 Task: Look for space in Ise, Japan from 7th July, 2023 to 14th July, 2023 for 1 adult in price range Rs.6000 to Rs.14000. Place can be shared room with 1  bedroom having 1 bed and 1 bathroom. Property type can be house, flat, guest house, hotel. Amenities needed are: wifi. Booking option can be shelf check-in. Required host language is English.
Action: Mouse moved to (553, 142)
Screenshot: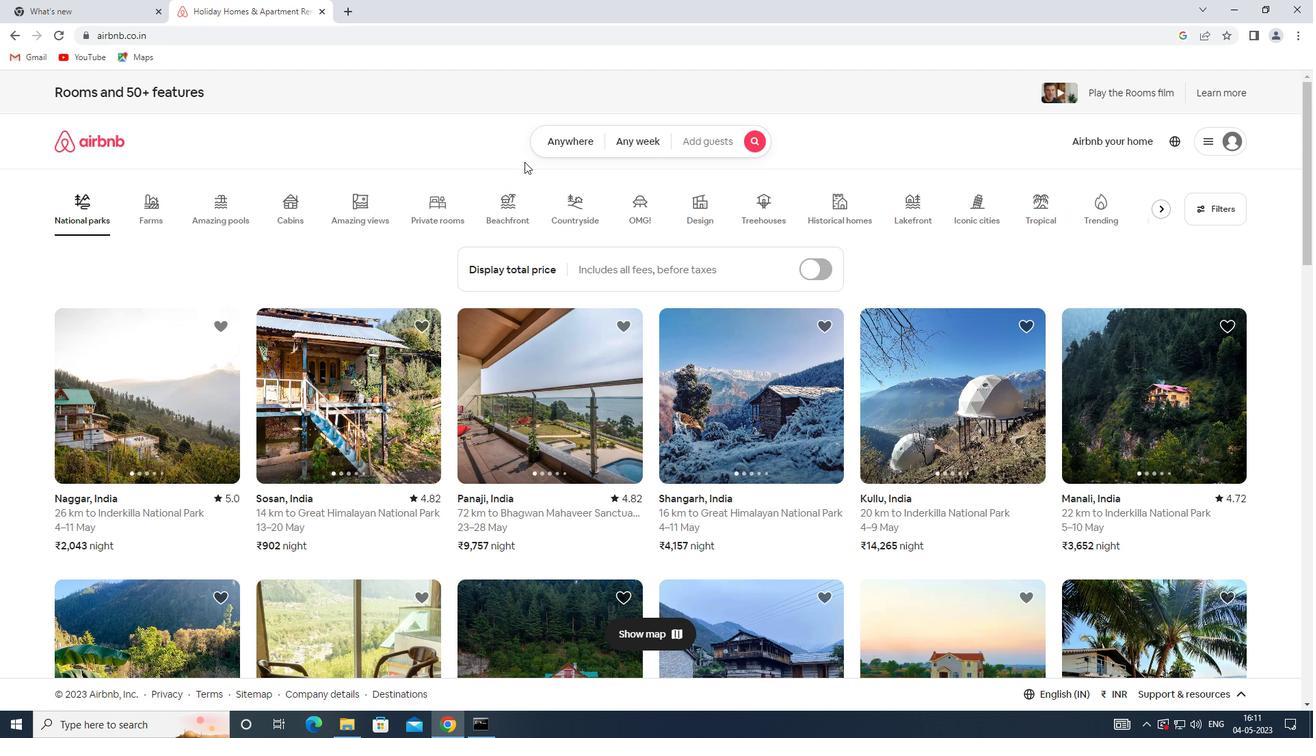
Action: Mouse pressed left at (553, 142)
Screenshot: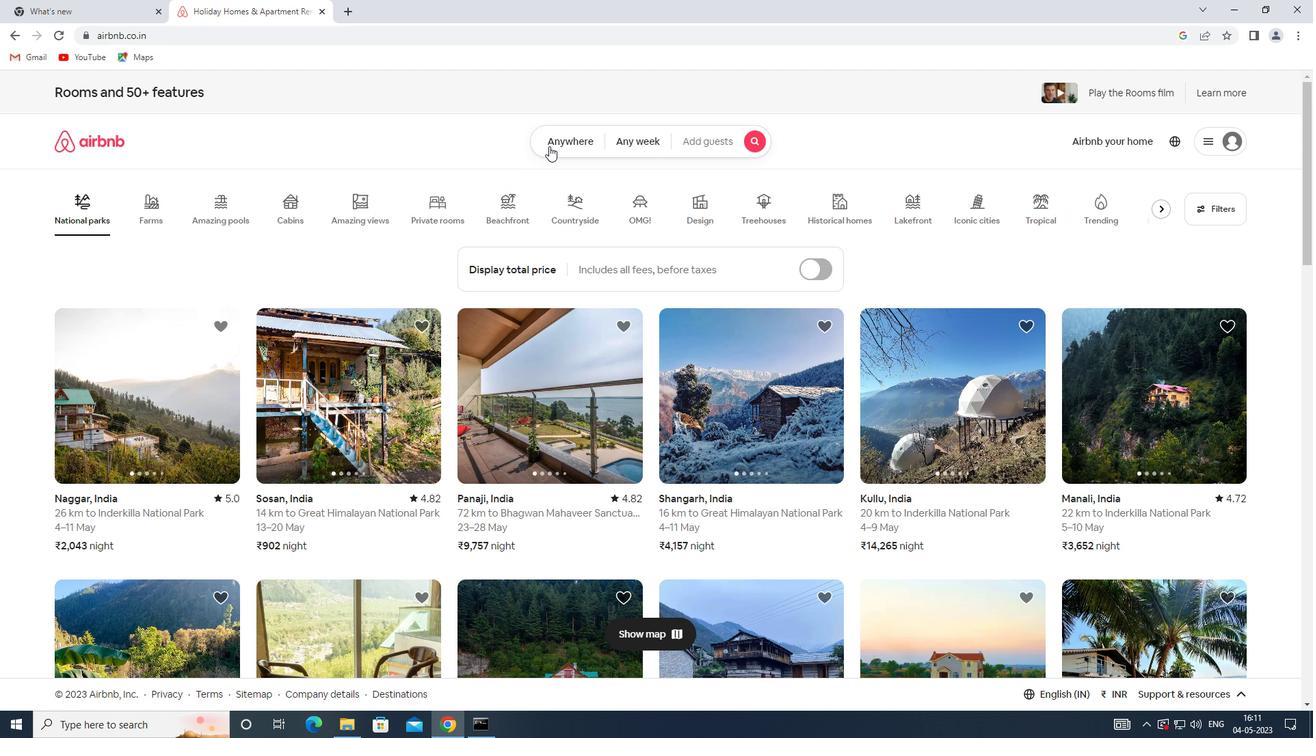 
Action: Mouse moved to (463, 189)
Screenshot: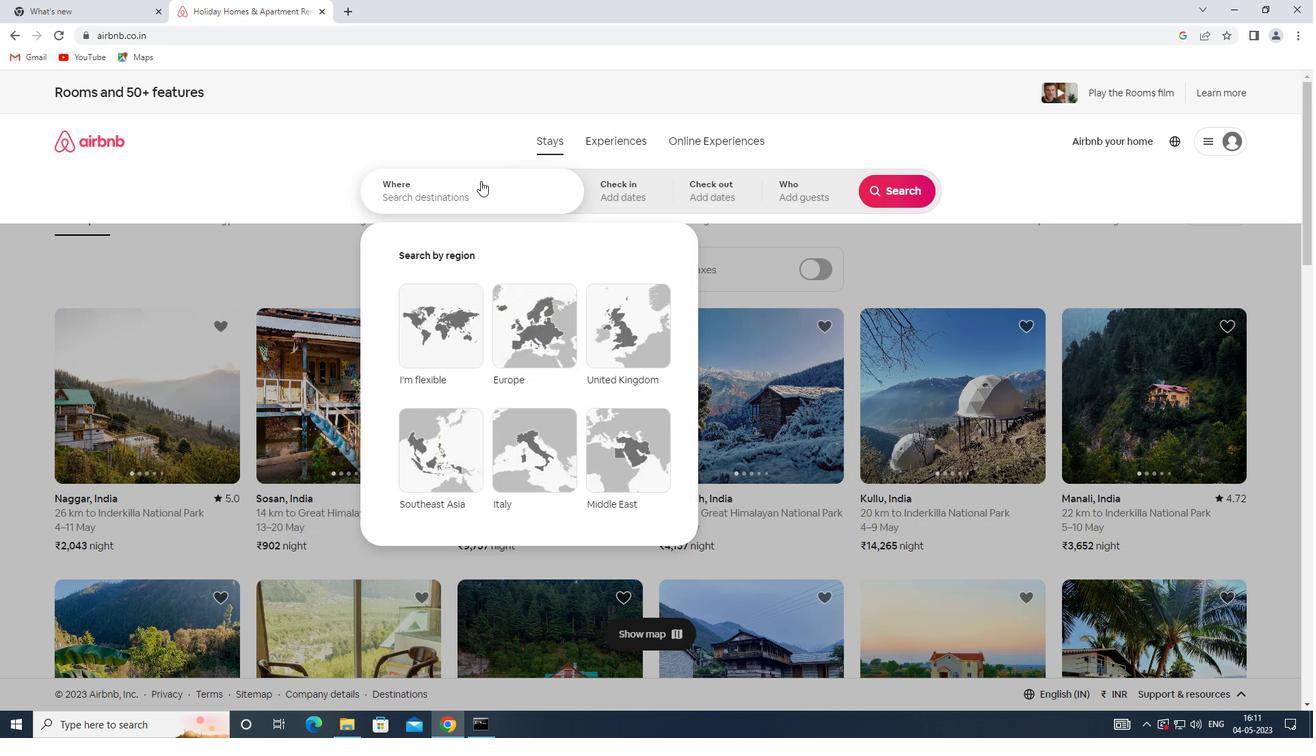 
Action: Mouse pressed left at (463, 189)
Screenshot: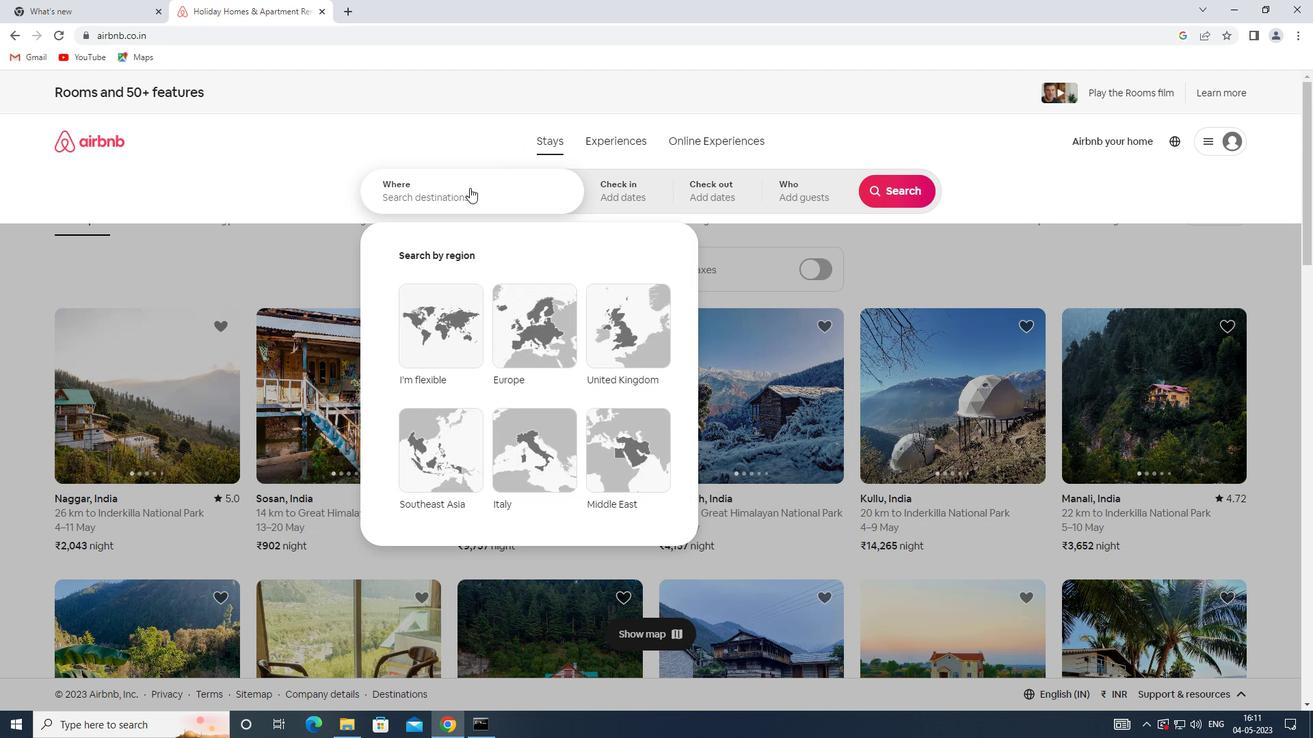 
Action: Key pressed <Key.shift>ISE<Key.shift>,<Key.shift>JAPAN
Screenshot: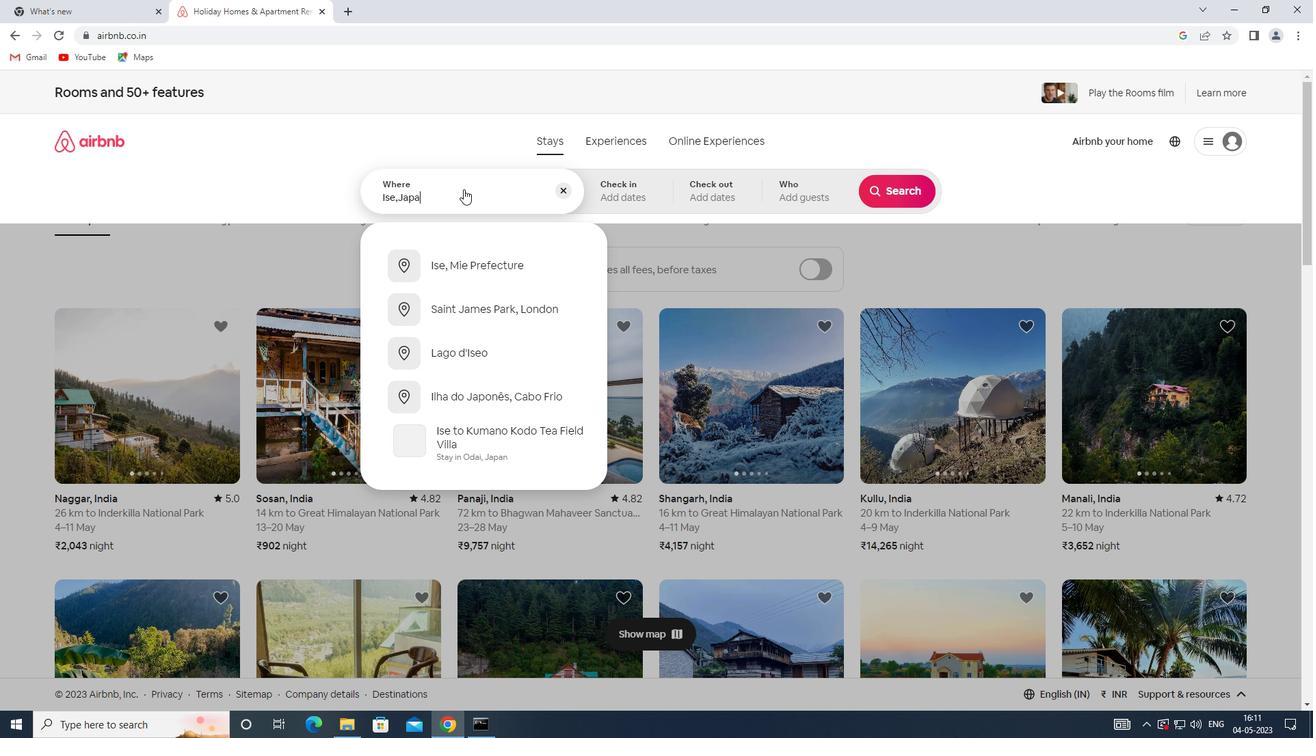 
Action: Mouse moved to (623, 194)
Screenshot: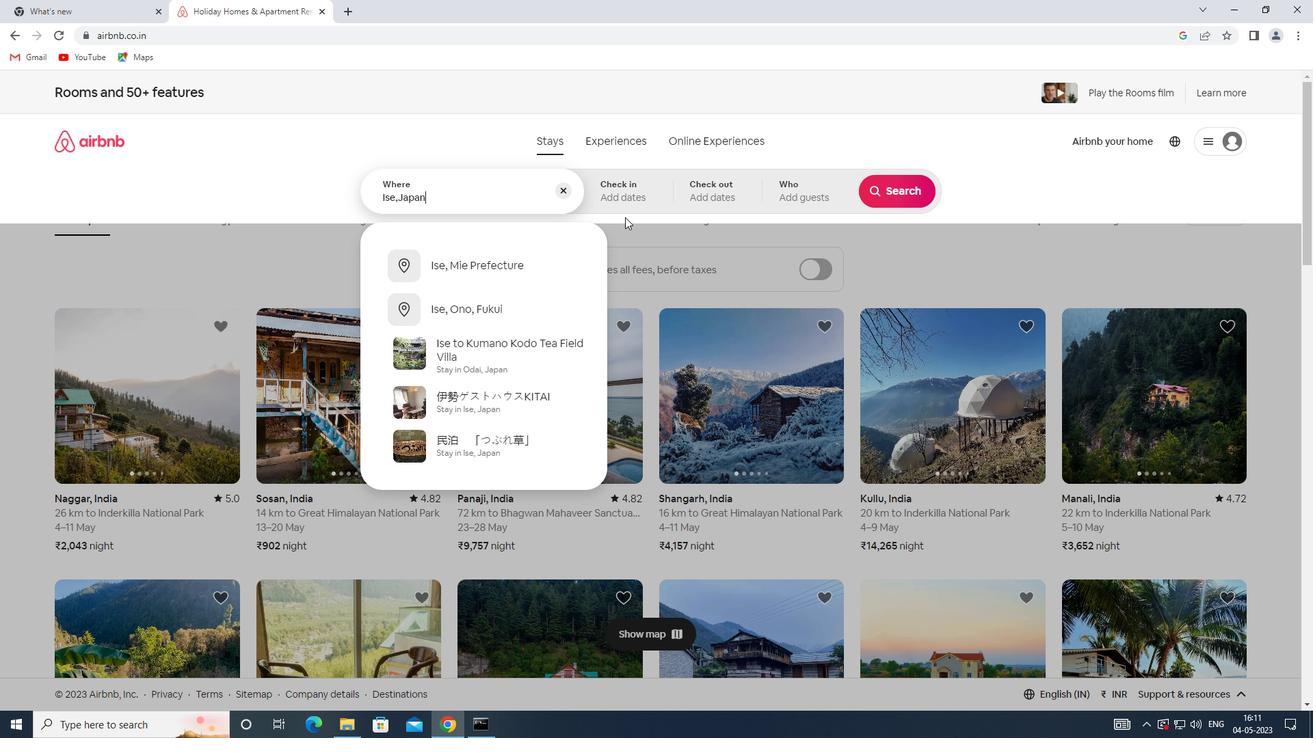 
Action: Mouse pressed left at (623, 194)
Screenshot: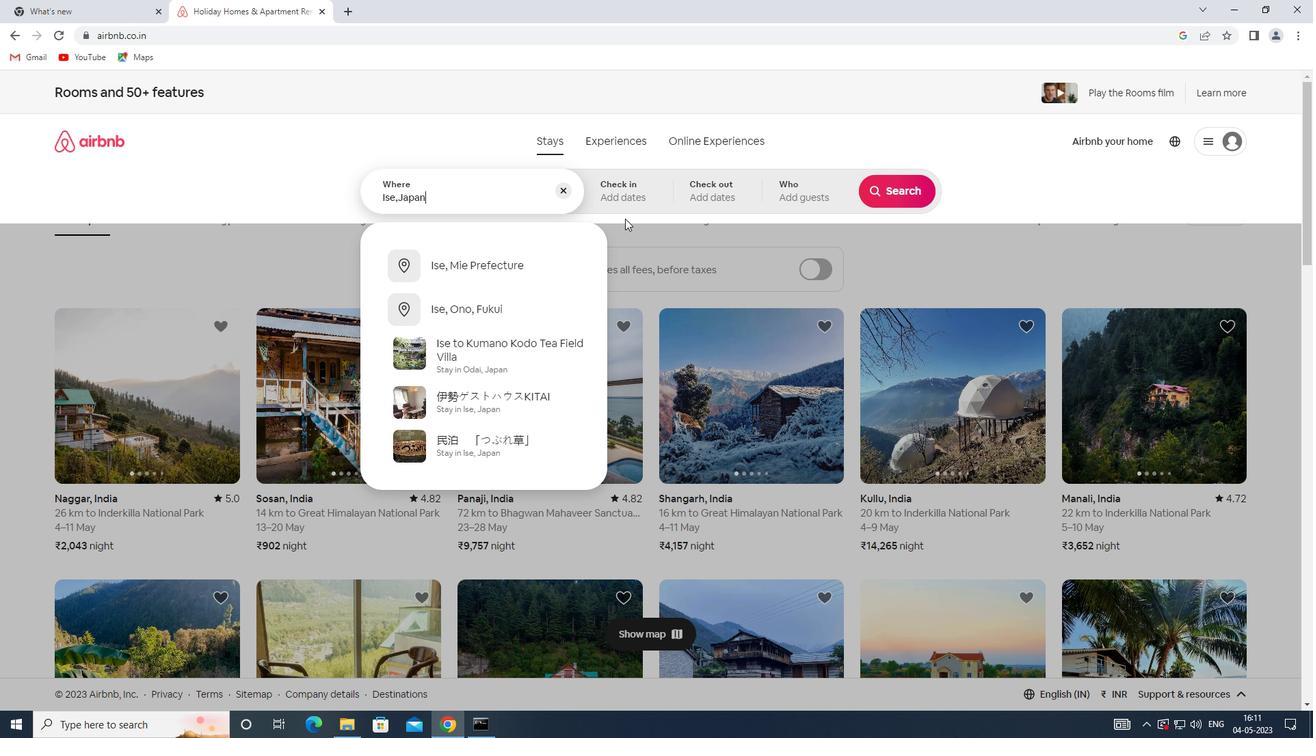 
Action: Mouse moved to (886, 302)
Screenshot: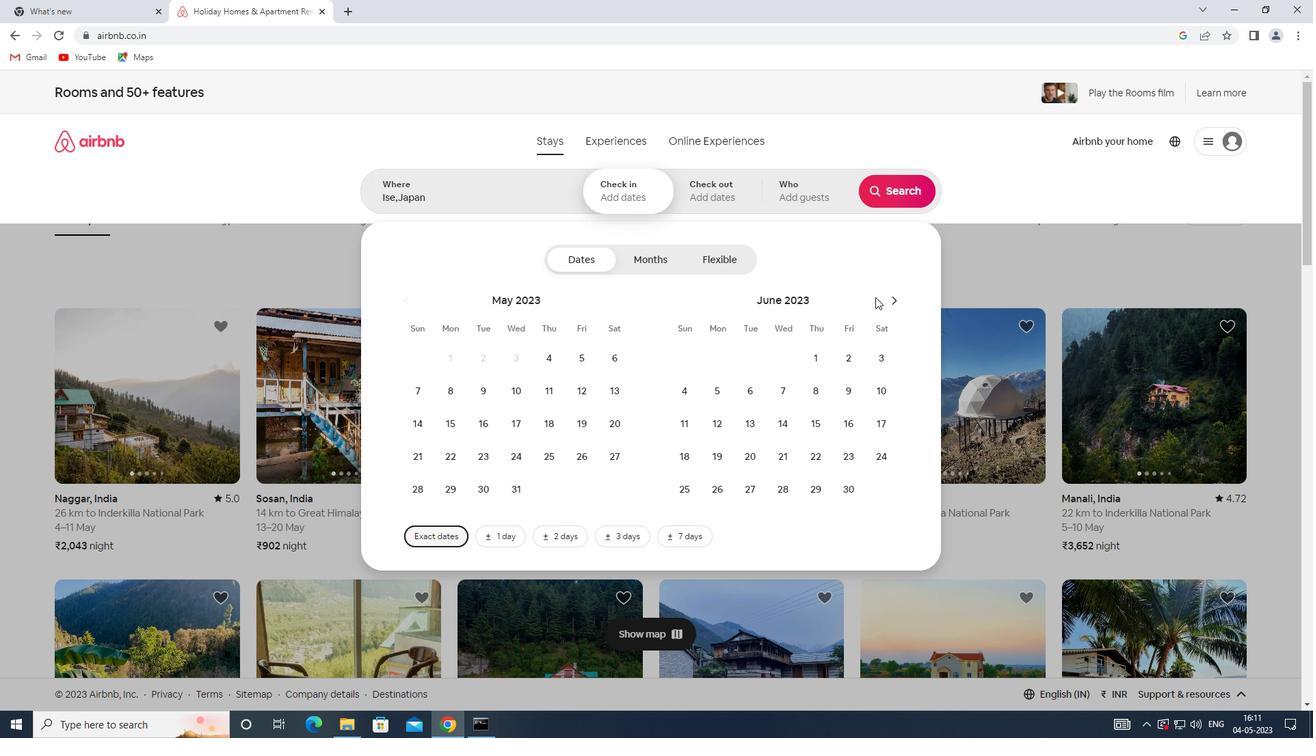 
Action: Mouse pressed left at (886, 302)
Screenshot: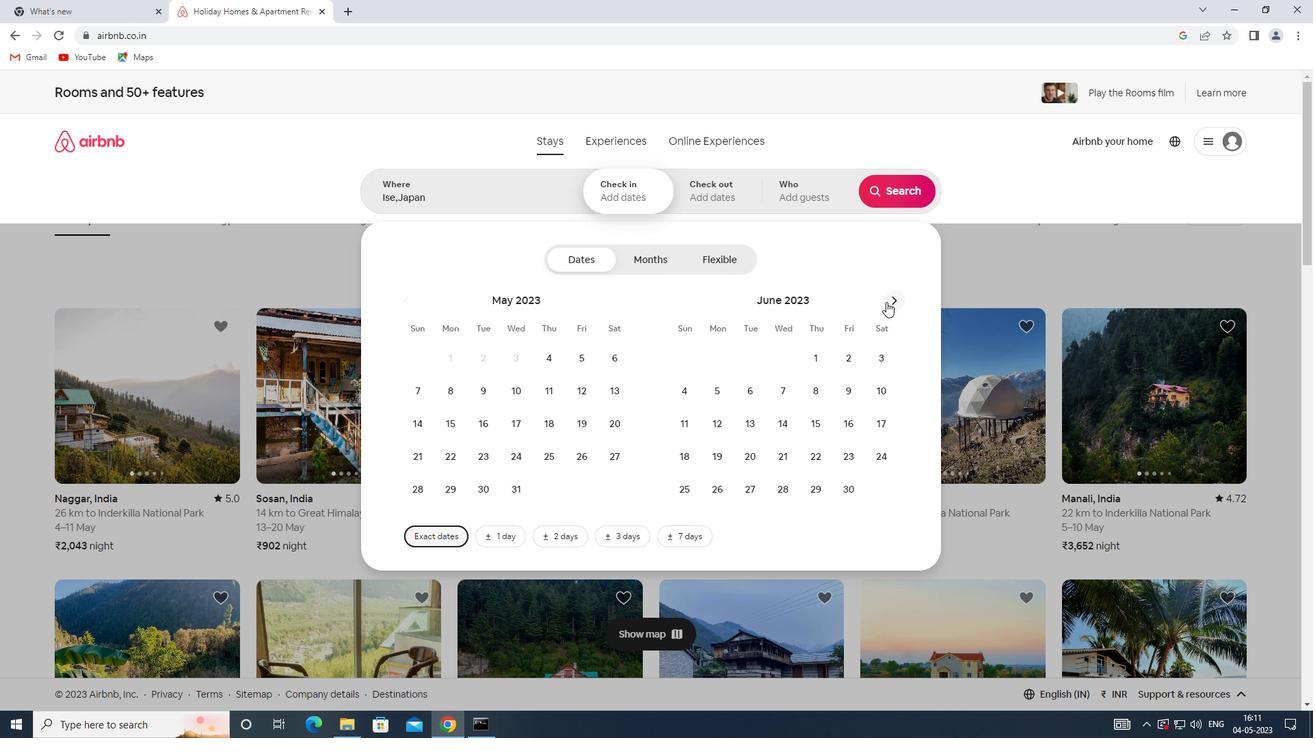 
Action: Mouse moved to (856, 389)
Screenshot: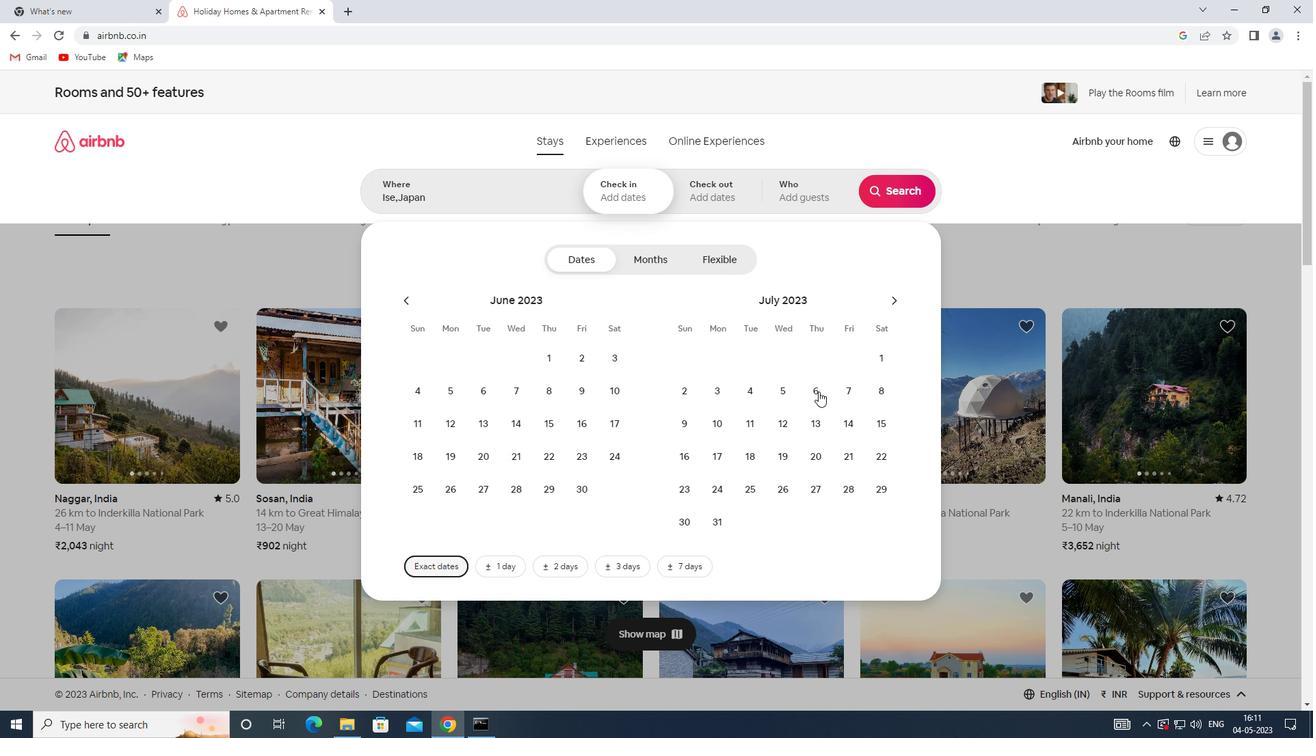
Action: Mouse pressed left at (856, 389)
Screenshot: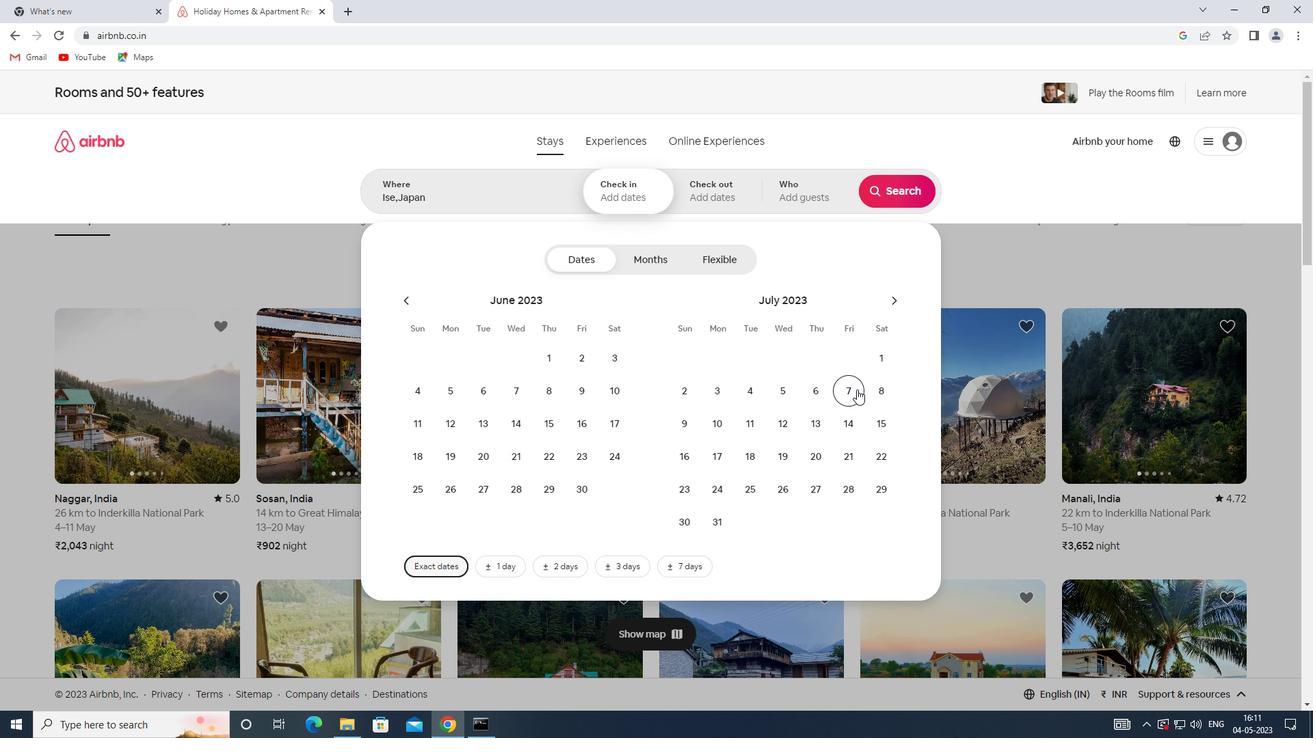 
Action: Mouse moved to (852, 427)
Screenshot: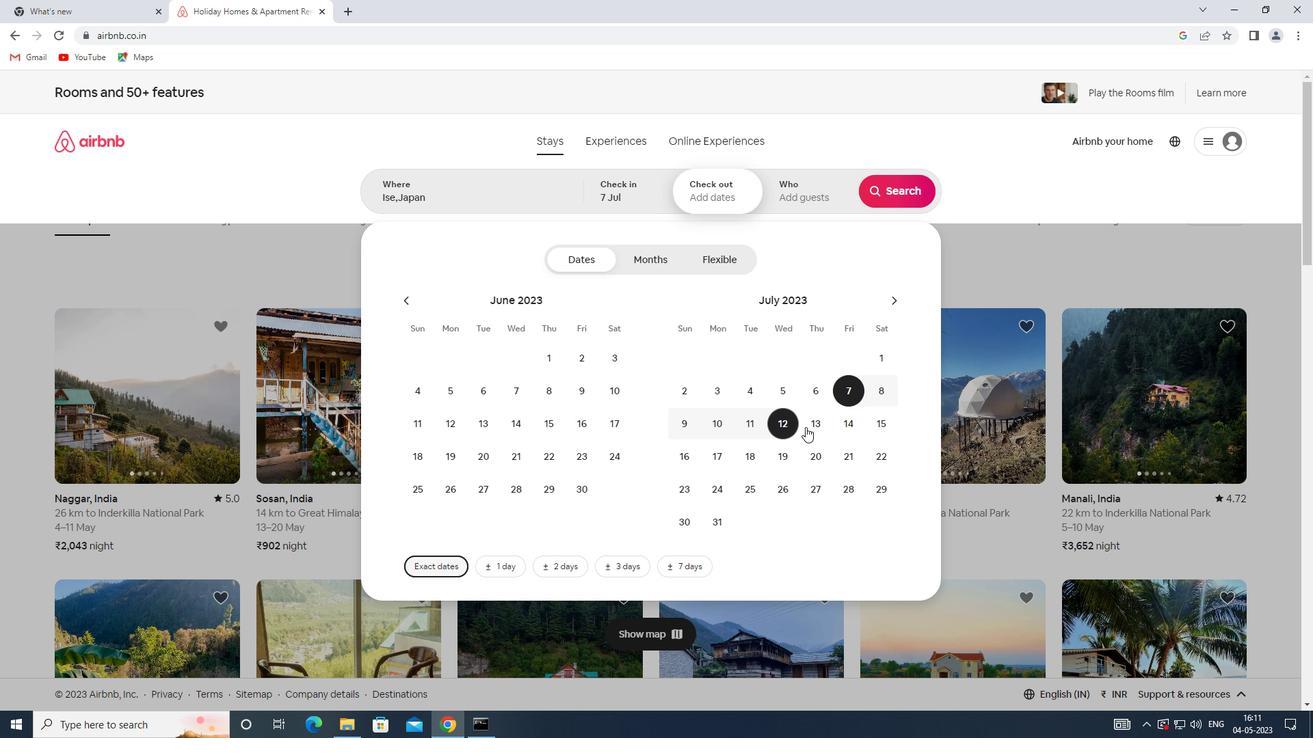 
Action: Mouse pressed left at (852, 427)
Screenshot: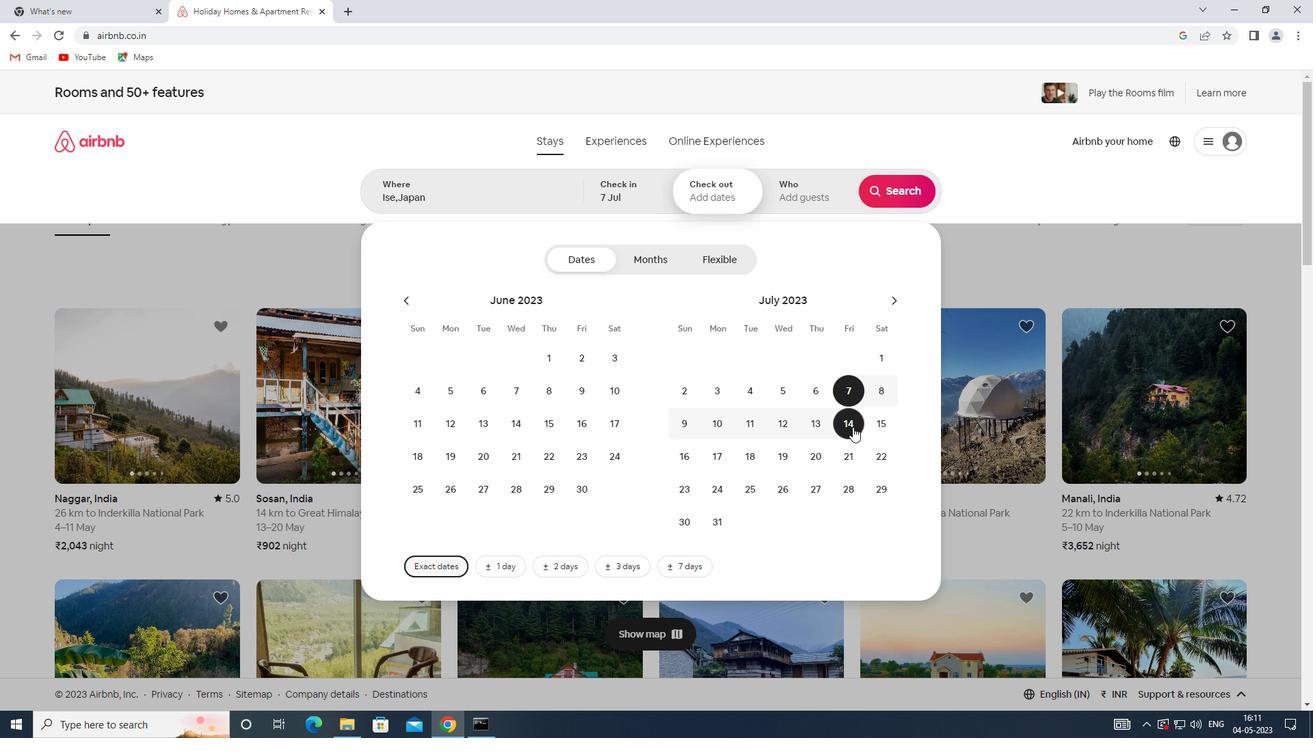 
Action: Mouse moved to (788, 196)
Screenshot: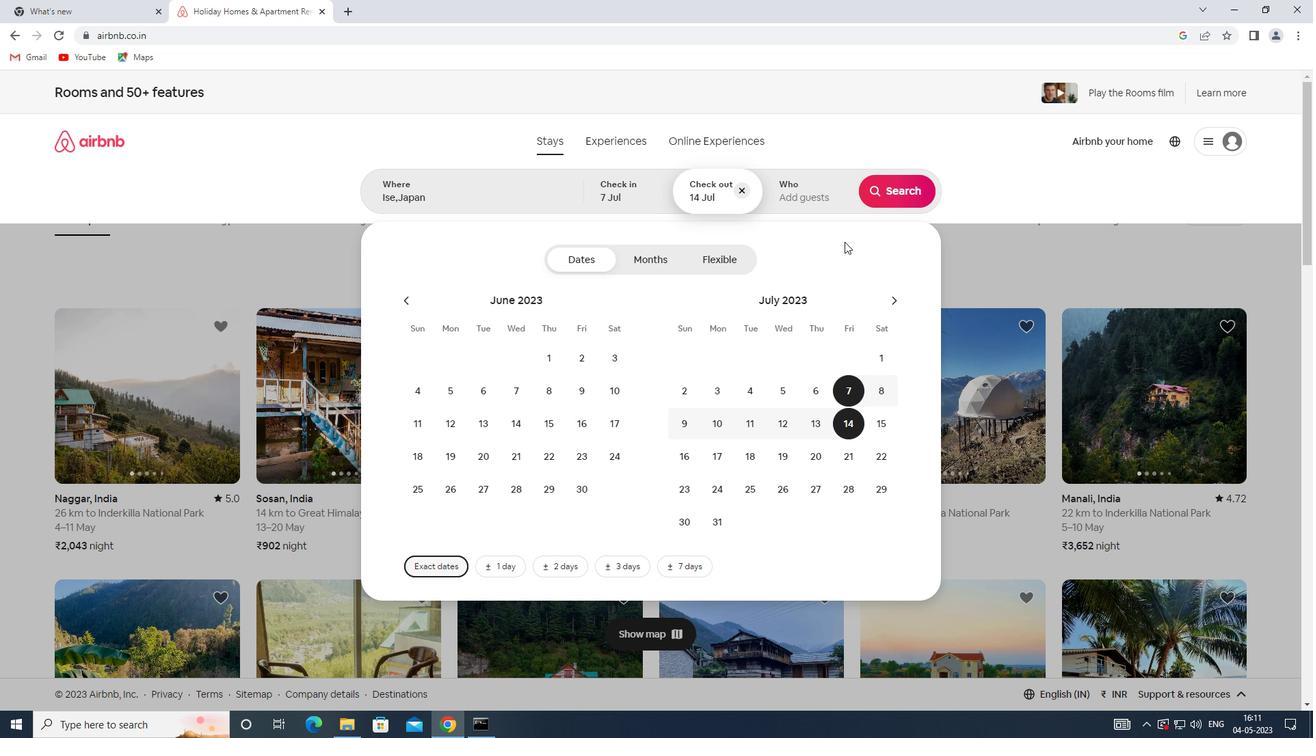 
Action: Mouse pressed left at (788, 196)
Screenshot: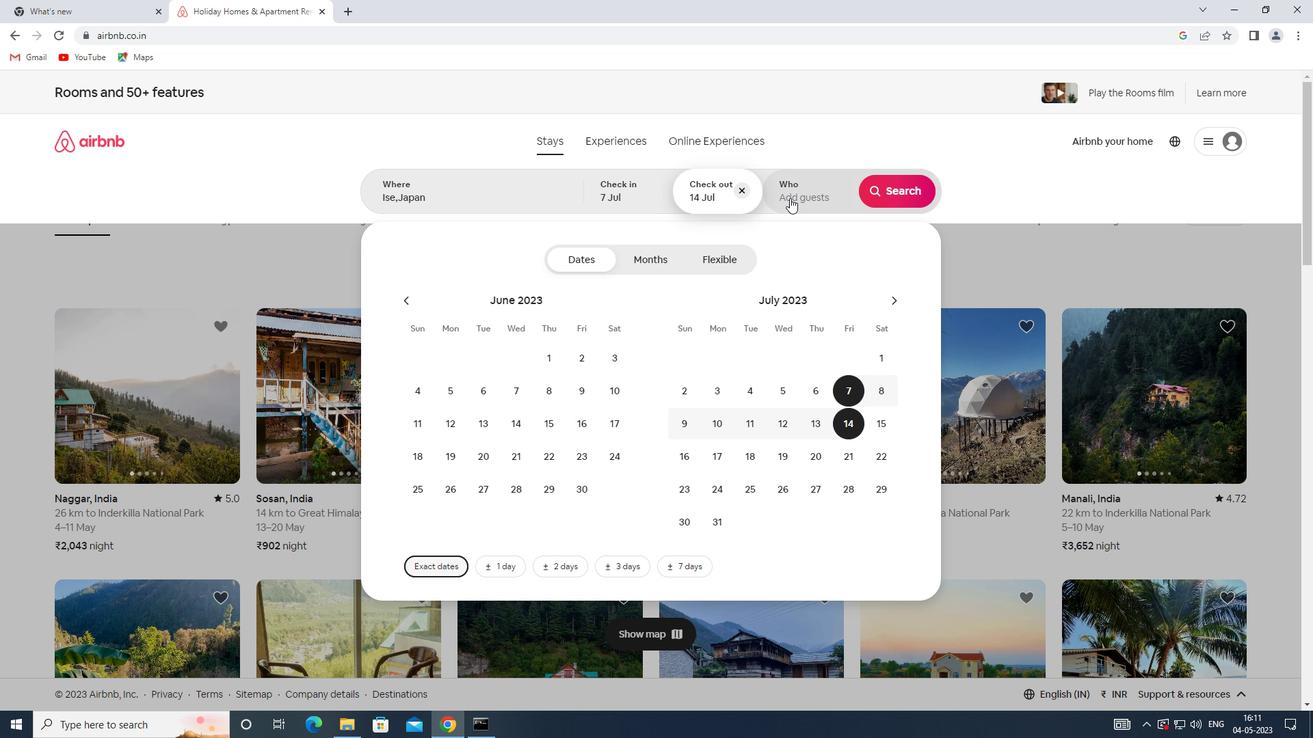 
Action: Mouse moved to (899, 257)
Screenshot: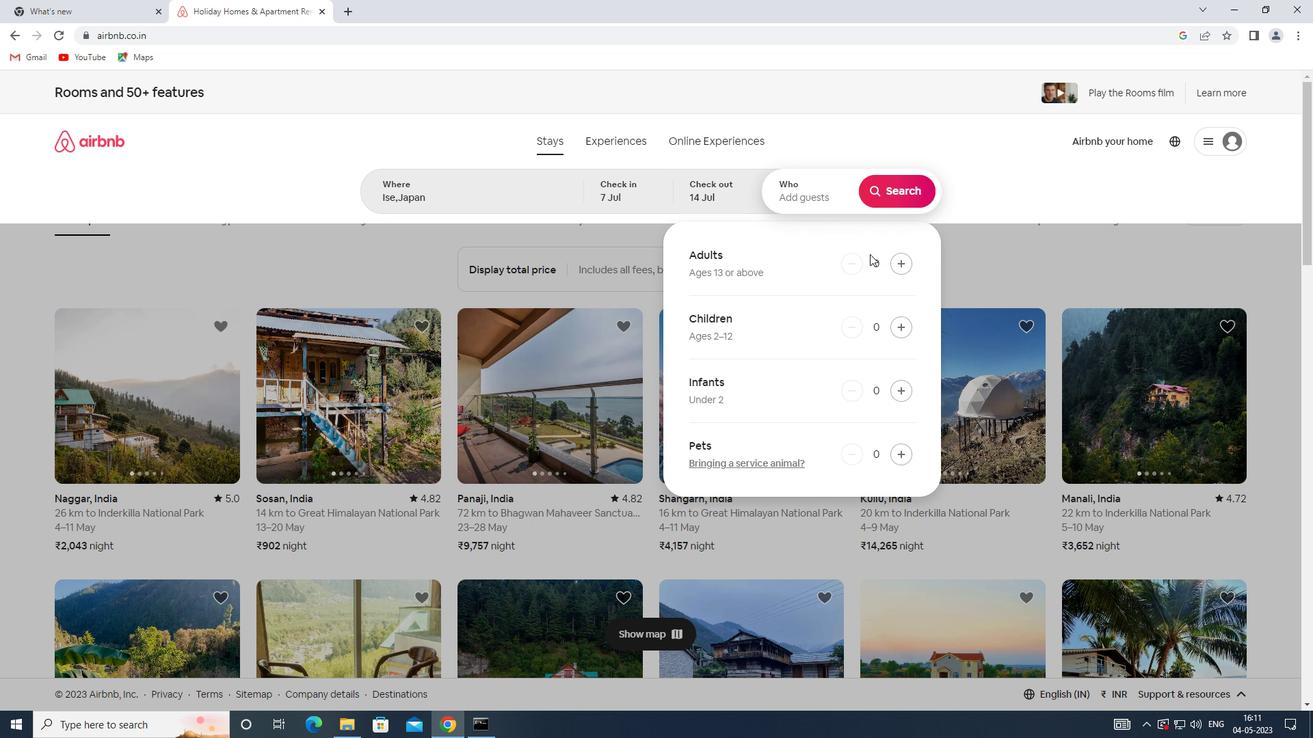 
Action: Mouse pressed left at (899, 257)
Screenshot: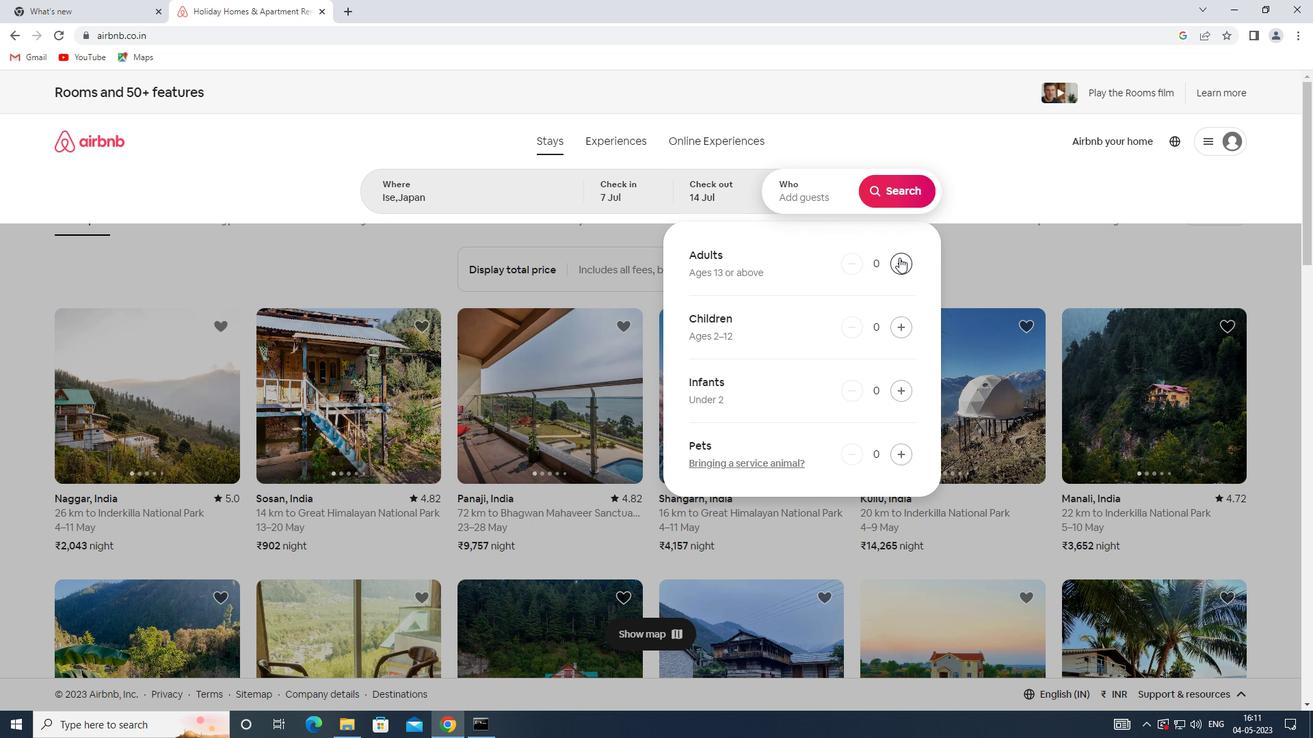 
Action: Mouse moved to (894, 193)
Screenshot: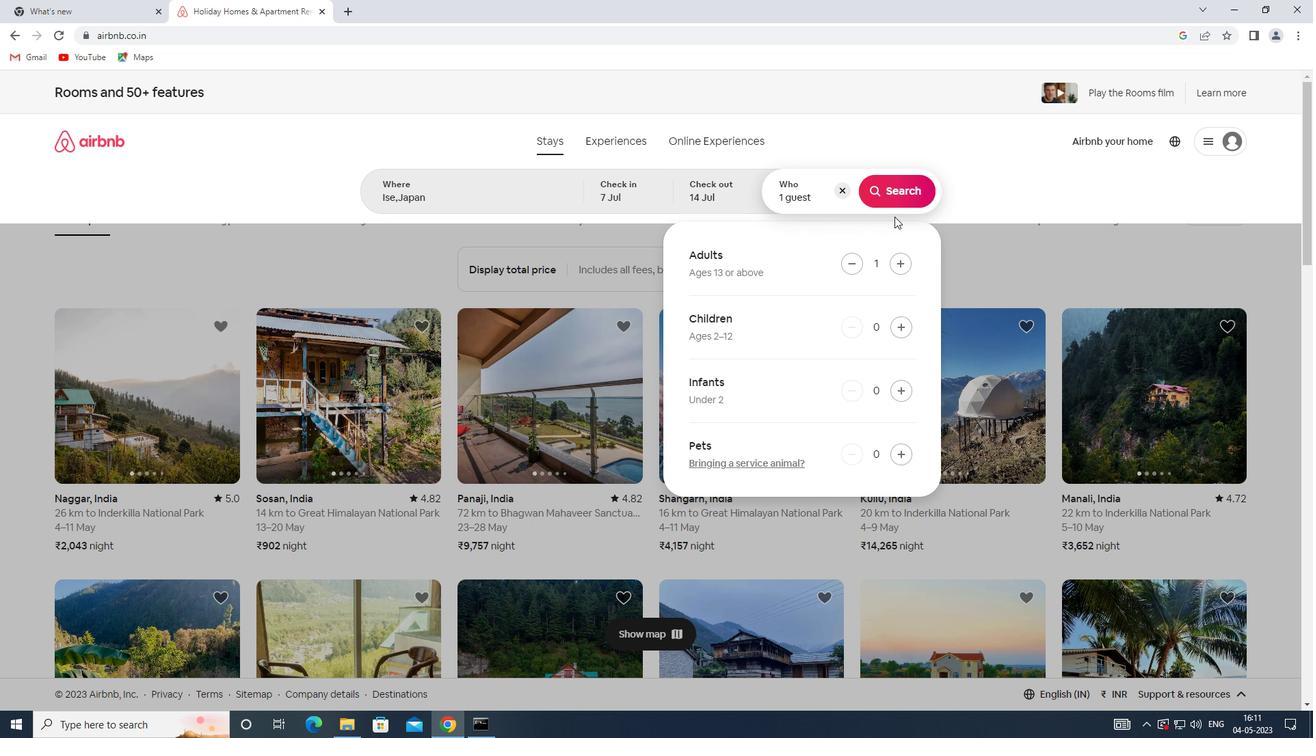 
Action: Mouse pressed left at (894, 193)
Screenshot: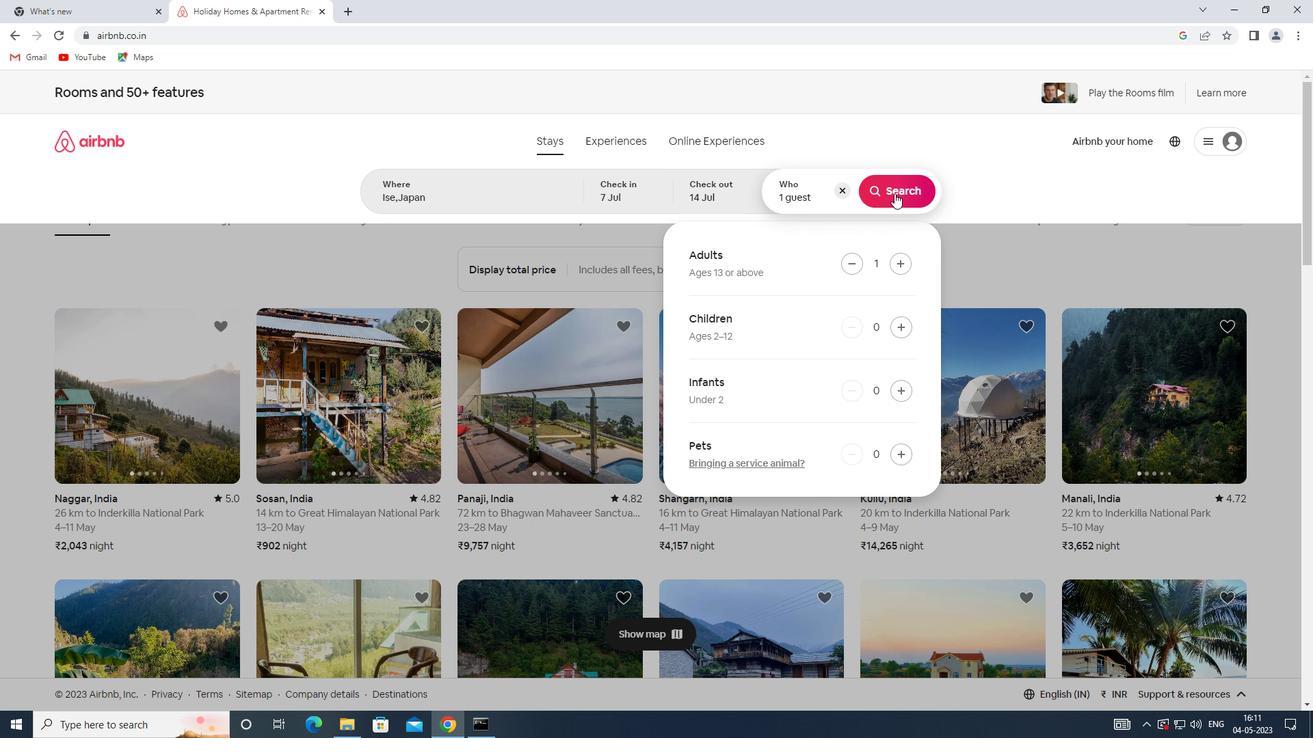 
Action: Mouse moved to (1256, 155)
Screenshot: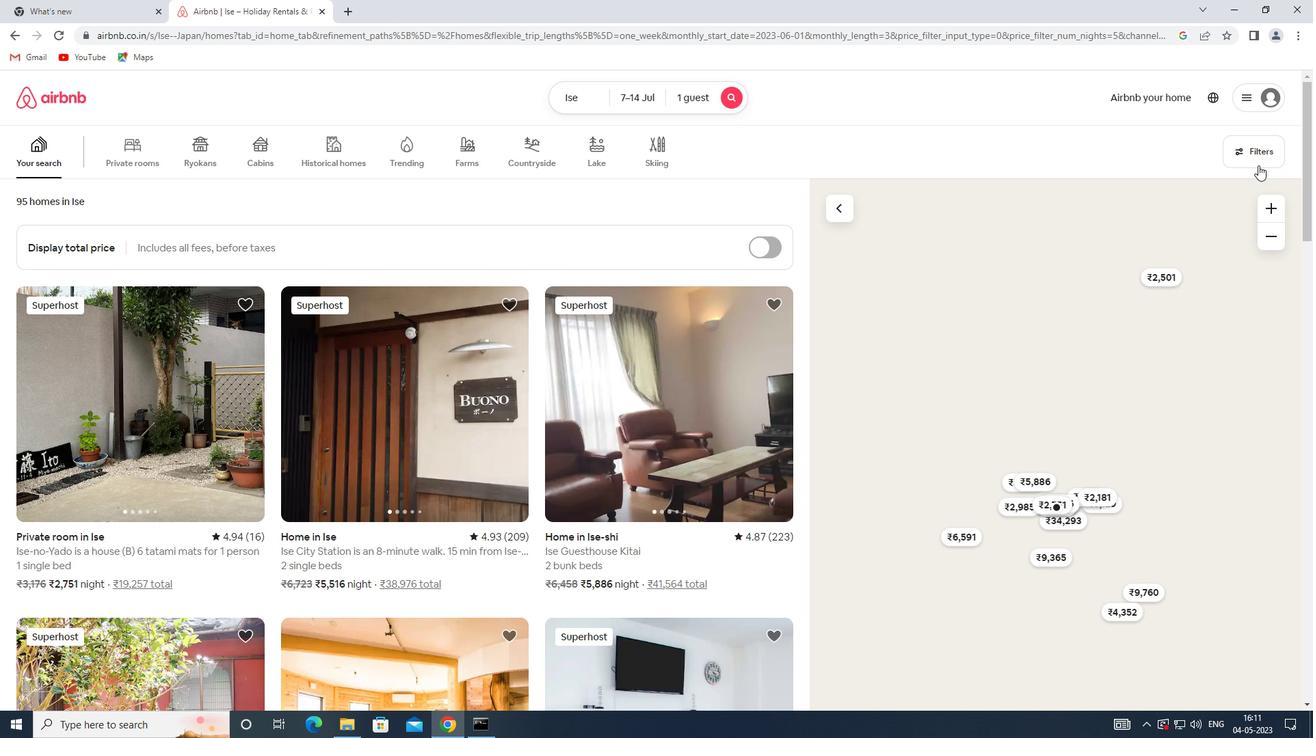 
Action: Mouse pressed left at (1256, 155)
Screenshot: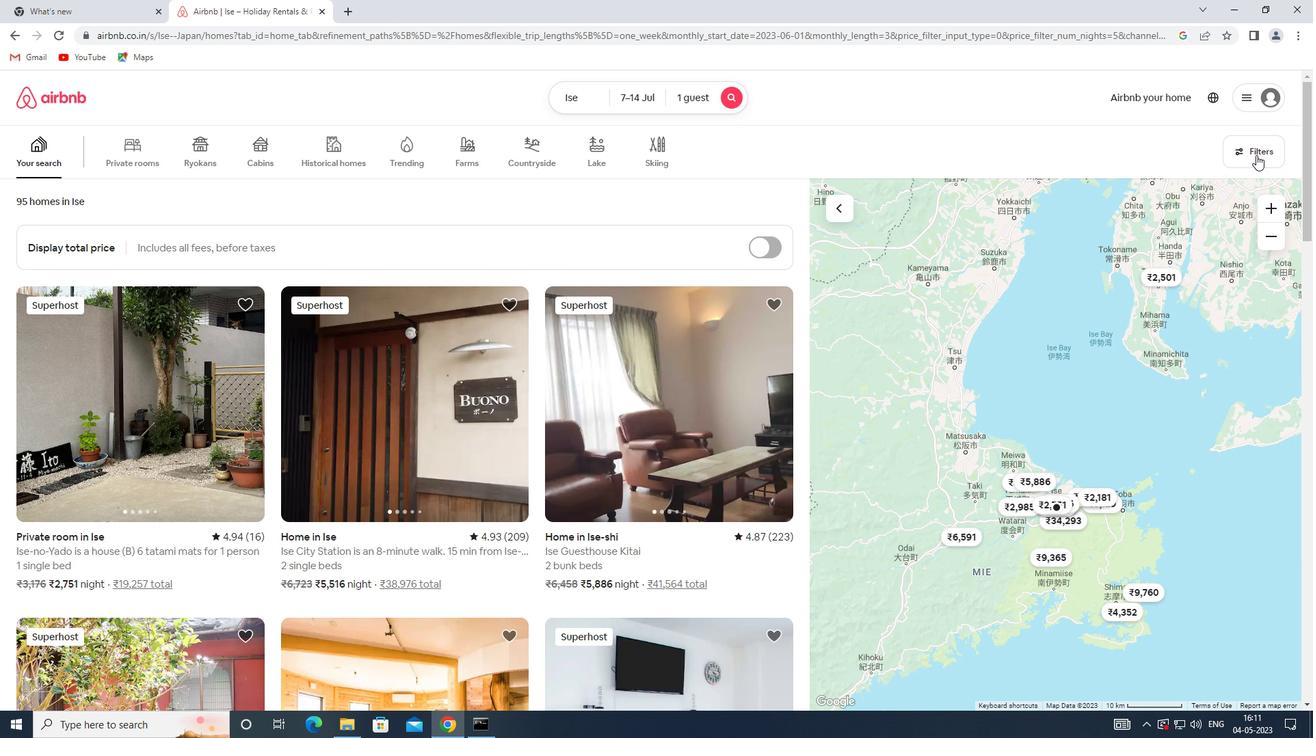 
Action: Mouse moved to (482, 322)
Screenshot: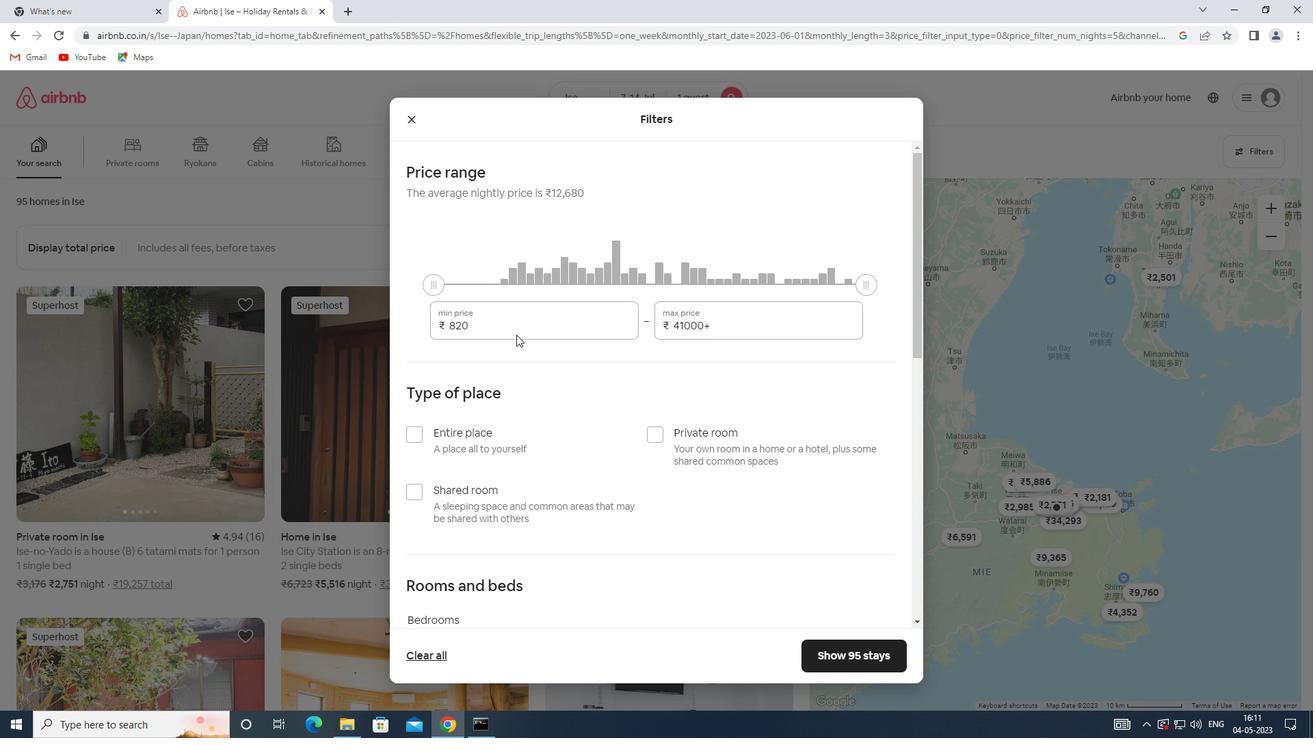 
Action: Mouse pressed left at (482, 322)
Screenshot: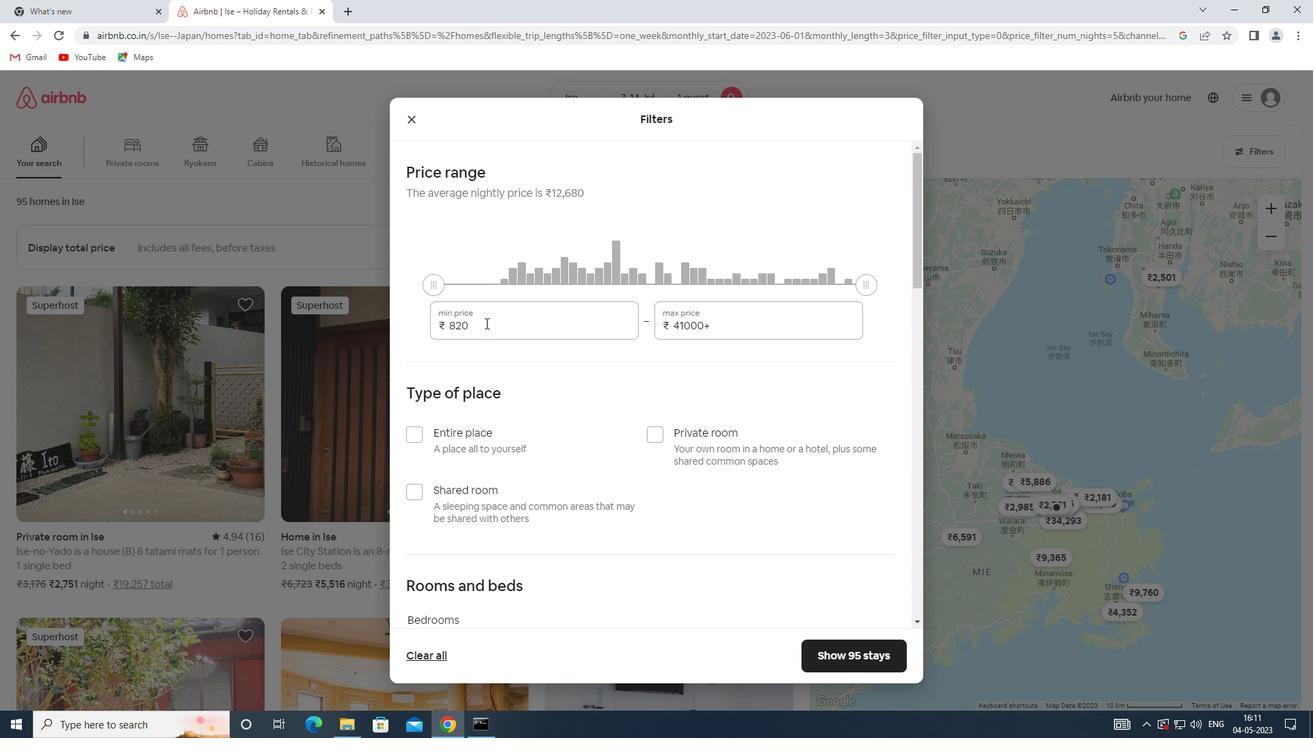 
Action: Mouse moved to (421, 324)
Screenshot: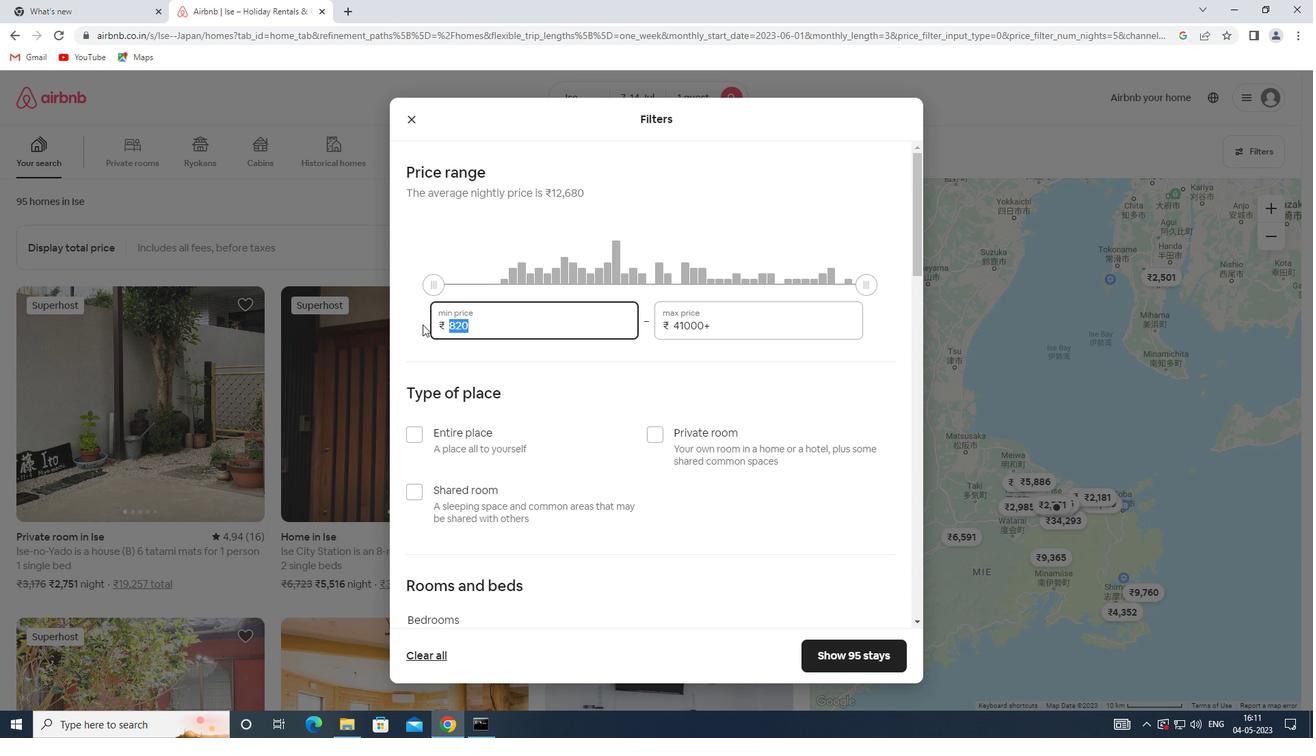 
Action: Key pressed 6000
Screenshot: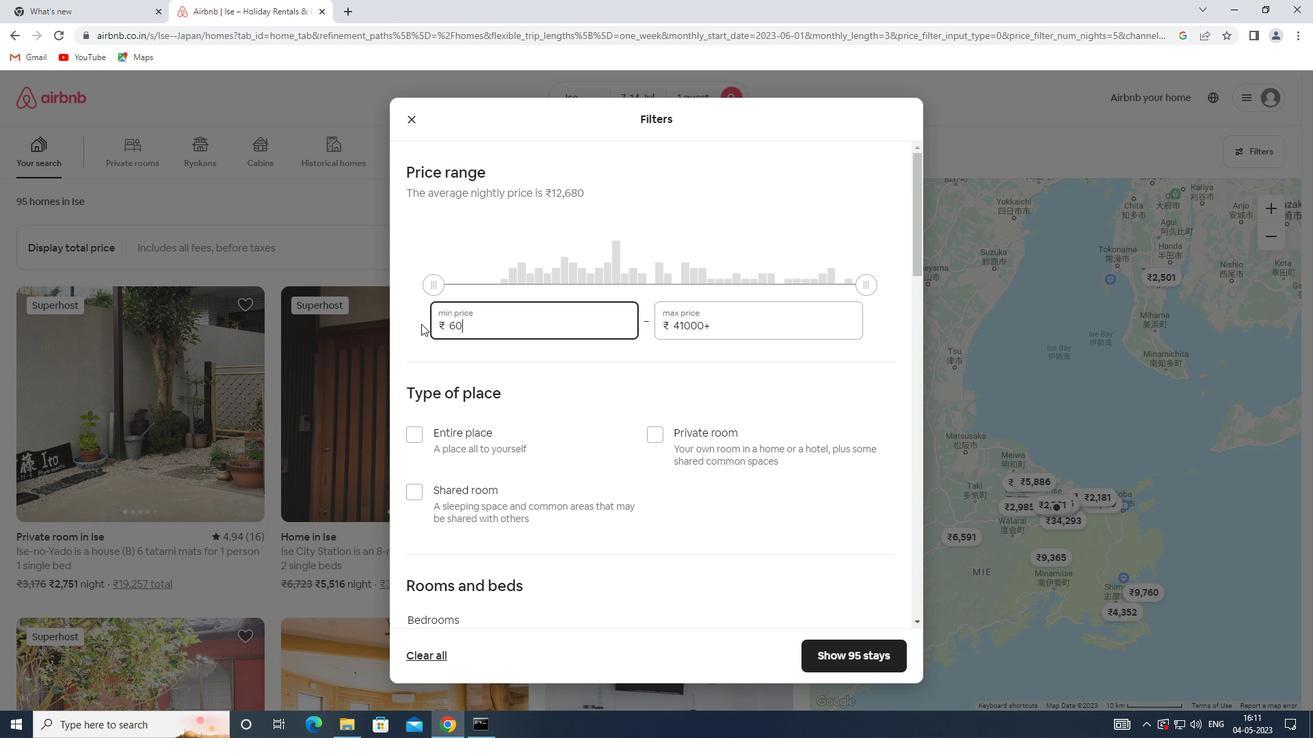 
Action: Mouse moved to (720, 315)
Screenshot: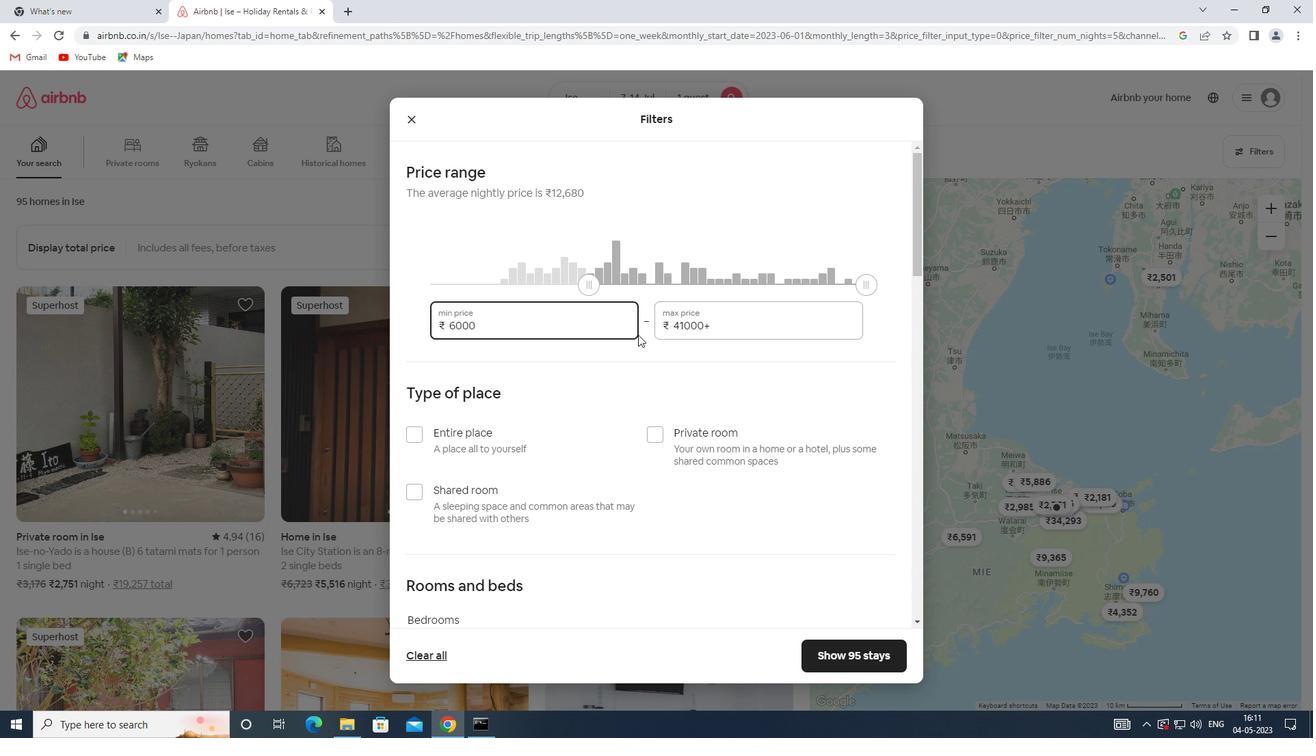 
Action: Mouse pressed left at (720, 315)
Screenshot: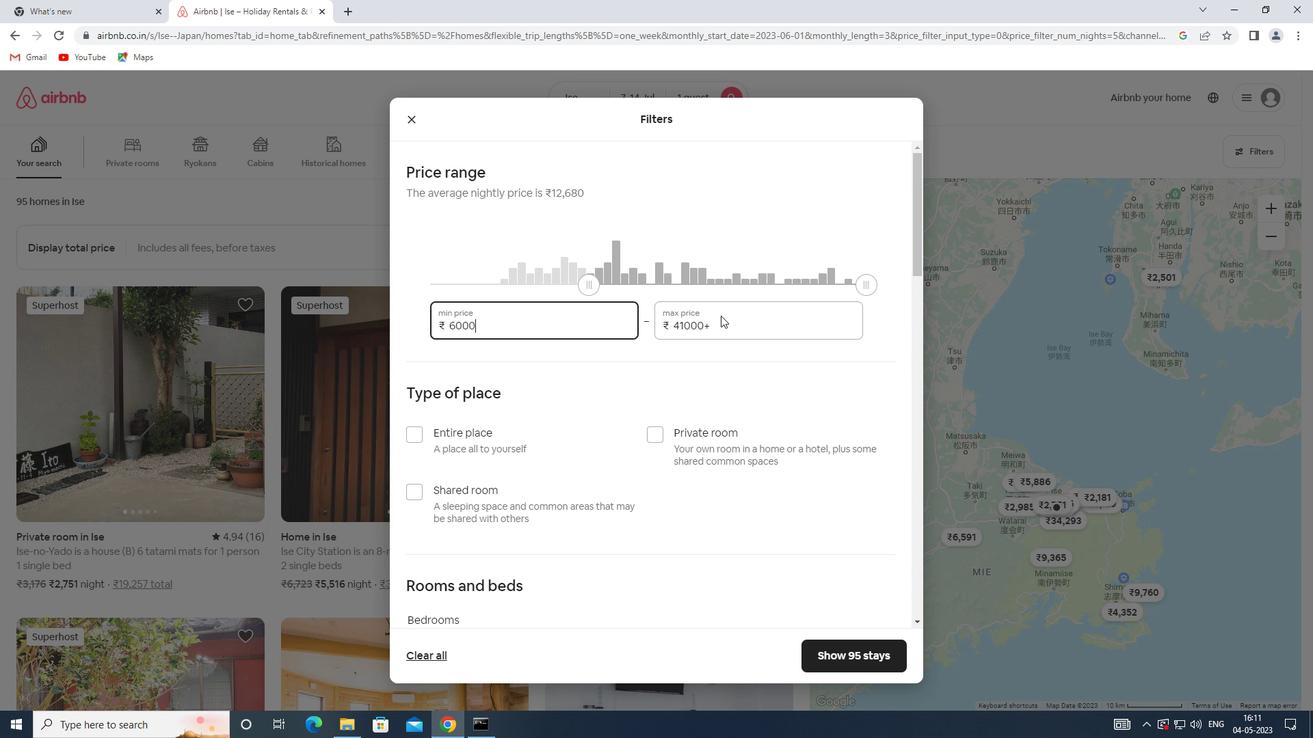 
Action: Mouse moved to (725, 322)
Screenshot: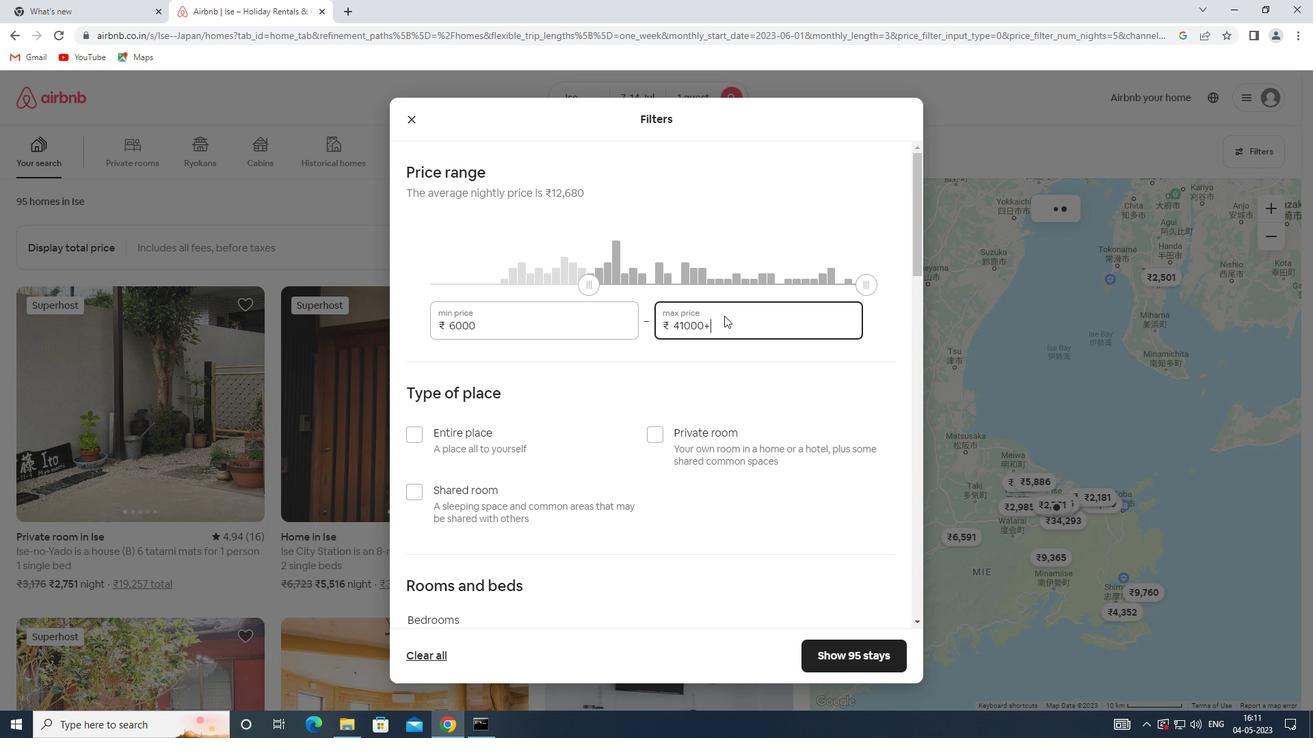 
Action: Mouse pressed left at (725, 322)
Screenshot: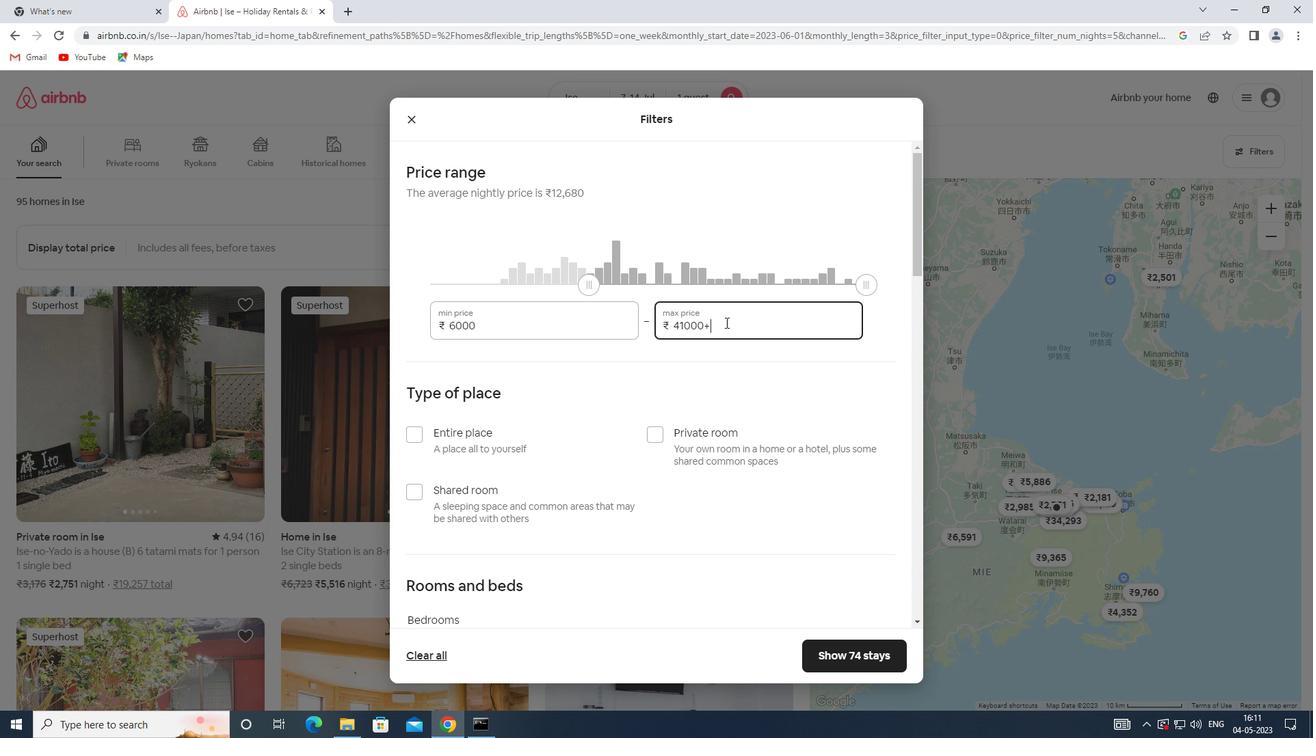 
Action: Mouse moved to (659, 331)
Screenshot: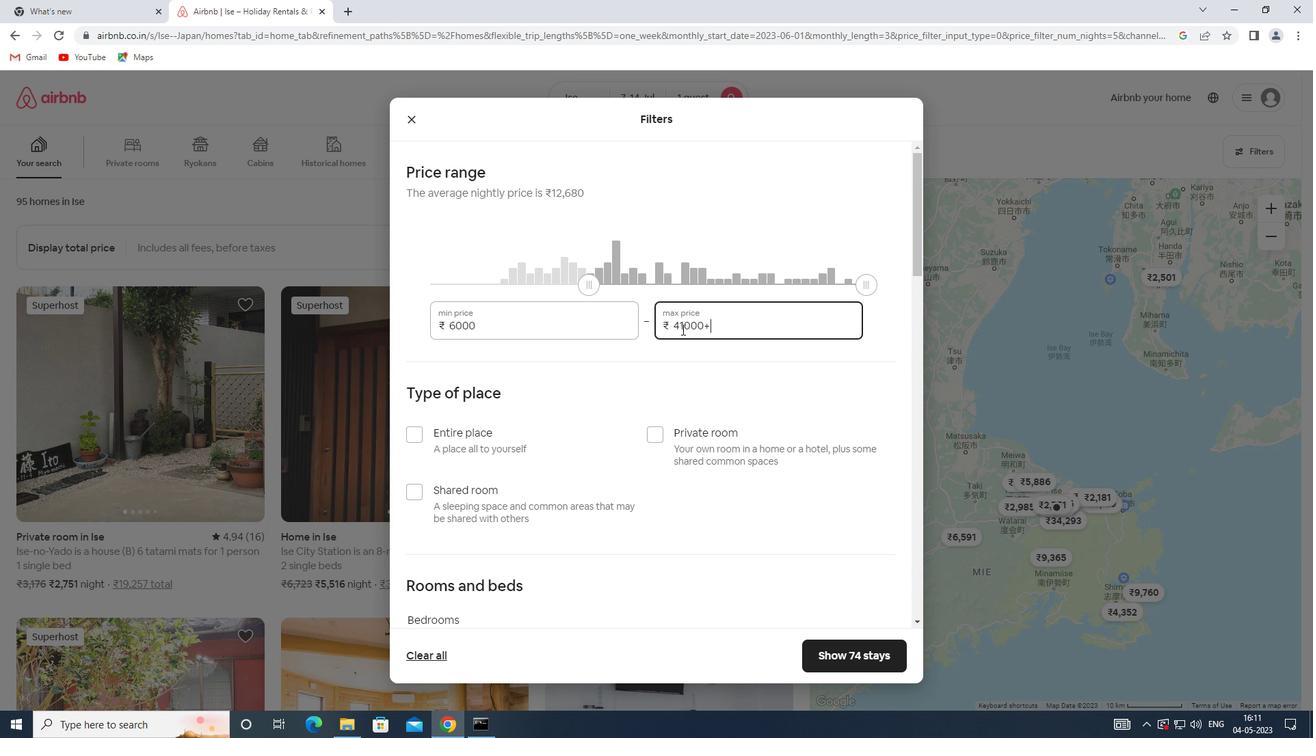 
Action: Key pressed 14000
Screenshot: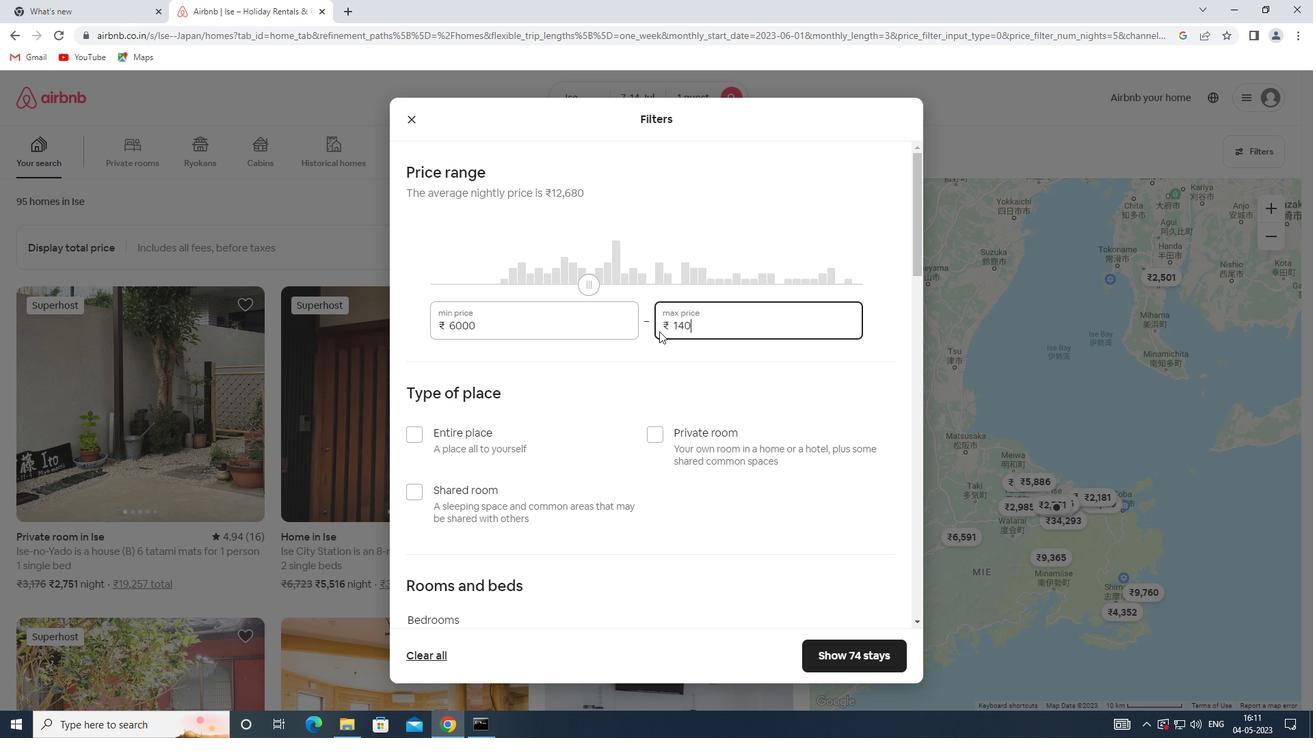 
Action: Mouse moved to (604, 426)
Screenshot: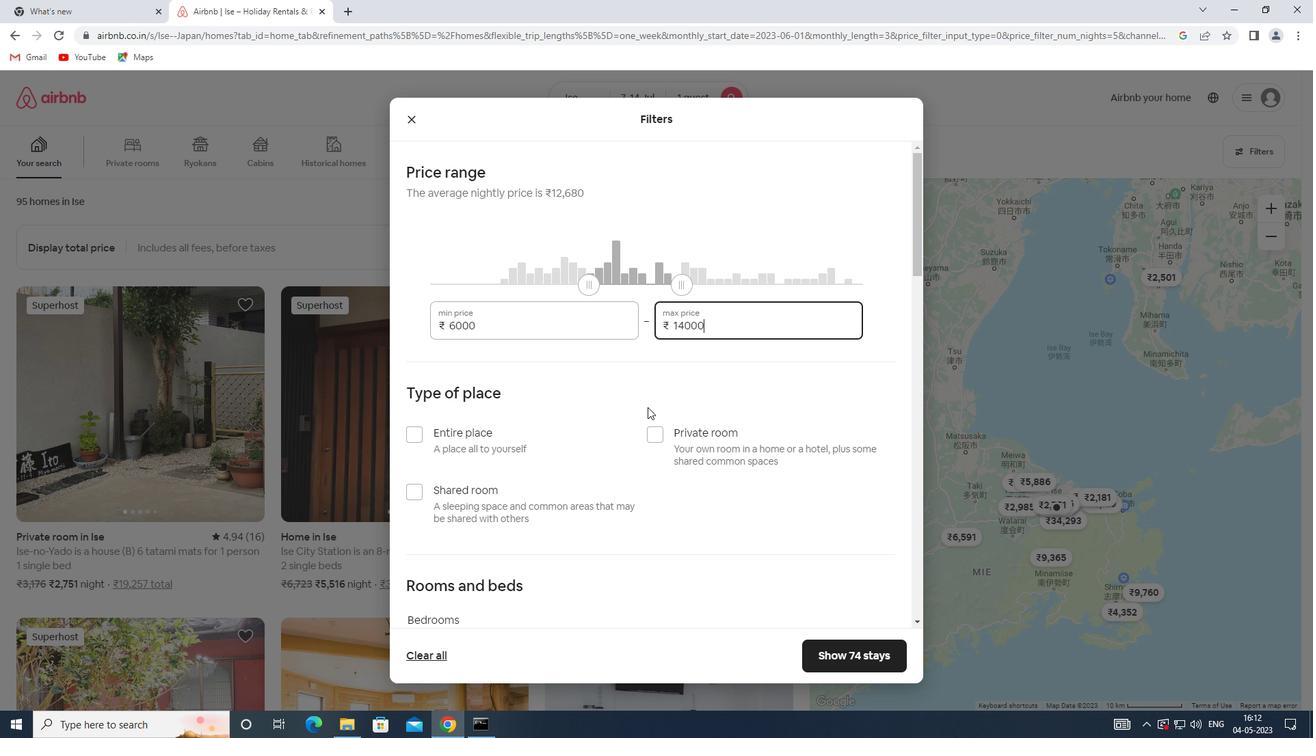 
Action: Mouse scrolled (604, 425) with delta (0, 0)
Screenshot: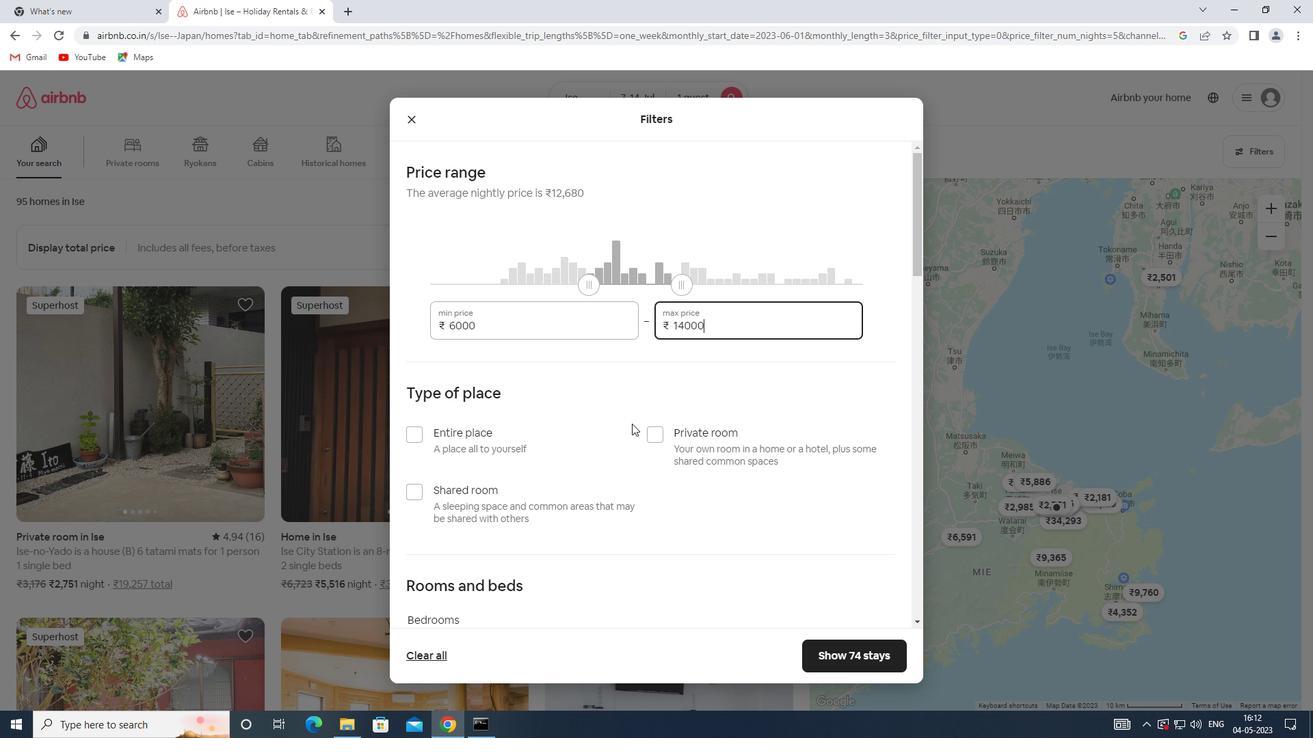 
Action: Mouse moved to (416, 426)
Screenshot: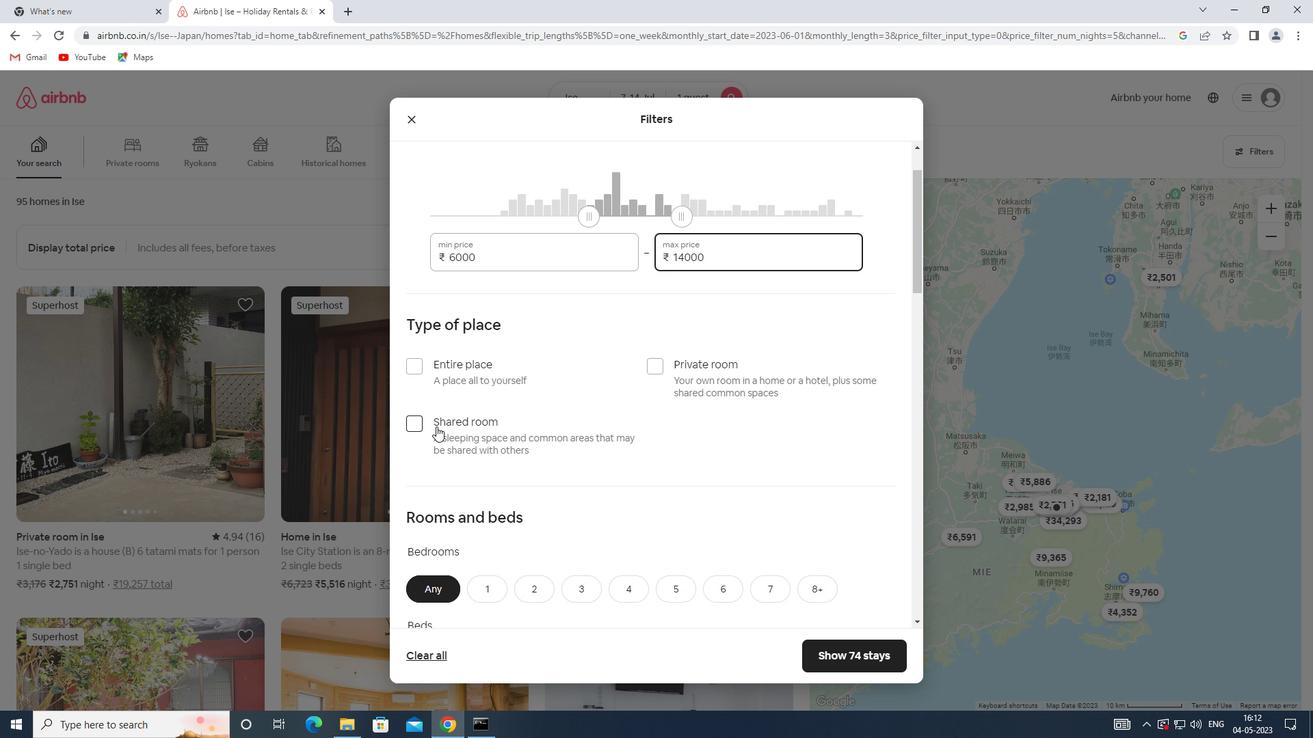 
Action: Mouse pressed left at (416, 426)
Screenshot: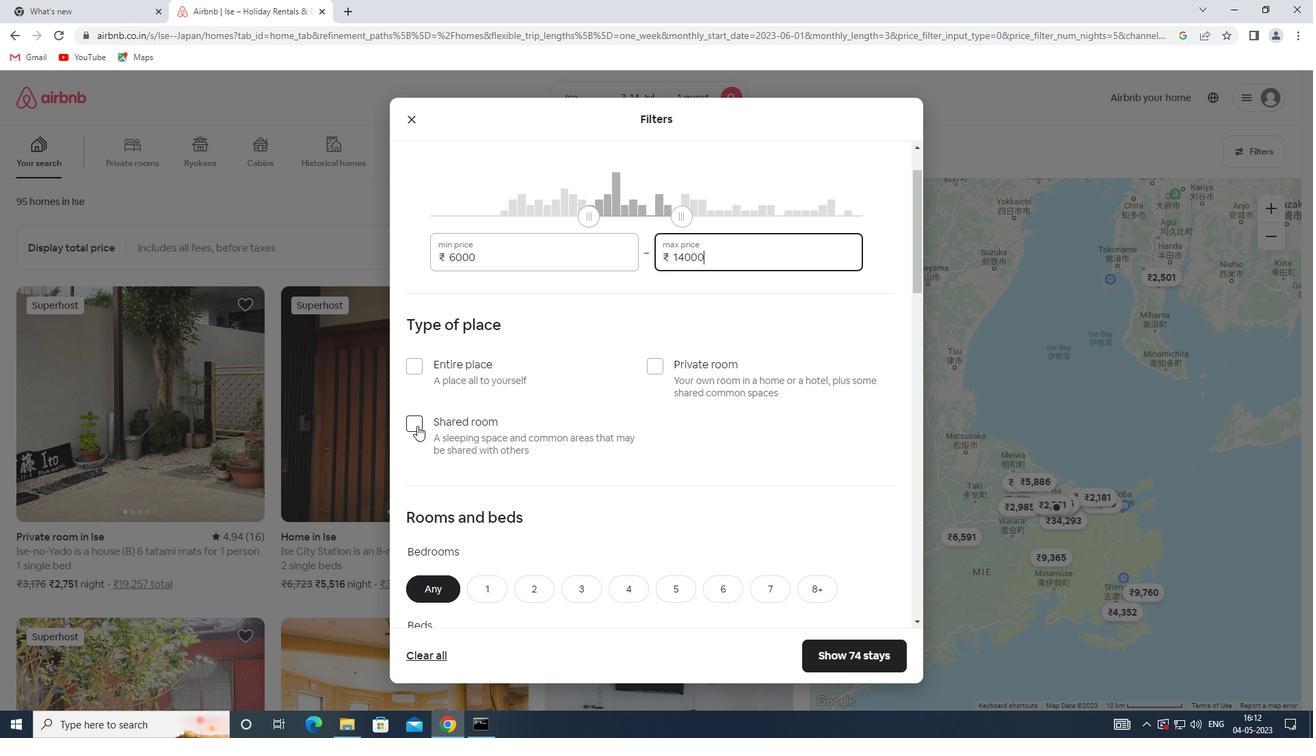 
Action: Mouse moved to (491, 450)
Screenshot: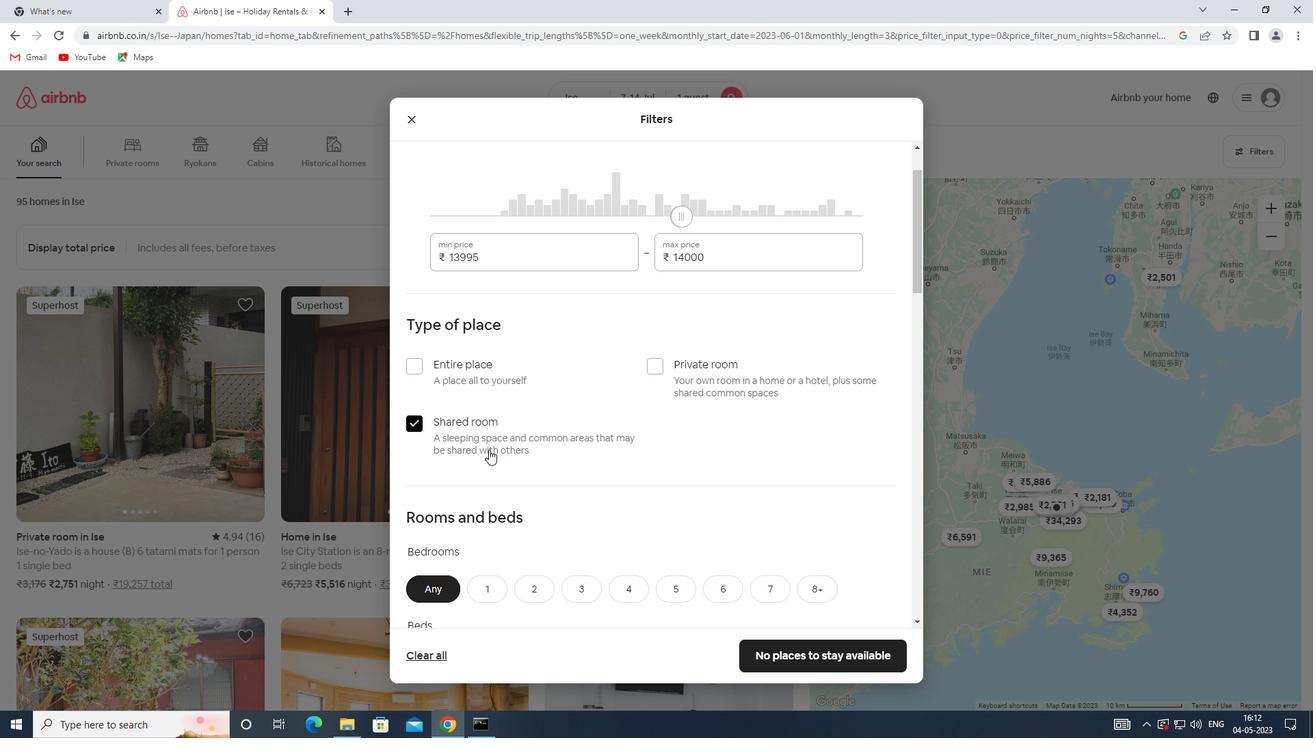 
Action: Mouse scrolled (491, 449) with delta (0, 0)
Screenshot: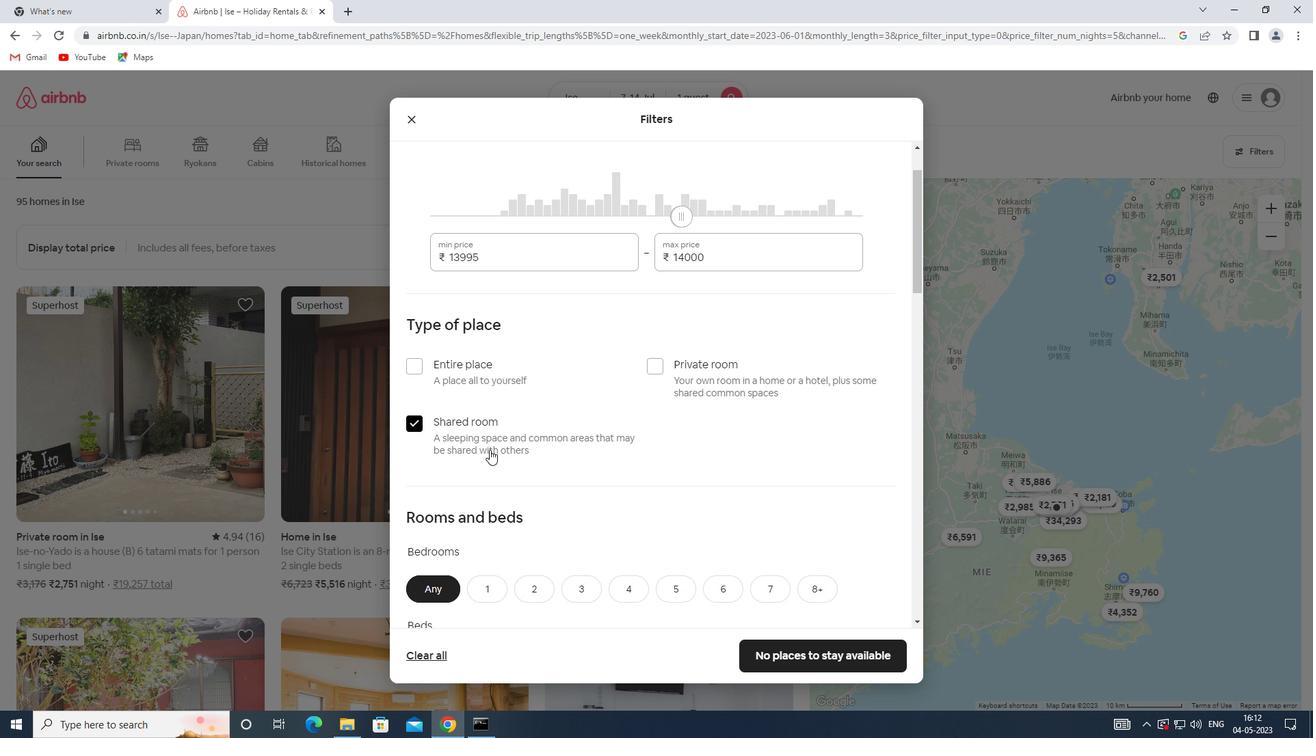 
Action: Mouse scrolled (491, 449) with delta (0, 0)
Screenshot: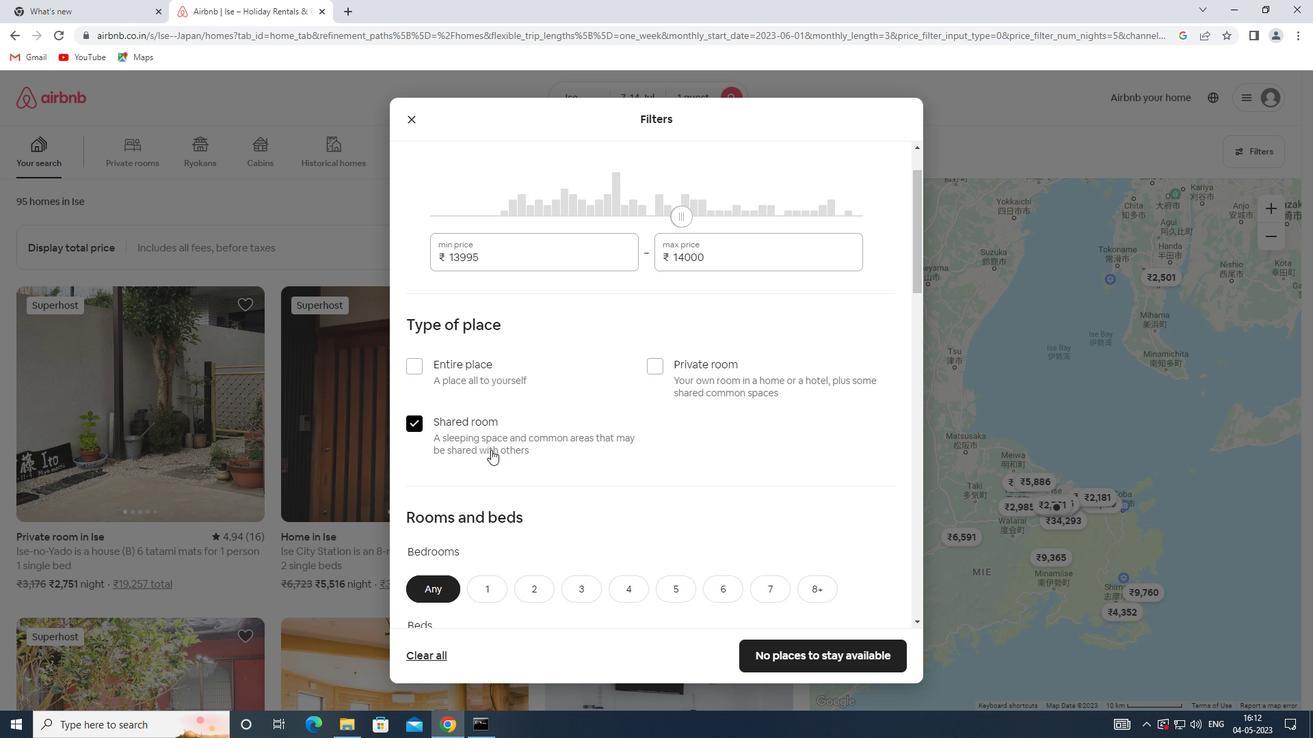 
Action: Mouse moved to (493, 450)
Screenshot: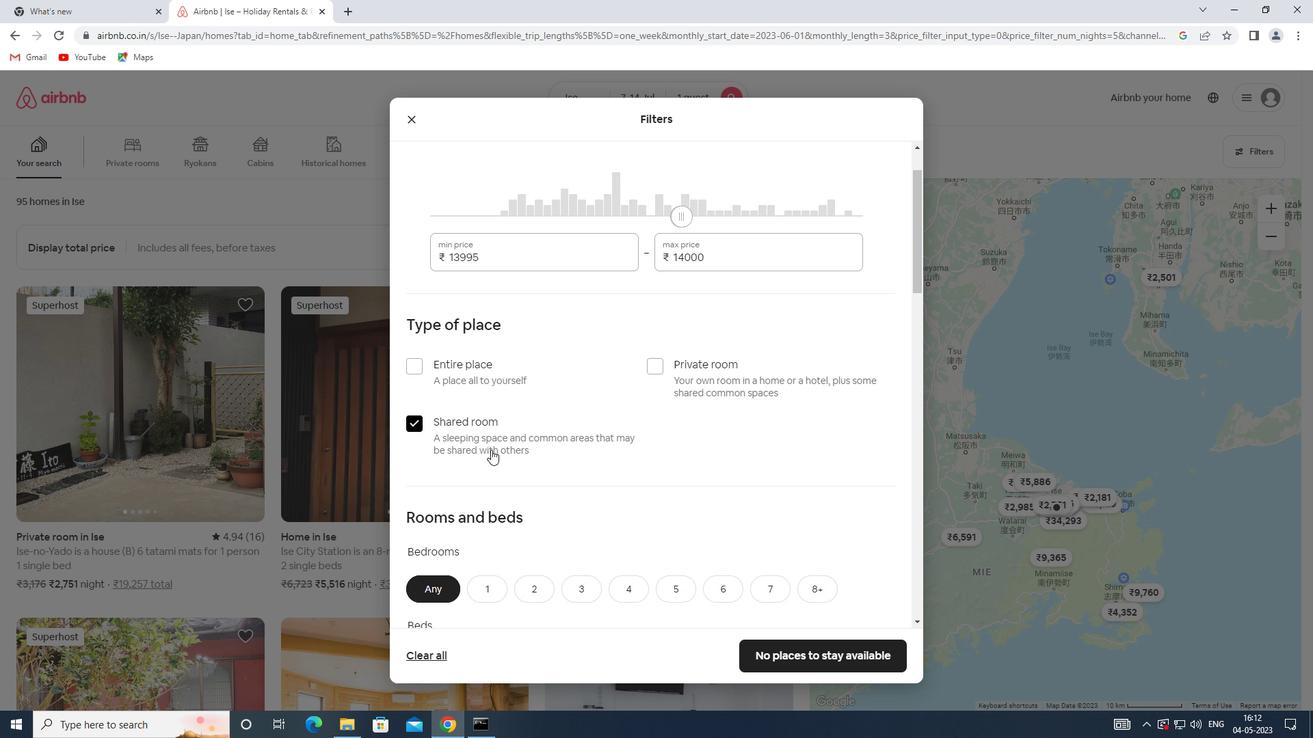 
Action: Mouse scrolled (493, 449) with delta (0, 0)
Screenshot: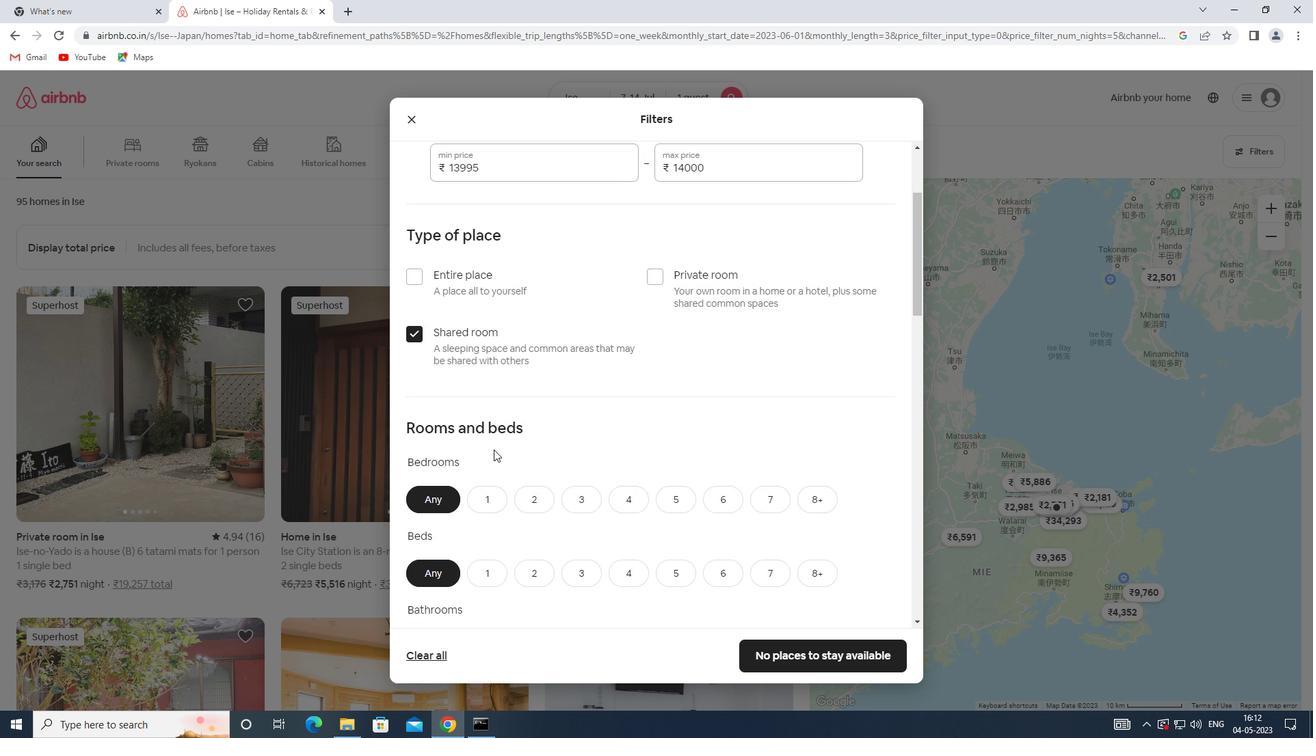 
Action: Mouse moved to (492, 383)
Screenshot: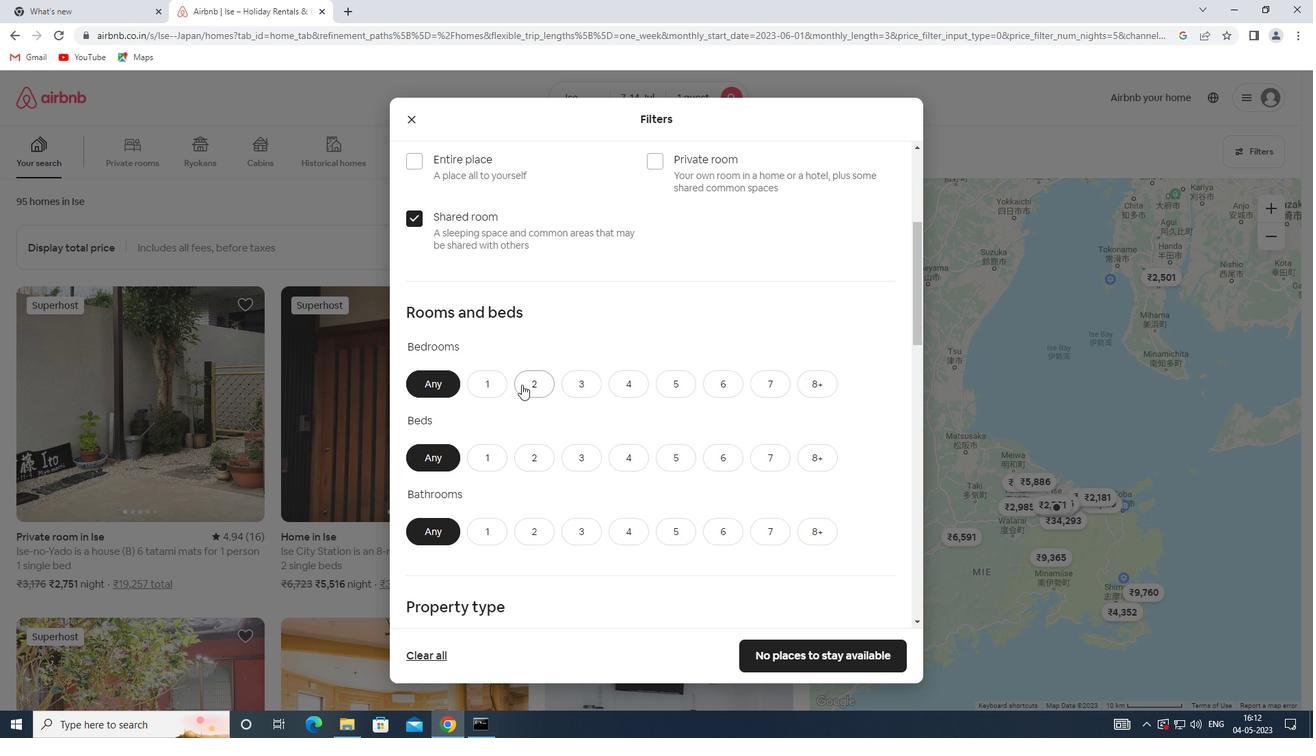 
Action: Mouse pressed left at (492, 383)
Screenshot: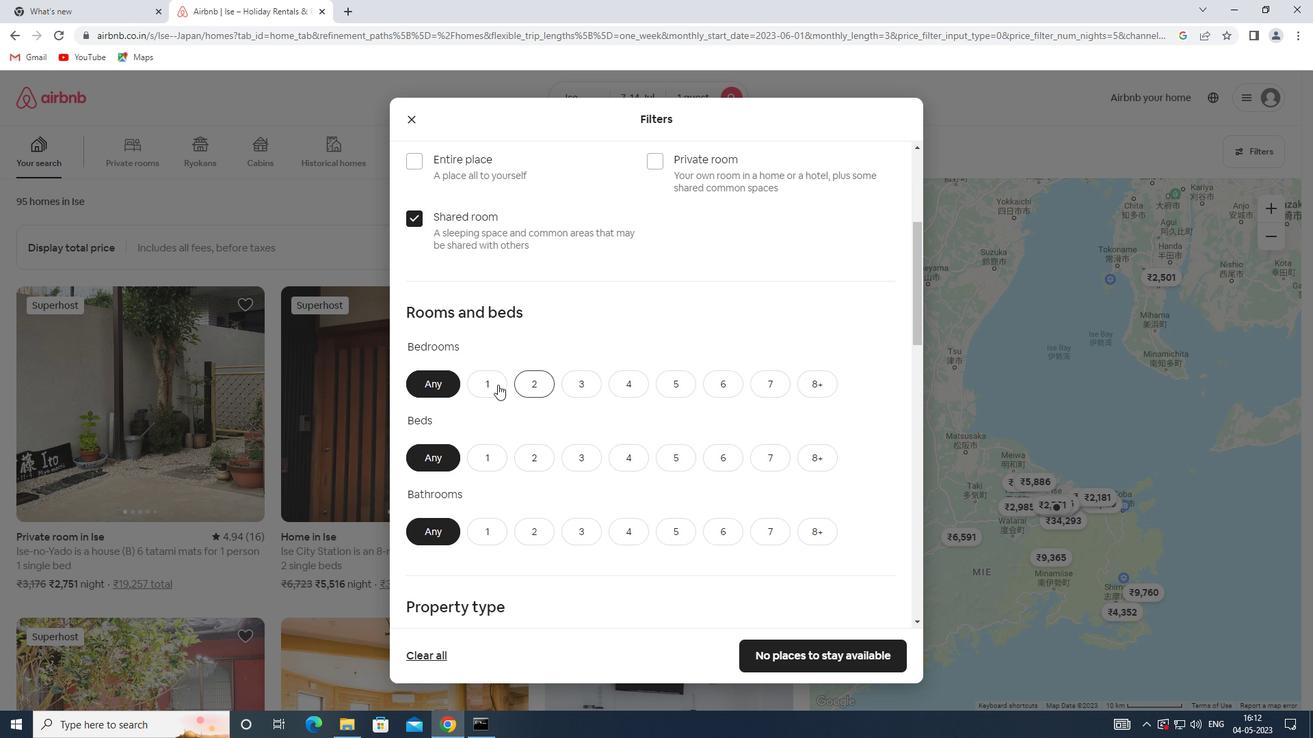 
Action: Mouse moved to (480, 457)
Screenshot: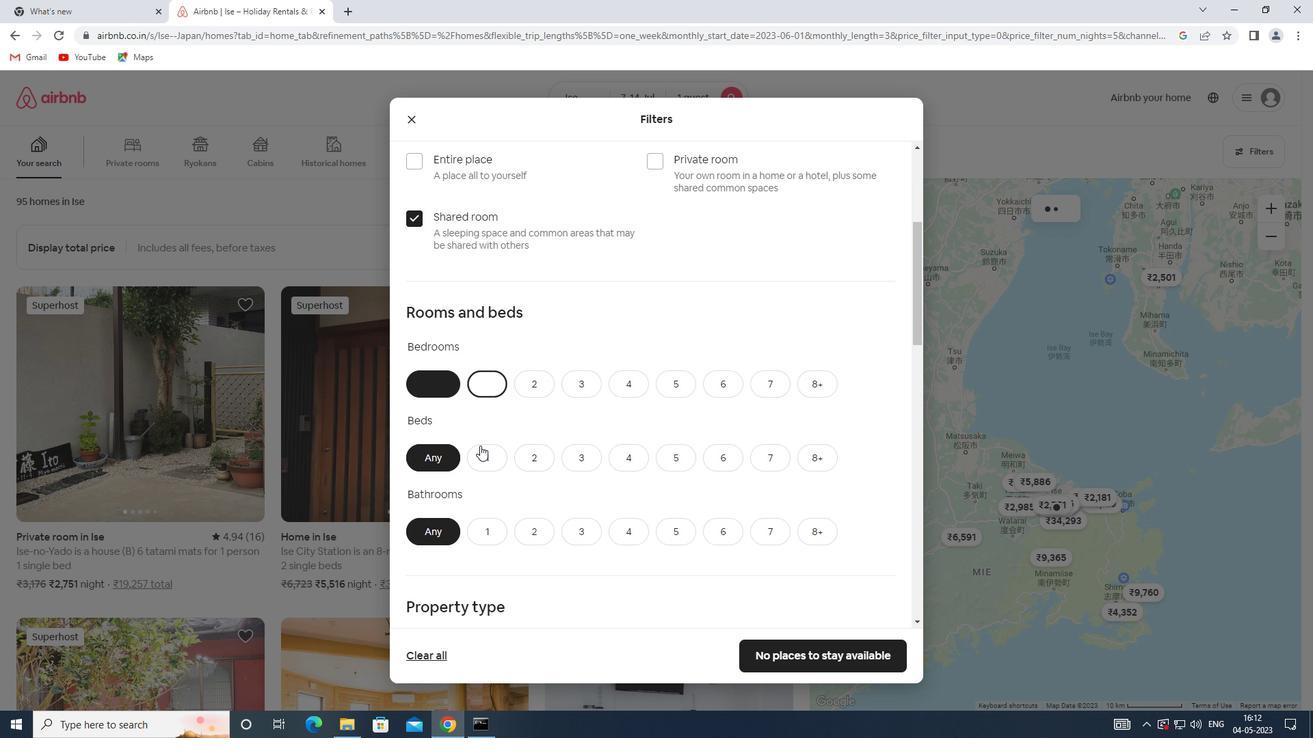 
Action: Mouse pressed left at (480, 457)
Screenshot: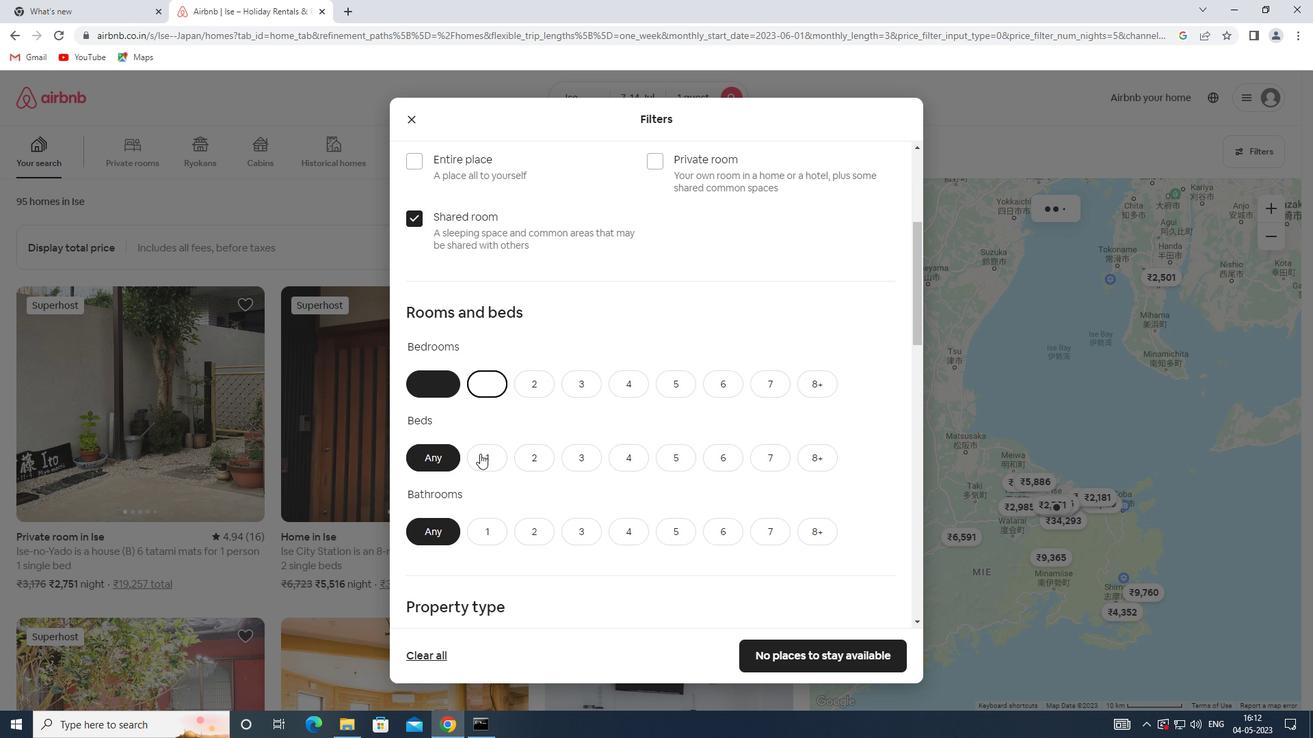 
Action: Mouse moved to (497, 531)
Screenshot: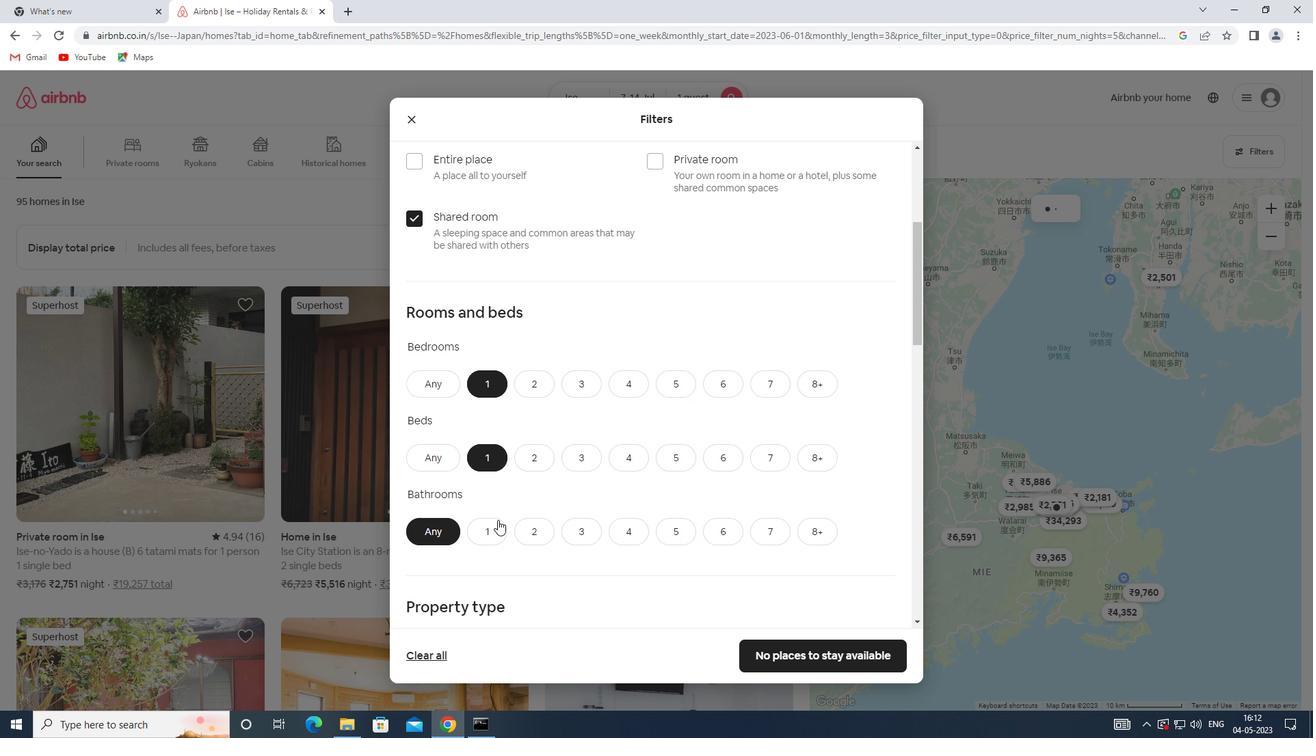 
Action: Mouse pressed left at (497, 531)
Screenshot: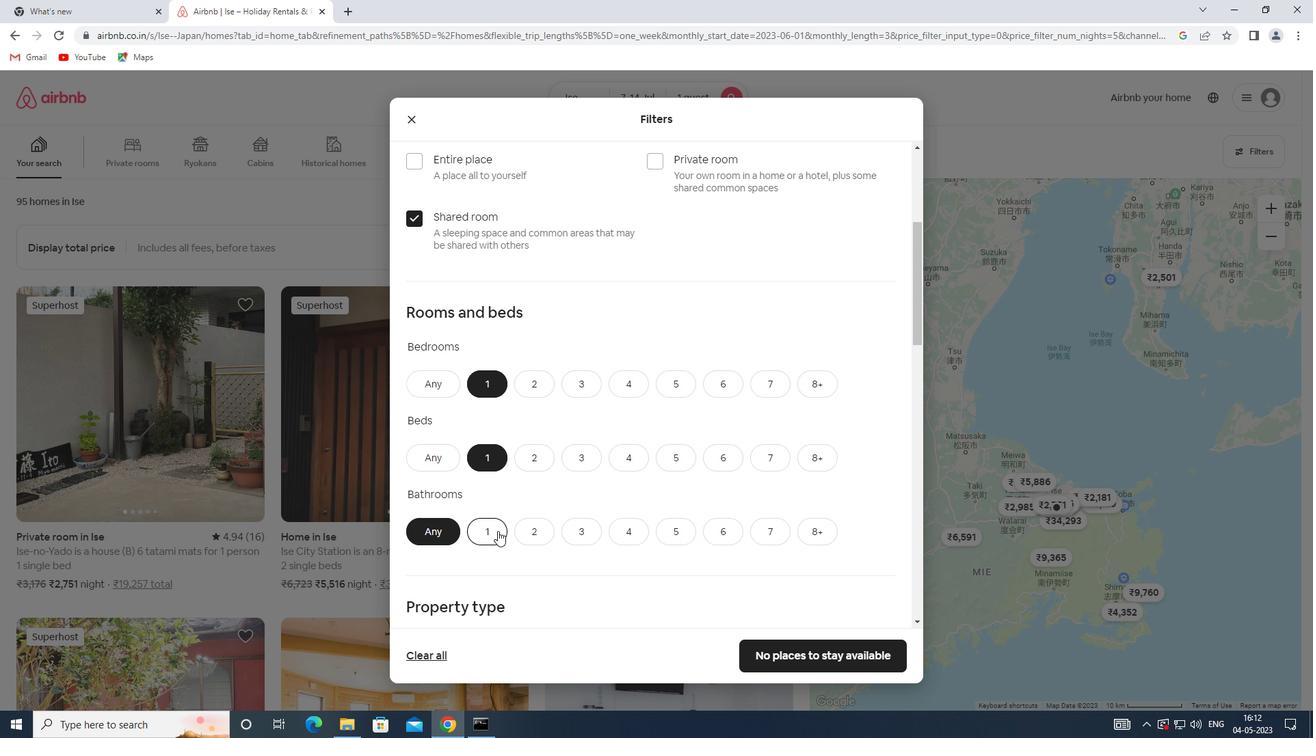 
Action: Mouse moved to (568, 486)
Screenshot: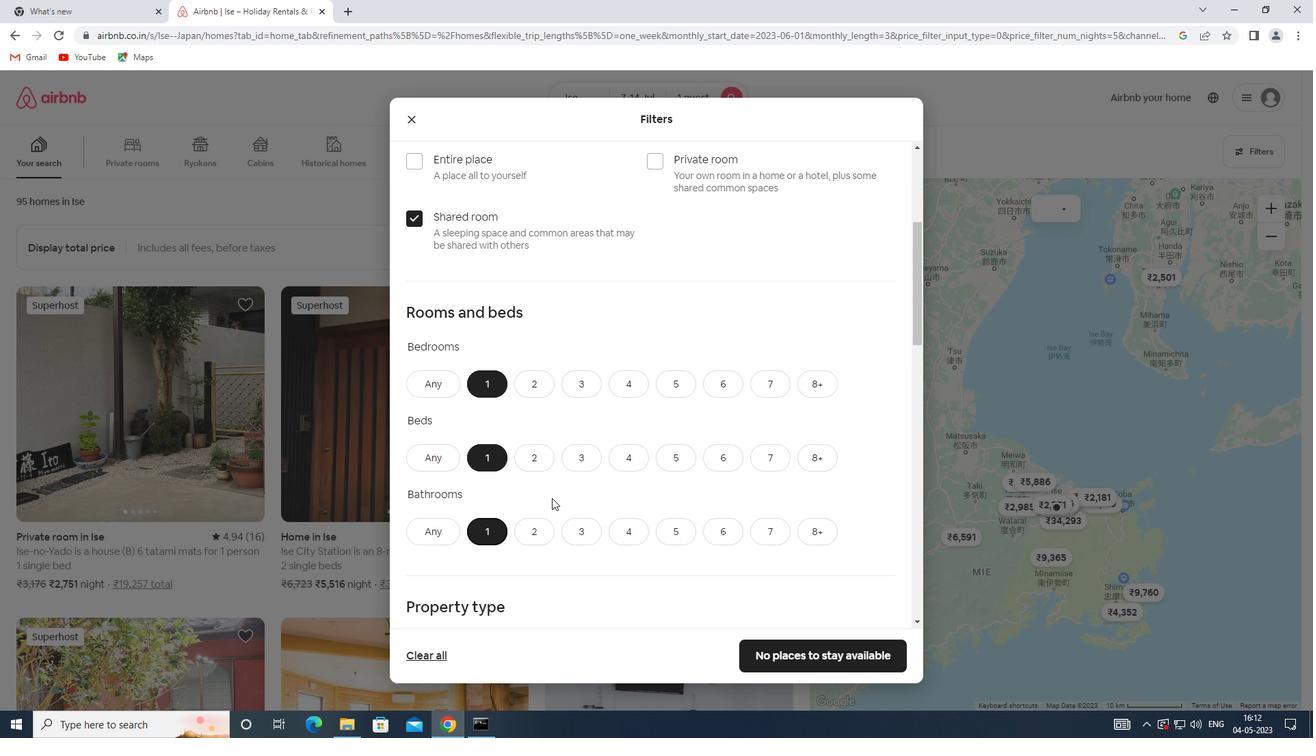 
Action: Mouse scrolled (568, 486) with delta (0, 0)
Screenshot: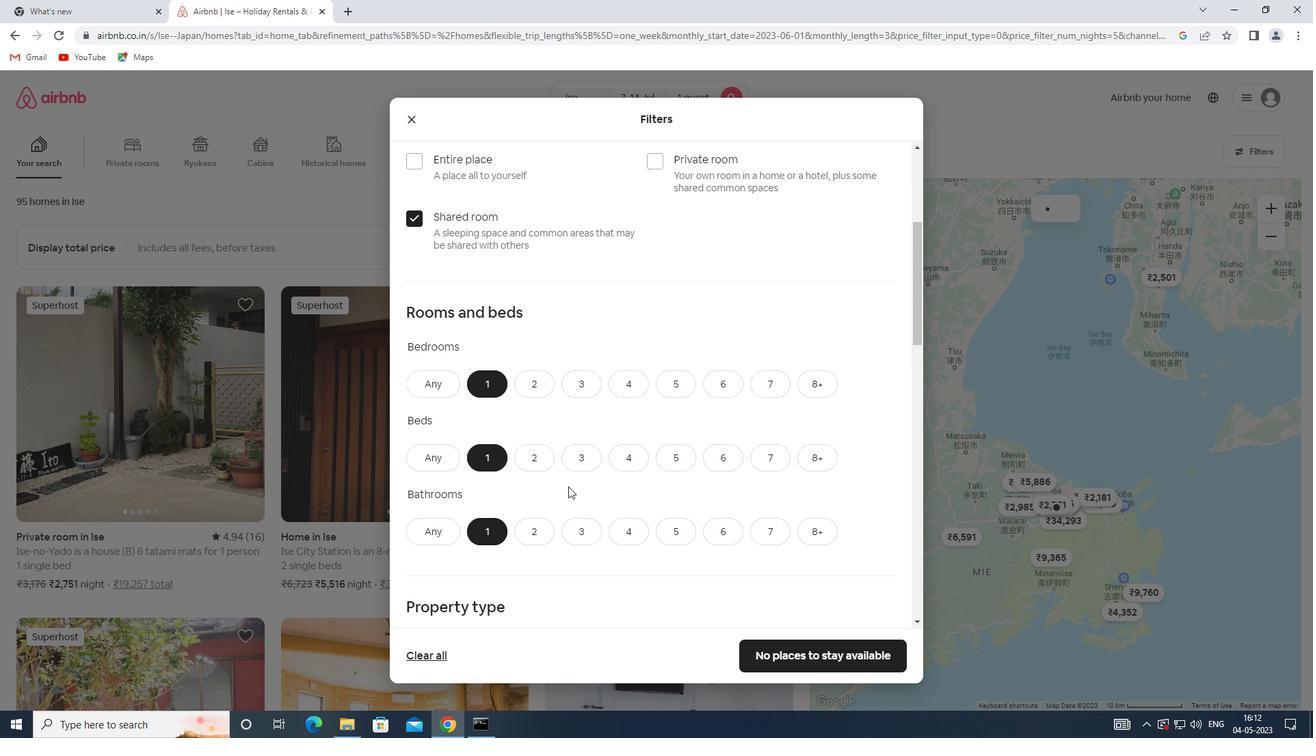 
Action: Mouse scrolled (568, 486) with delta (0, 0)
Screenshot: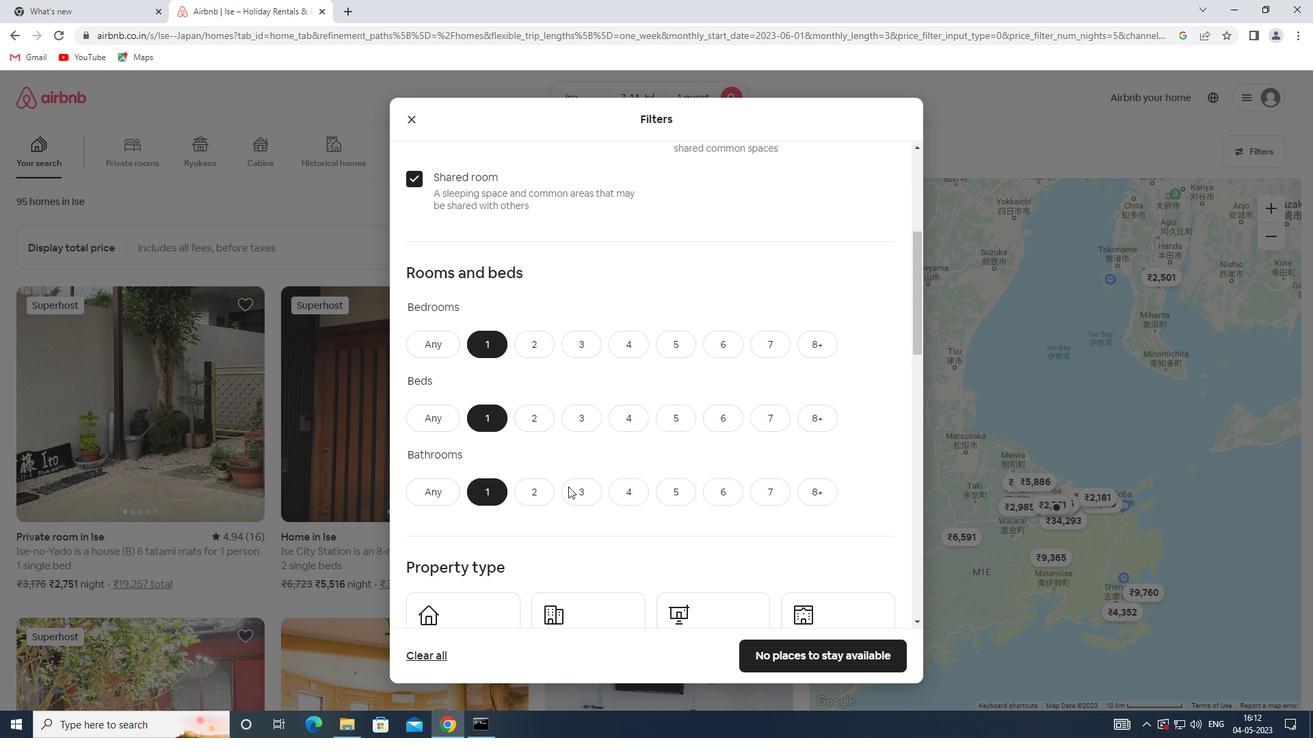
Action: Mouse moved to (484, 523)
Screenshot: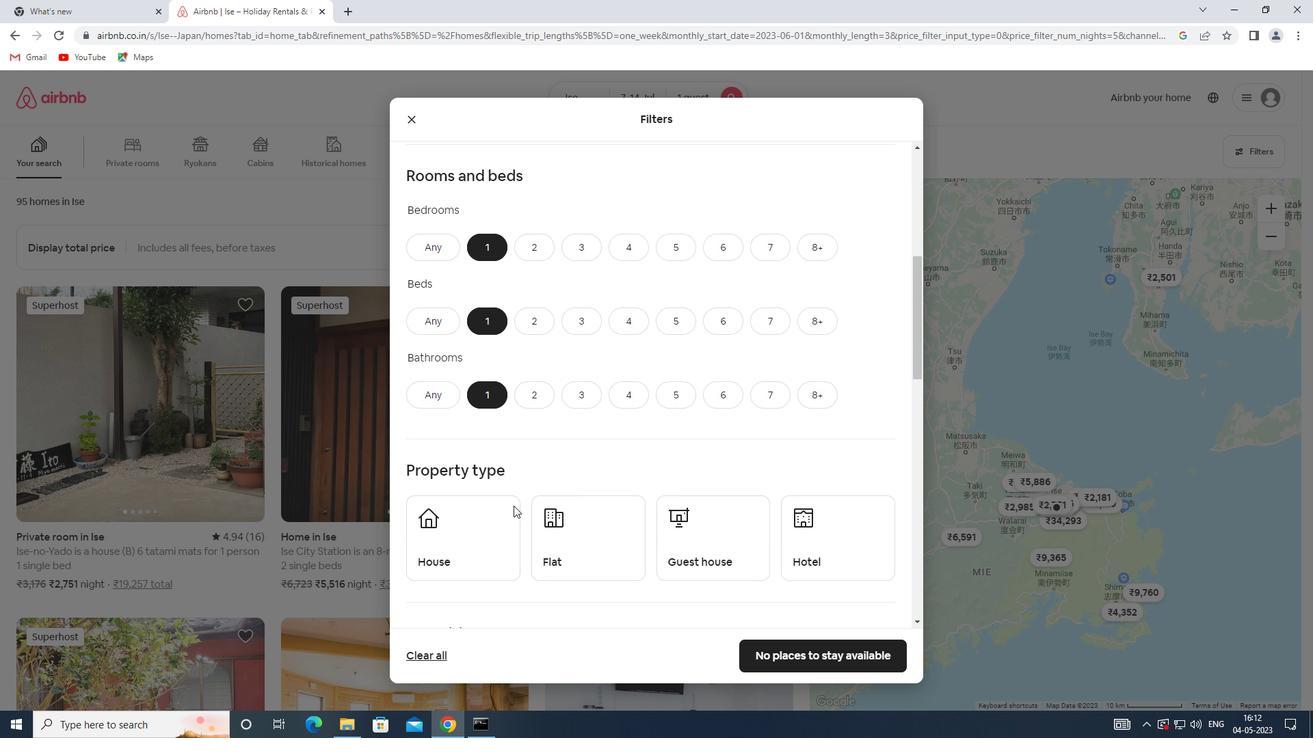 
Action: Mouse pressed left at (484, 523)
Screenshot: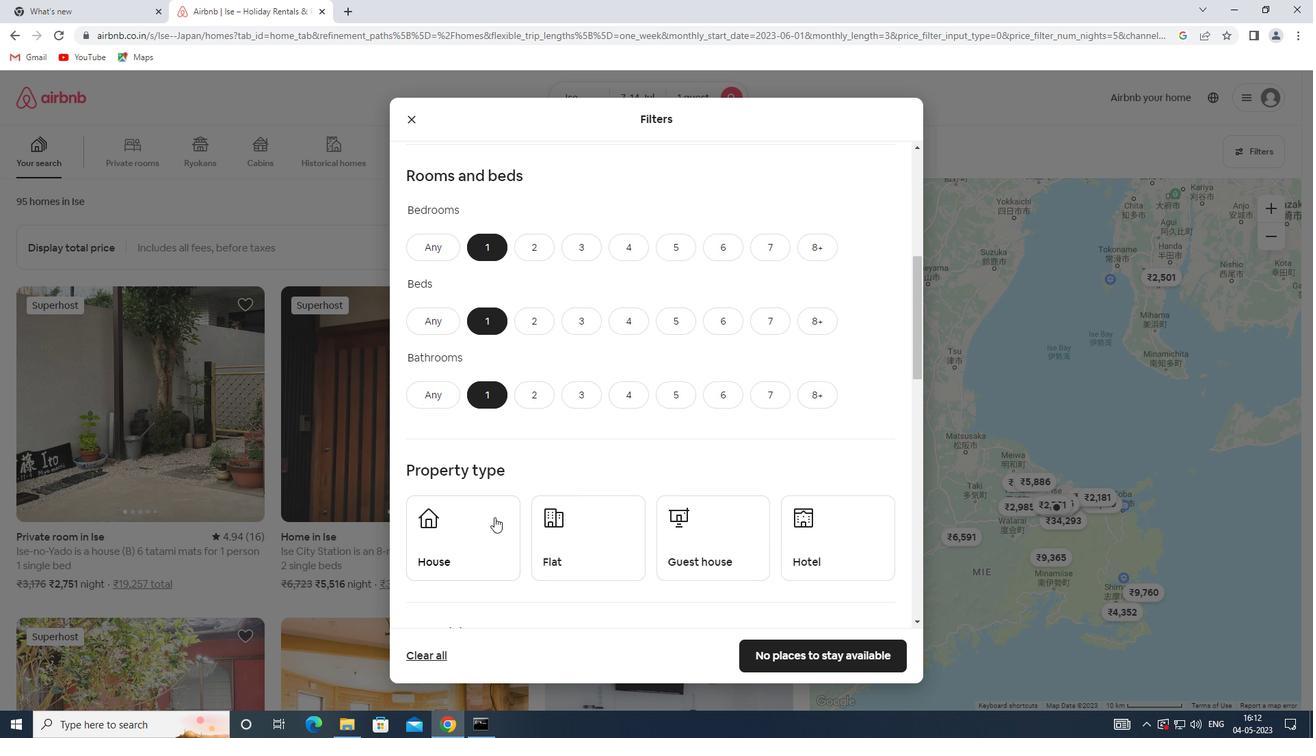 
Action: Mouse moved to (538, 525)
Screenshot: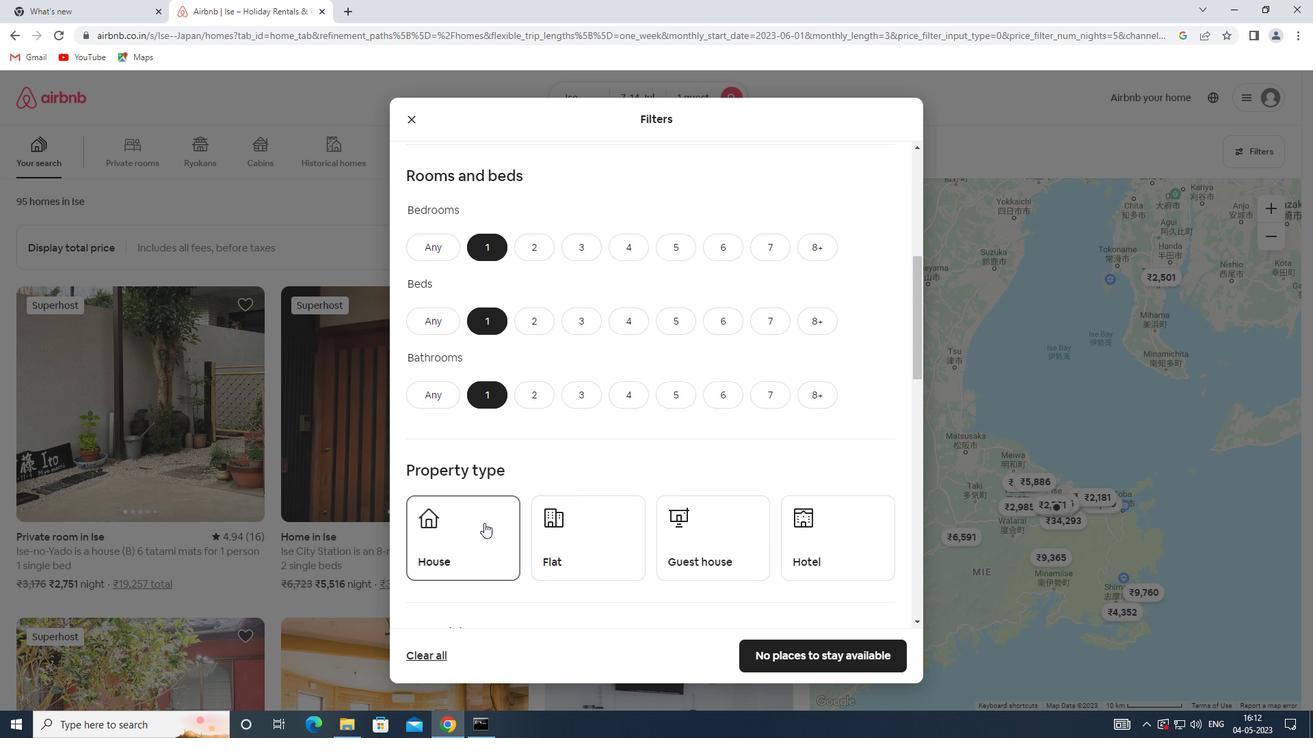 
Action: Mouse pressed left at (538, 525)
Screenshot: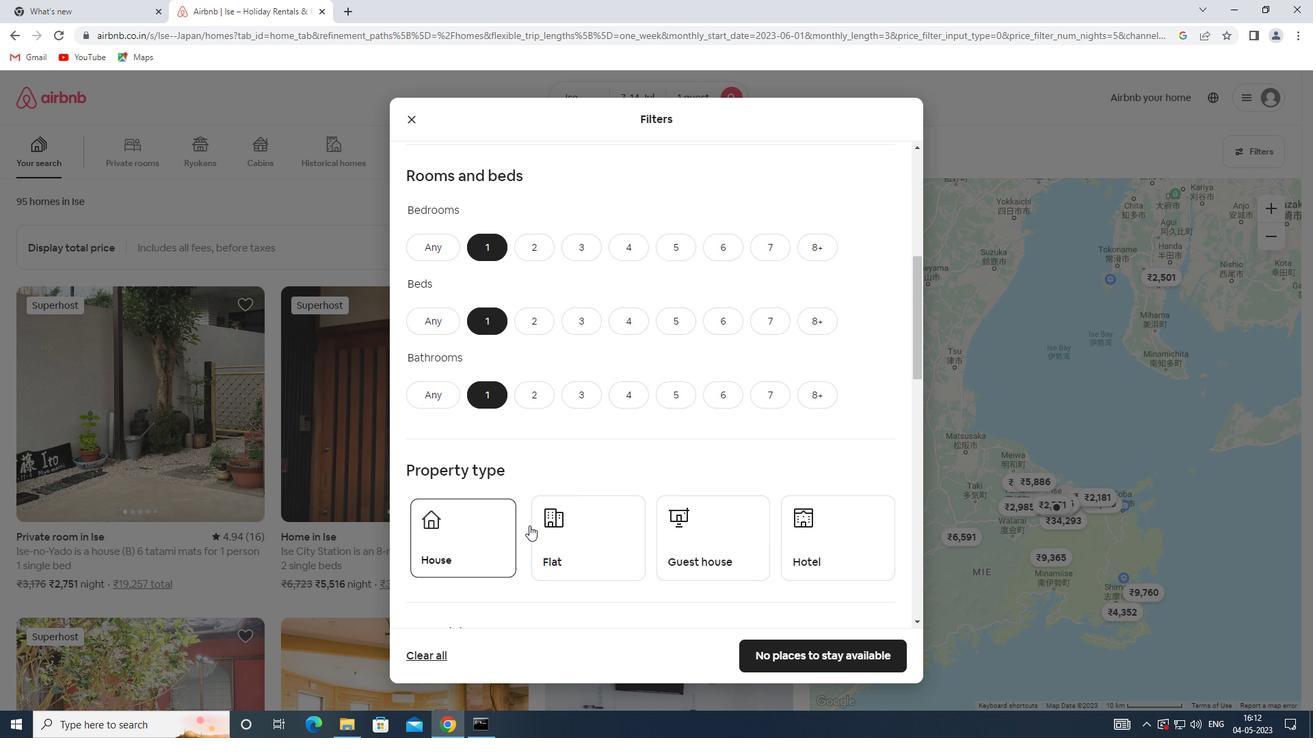 
Action: Mouse moved to (708, 536)
Screenshot: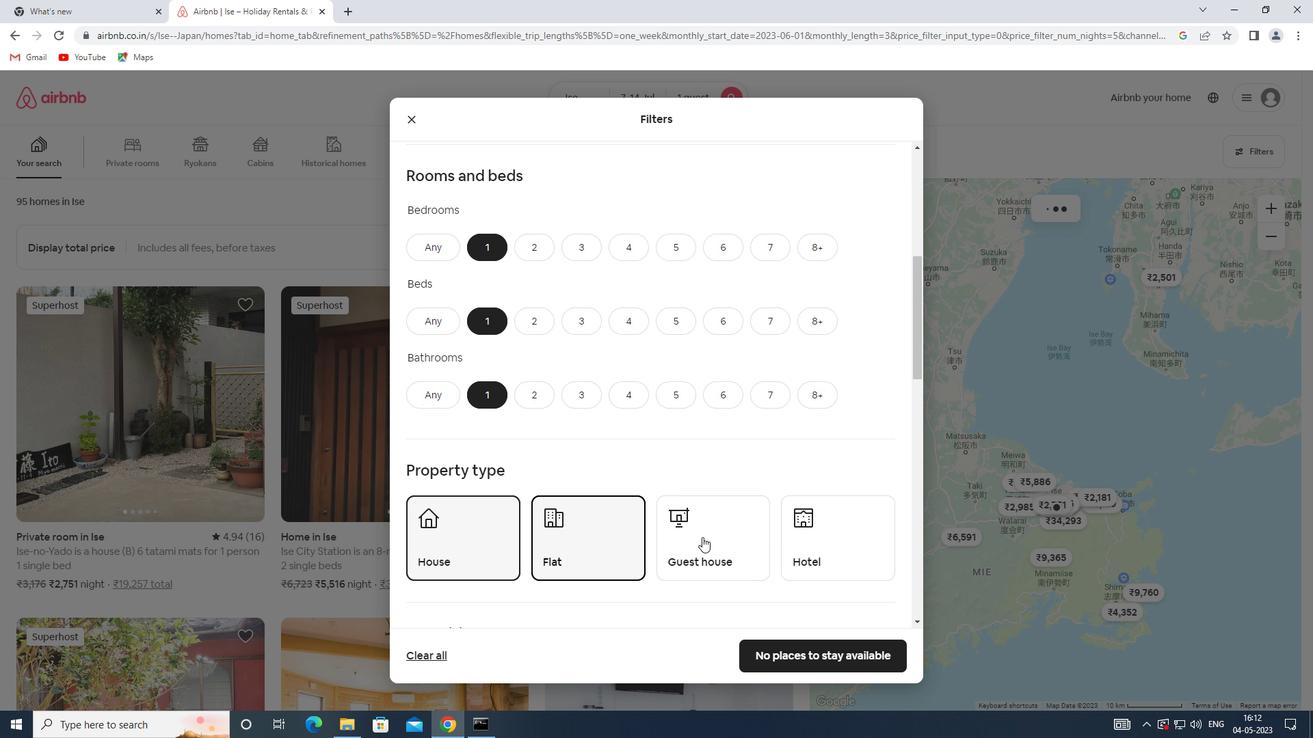 
Action: Mouse pressed left at (708, 536)
Screenshot: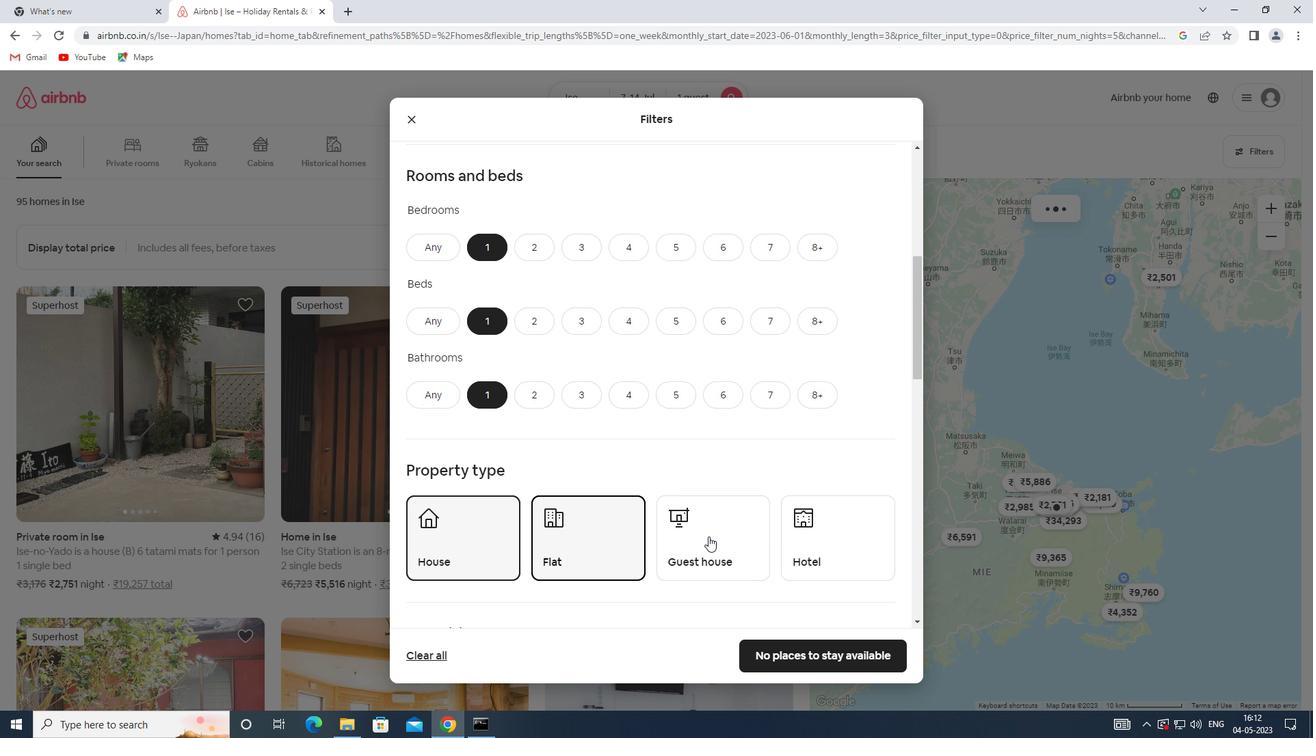 
Action: Mouse moved to (804, 534)
Screenshot: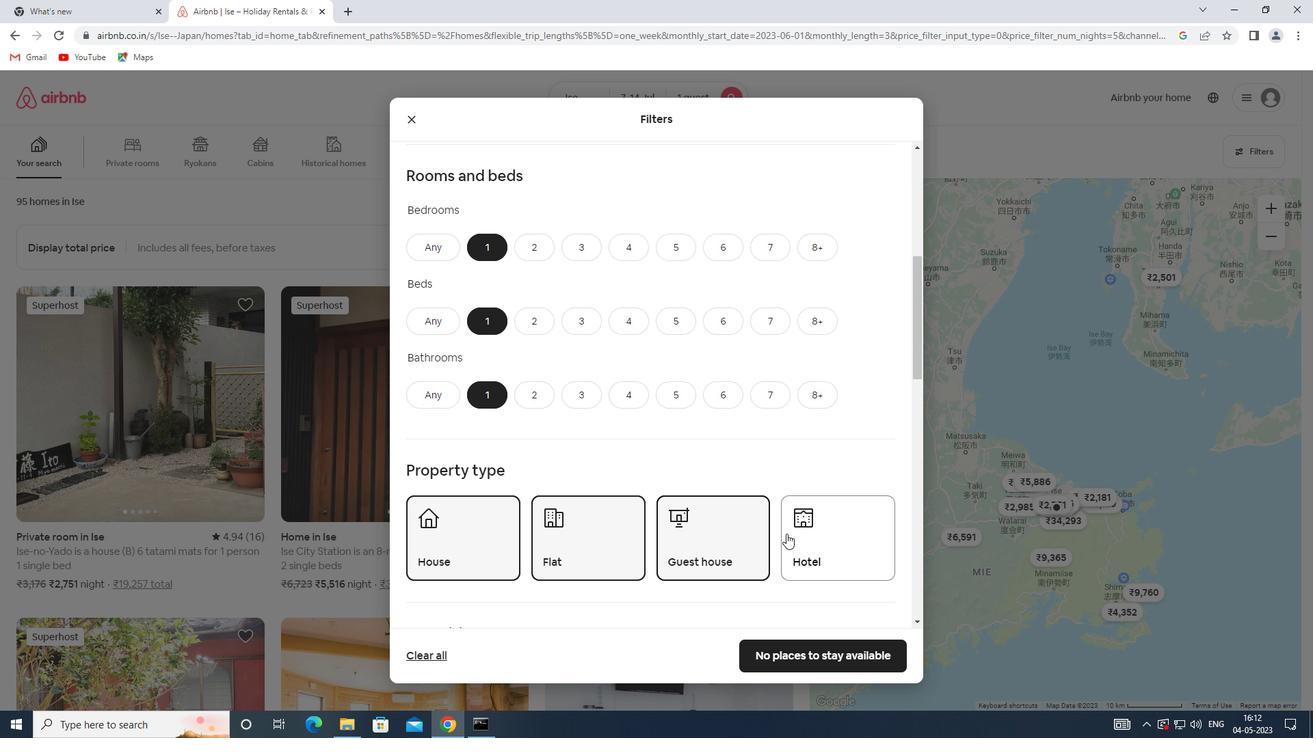 
Action: Mouse pressed left at (804, 534)
Screenshot: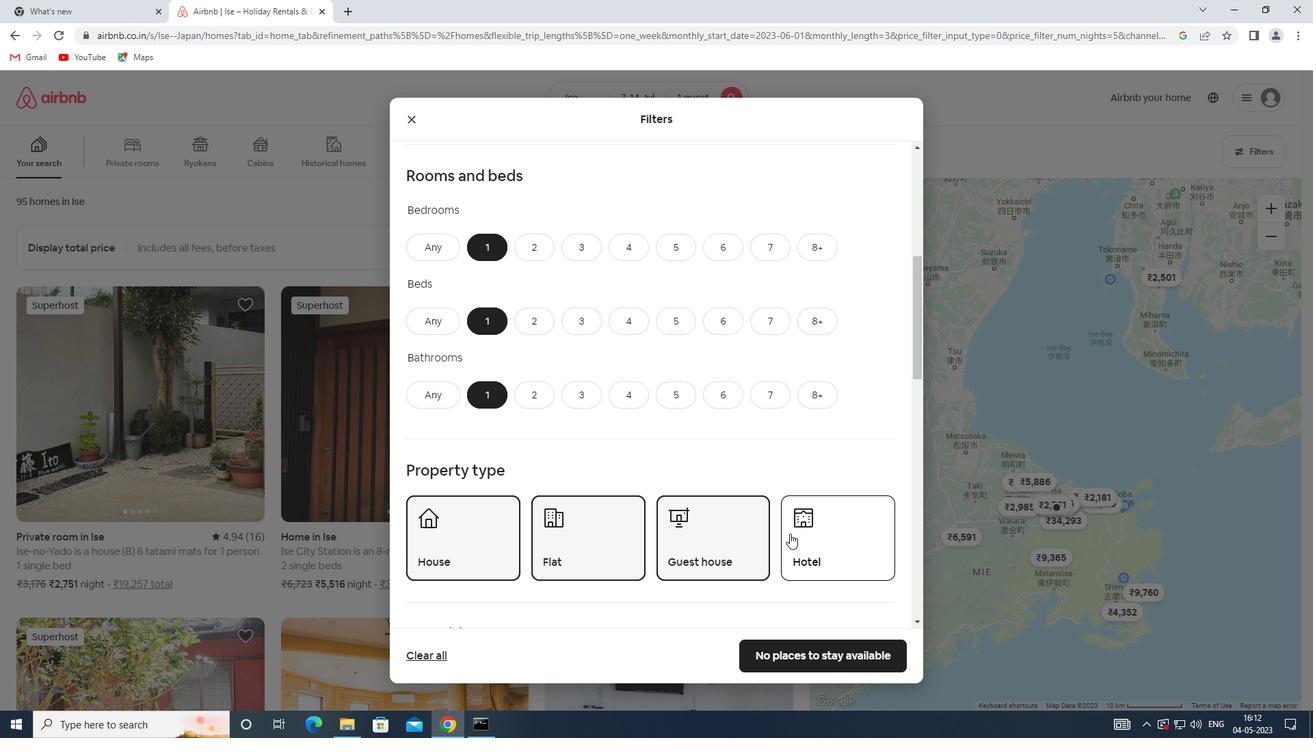 
Action: Mouse moved to (679, 510)
Screenshot: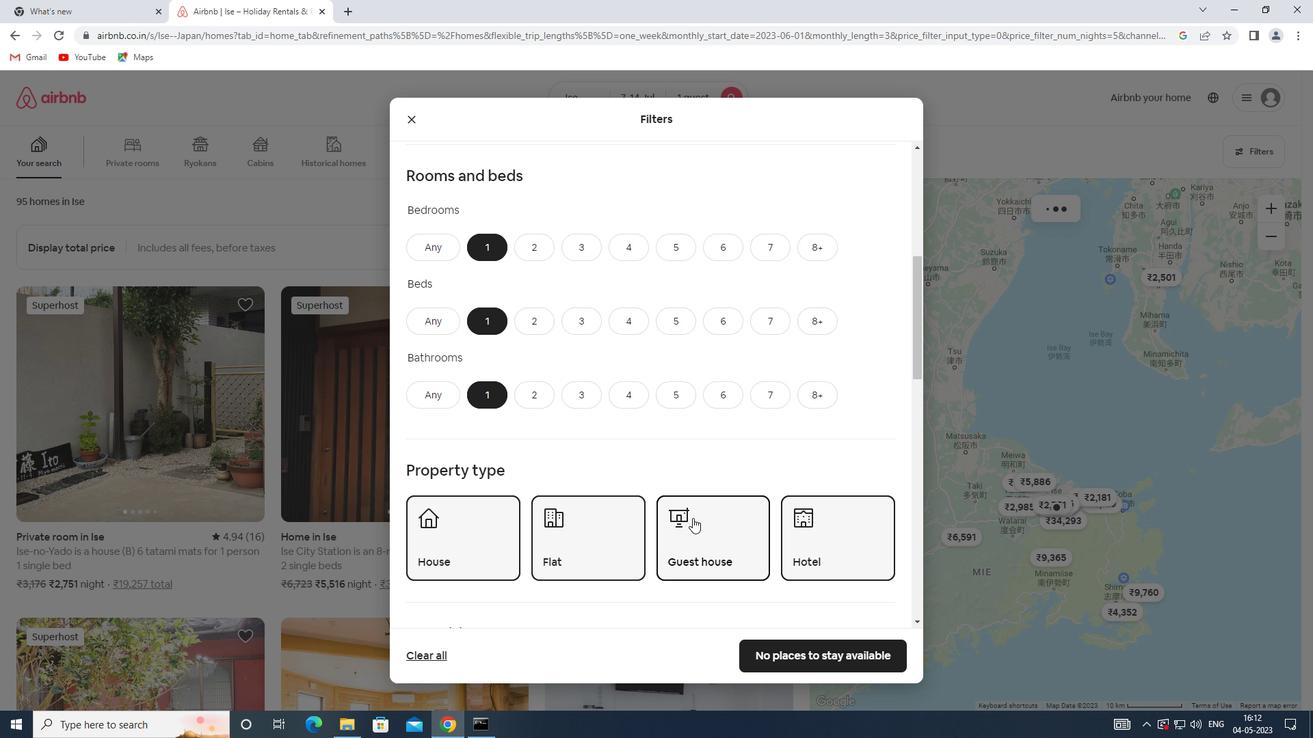 
Action: Mouse scrolled (679, 510) with delta (0, 0)
Screenshot: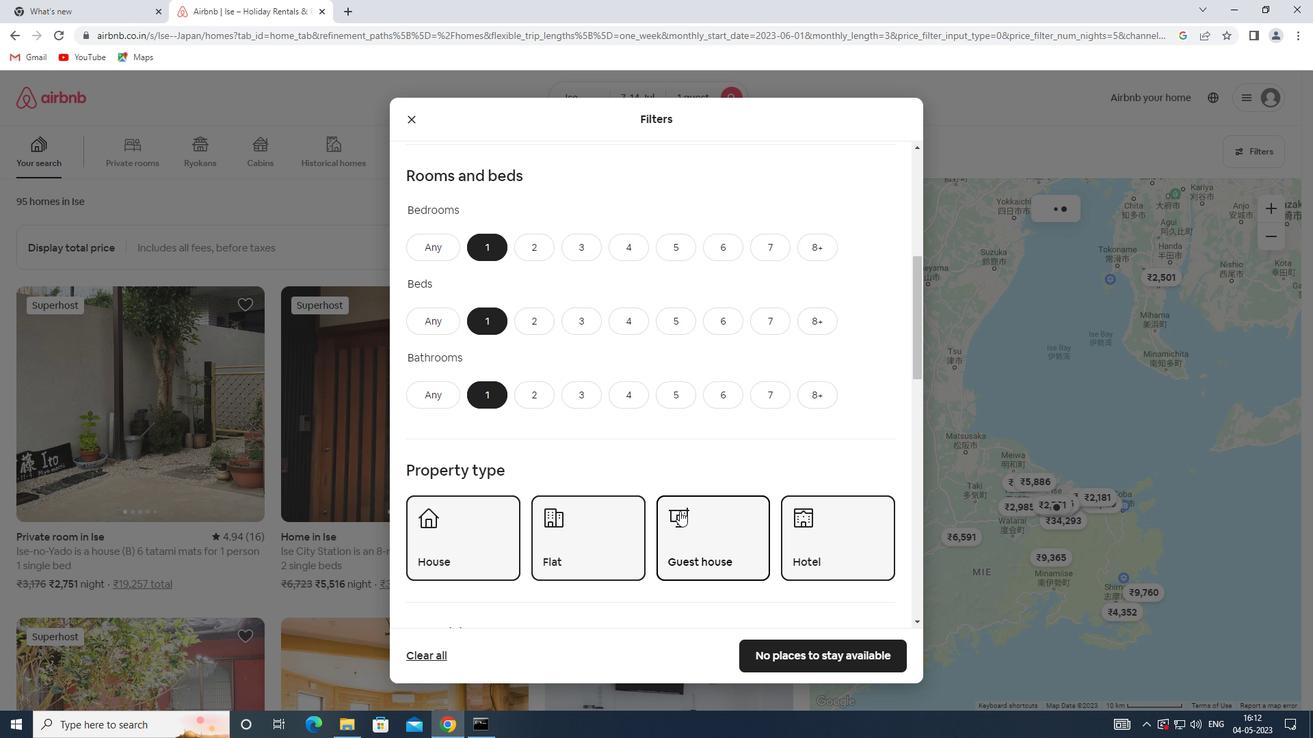 
Action: Mouse scrolled (679, 510) with delta (0, 0)
Screenshot: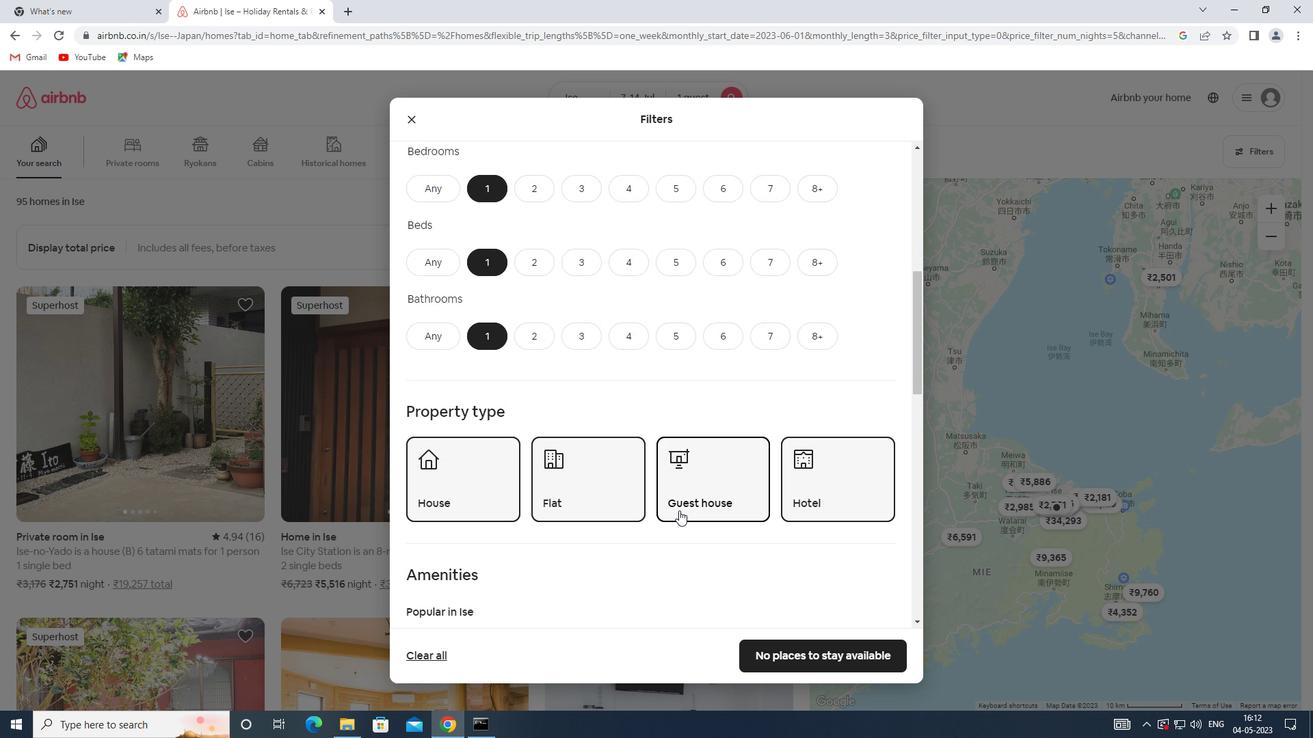 
Action: Mouse scrolled (679, 510) with delta (0, 0)
Screenshot: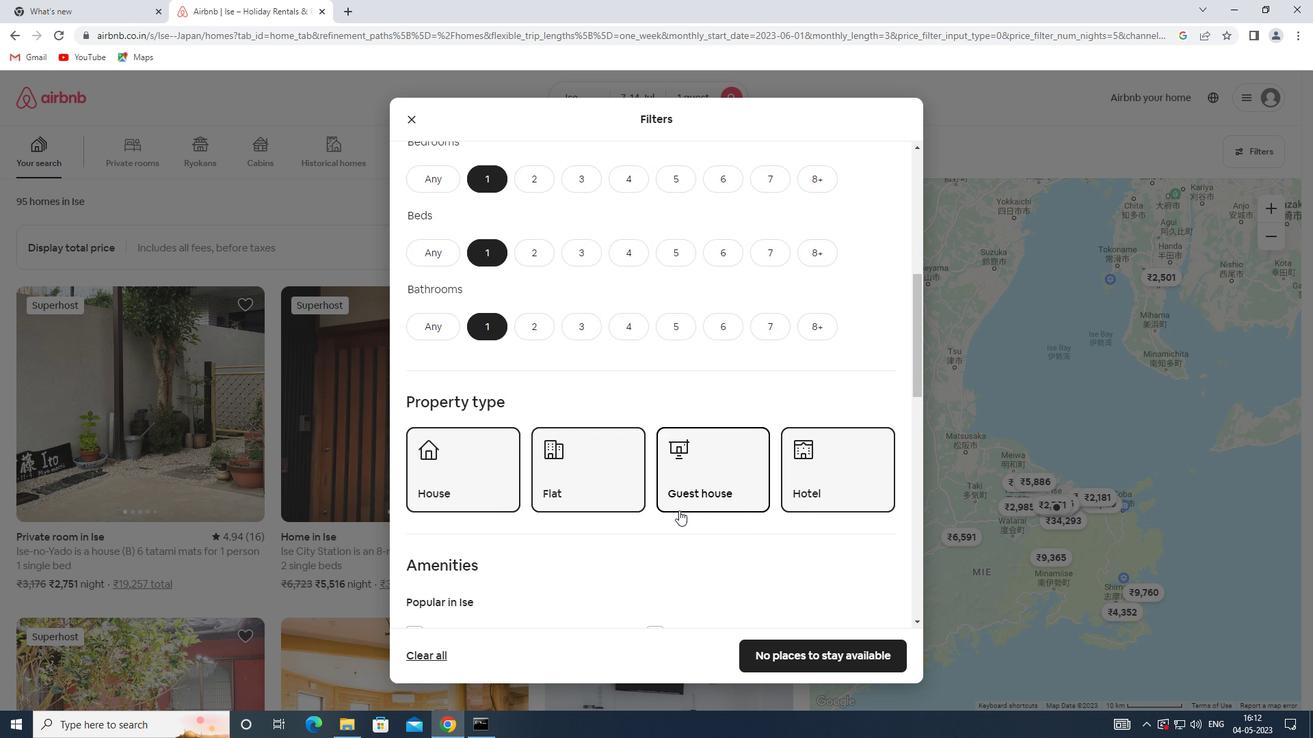 
Action: Mouse scrolled (679, 510) with delta (0, 0)
Screenshot: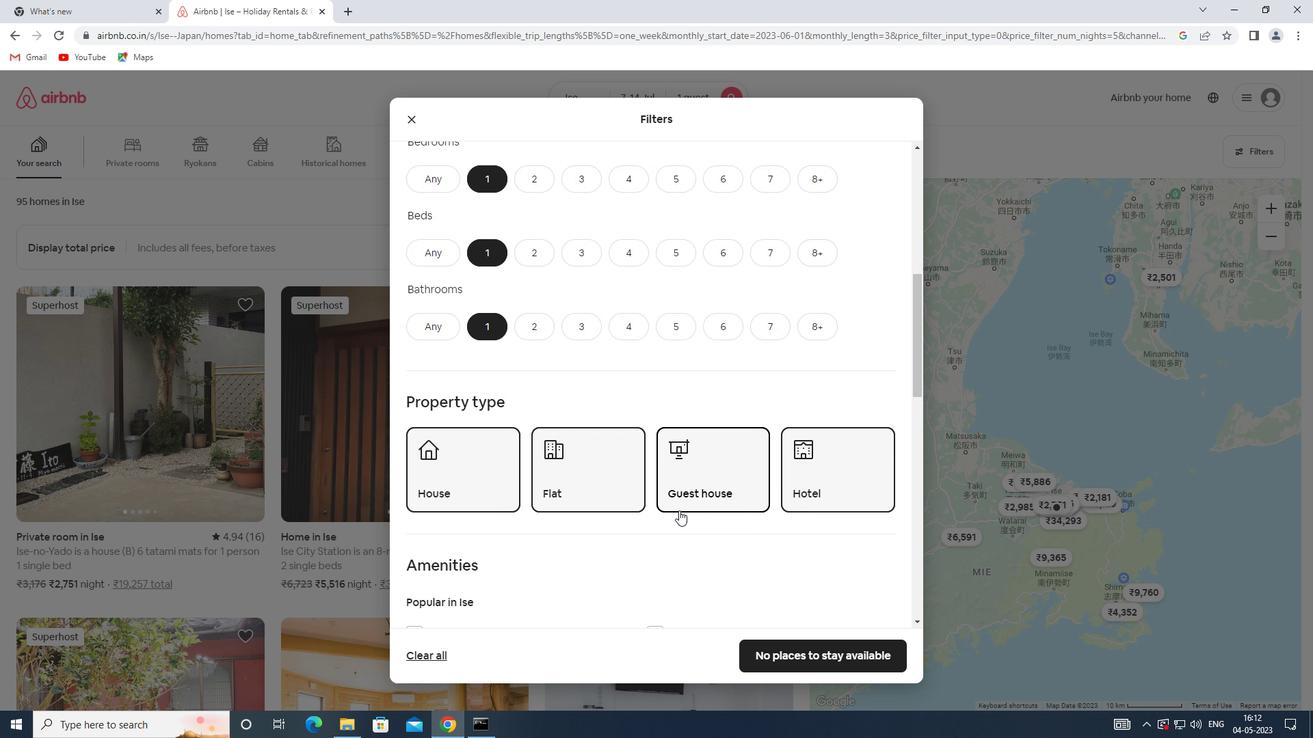 
Action: Mouse moved to (651, 430)
Screenshot: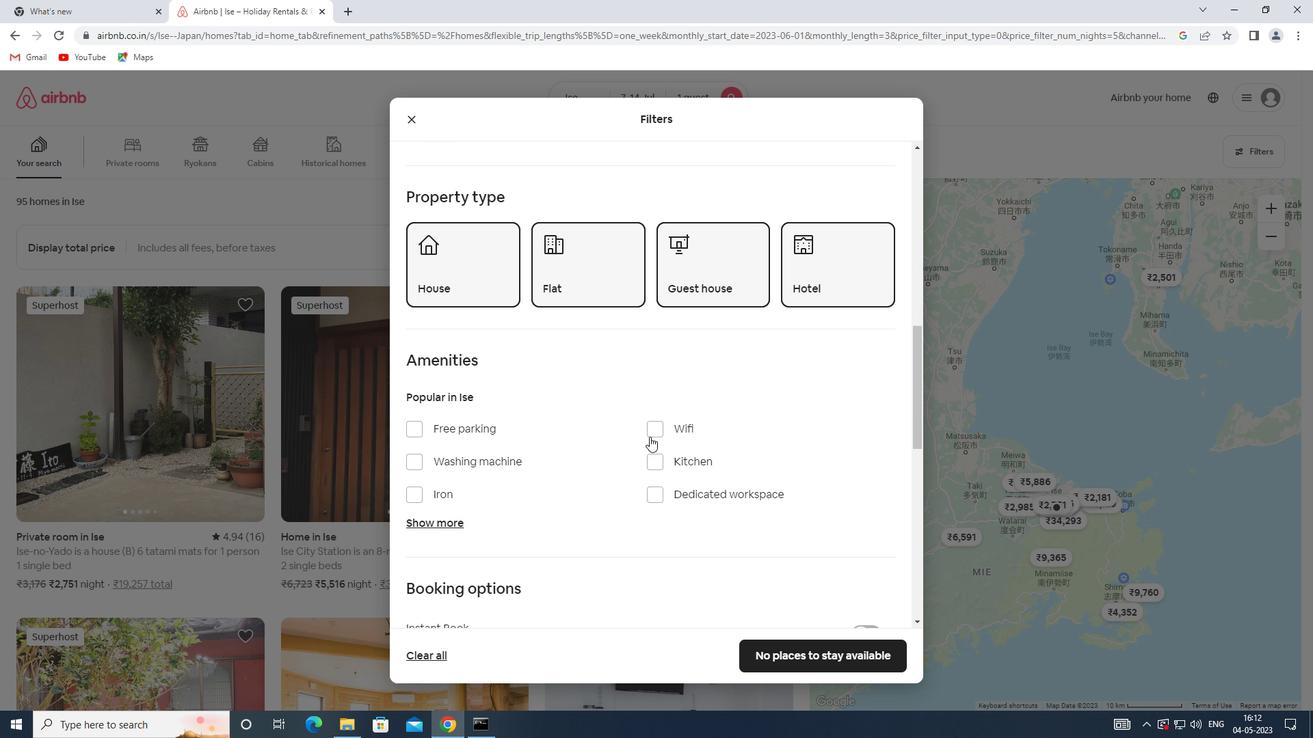 
Action: Mouse pressed left at (651, 430)
Screenshot: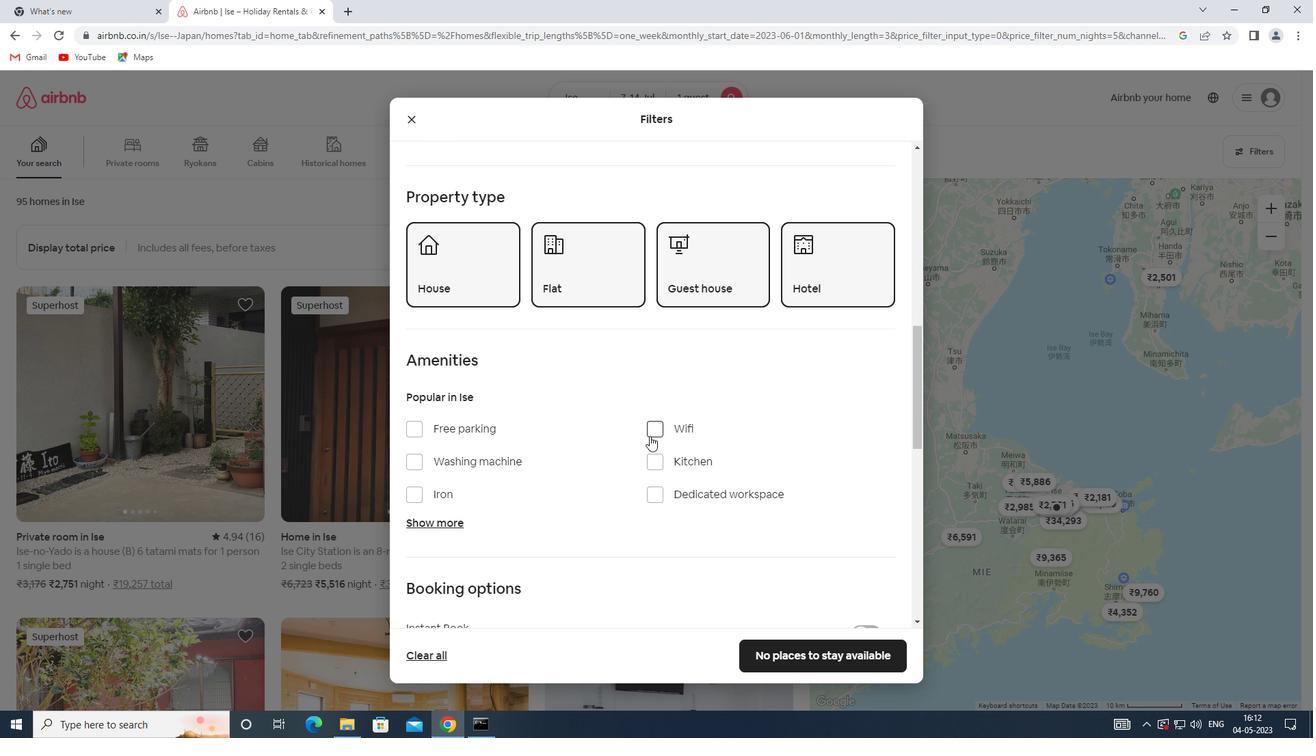 
Action: Mouse moved to (666, 453)
Screenshot: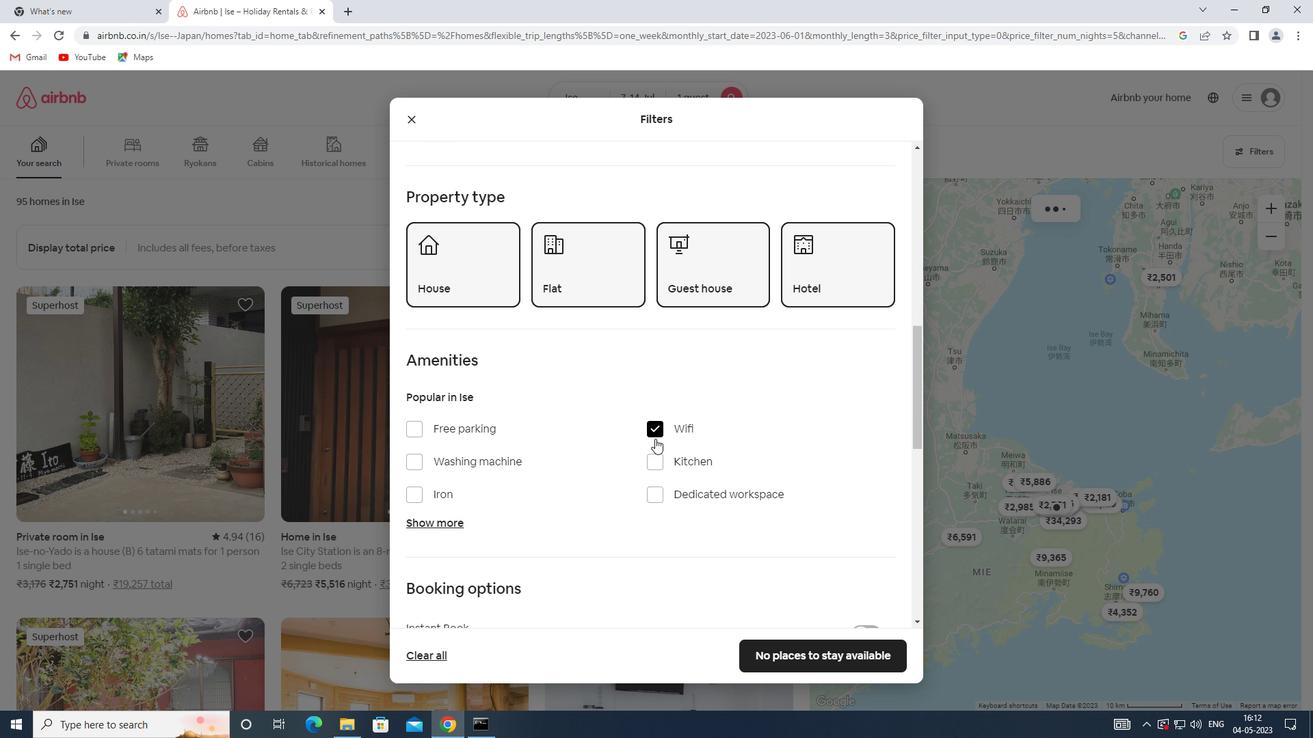 
Action: Mouse scrolled (666, 452) with delta (0, 0)
Screenshot: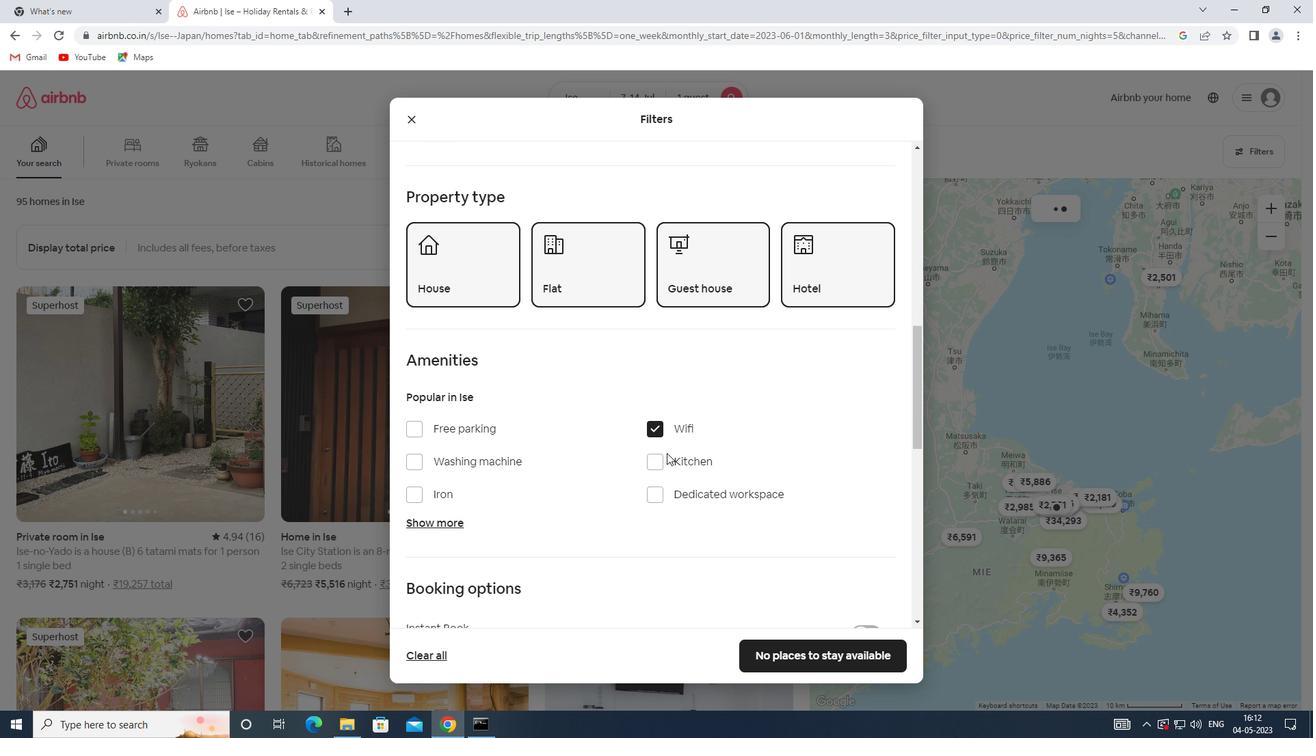 
Action: Mouse scrolled (666, 452) with delta (0, 0)
Screenshot: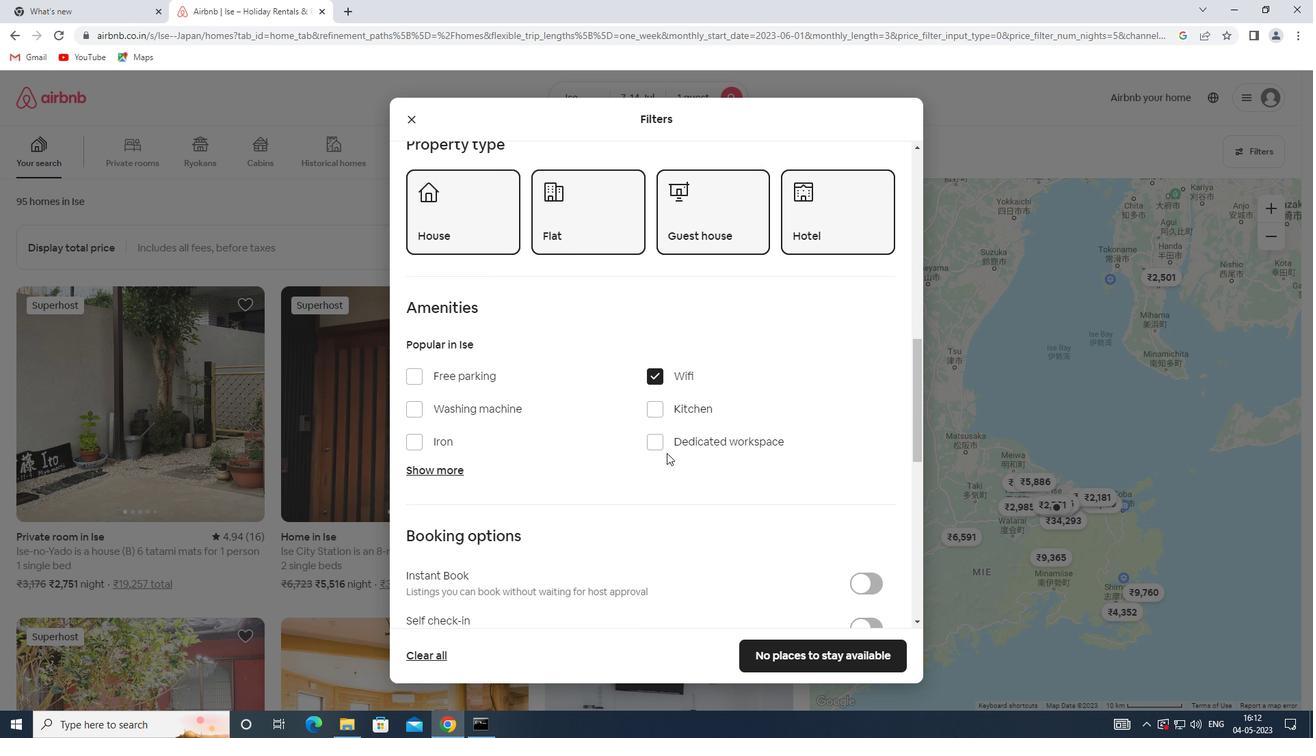 
Action: Mouse scrolled (666, 452) with delta (0, 0)
Screenshot: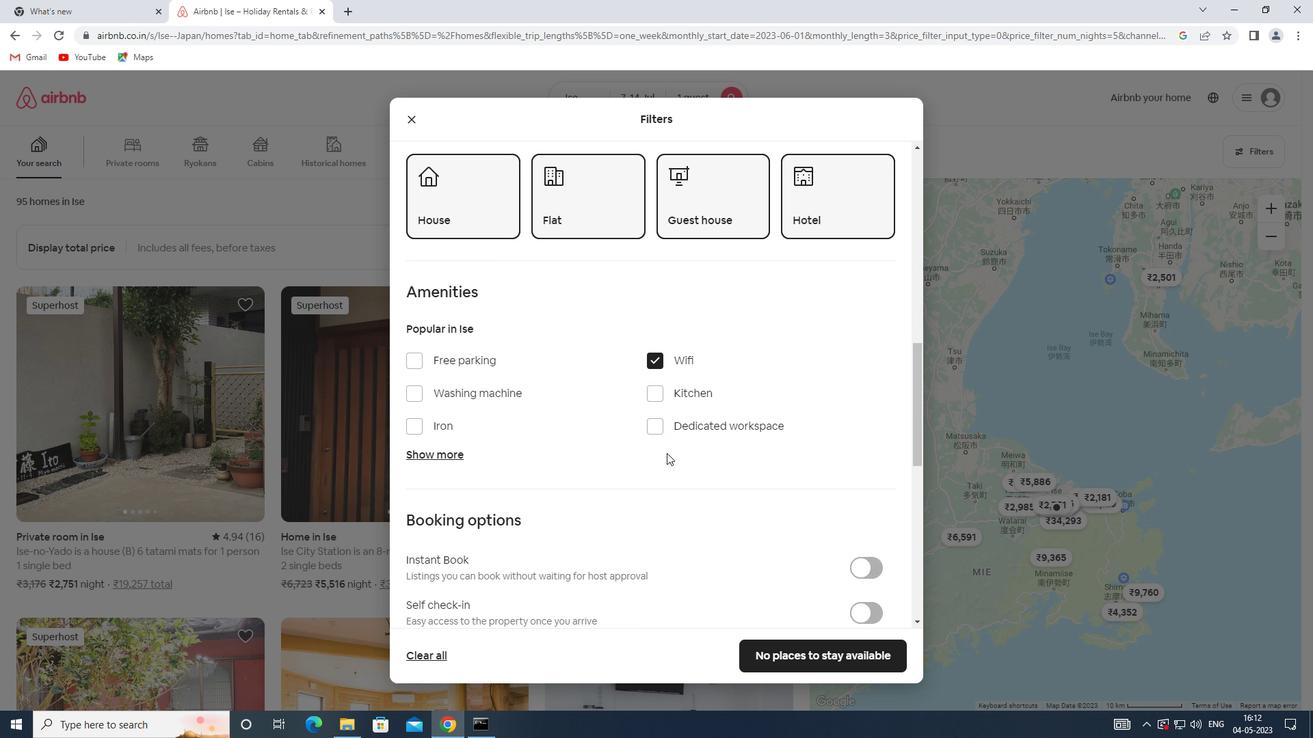 
Action: Mouse scrolled (666, 452) with delta (0, 0)
Screenshot: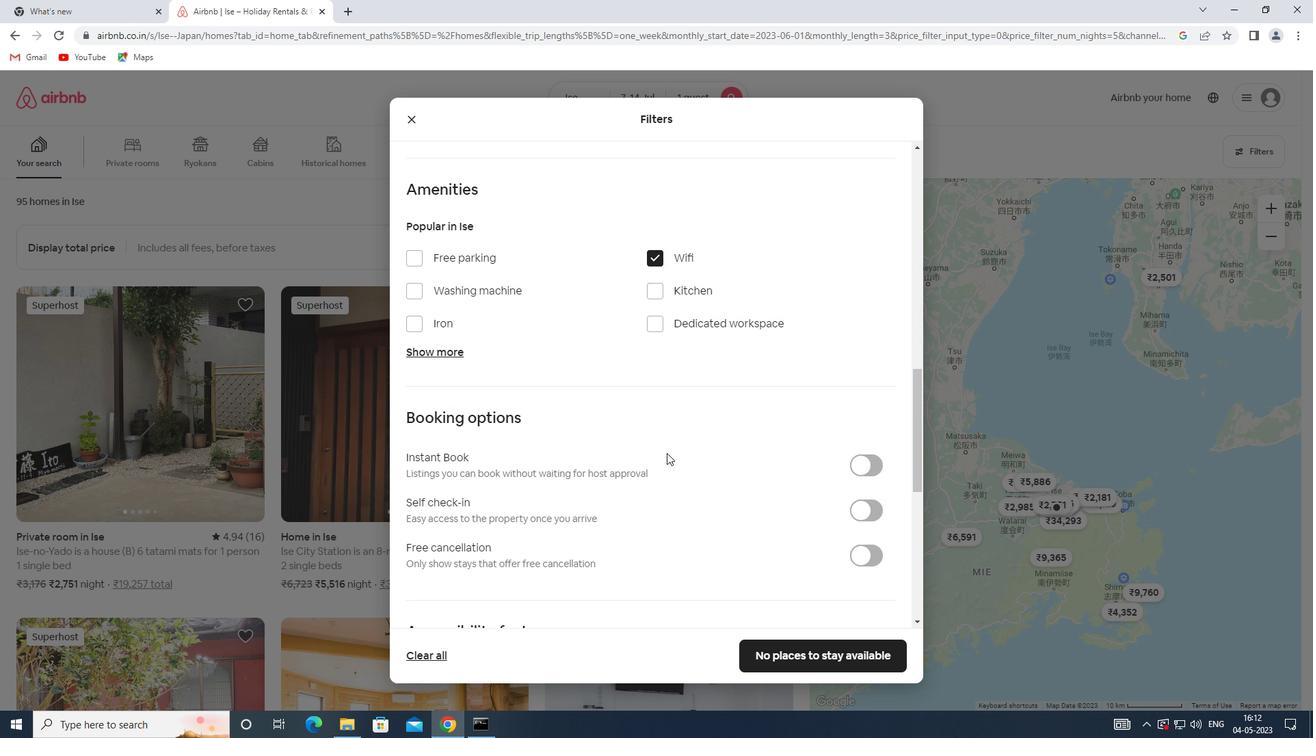 
Action: Mouse moved to (864, 404)
Screenshot: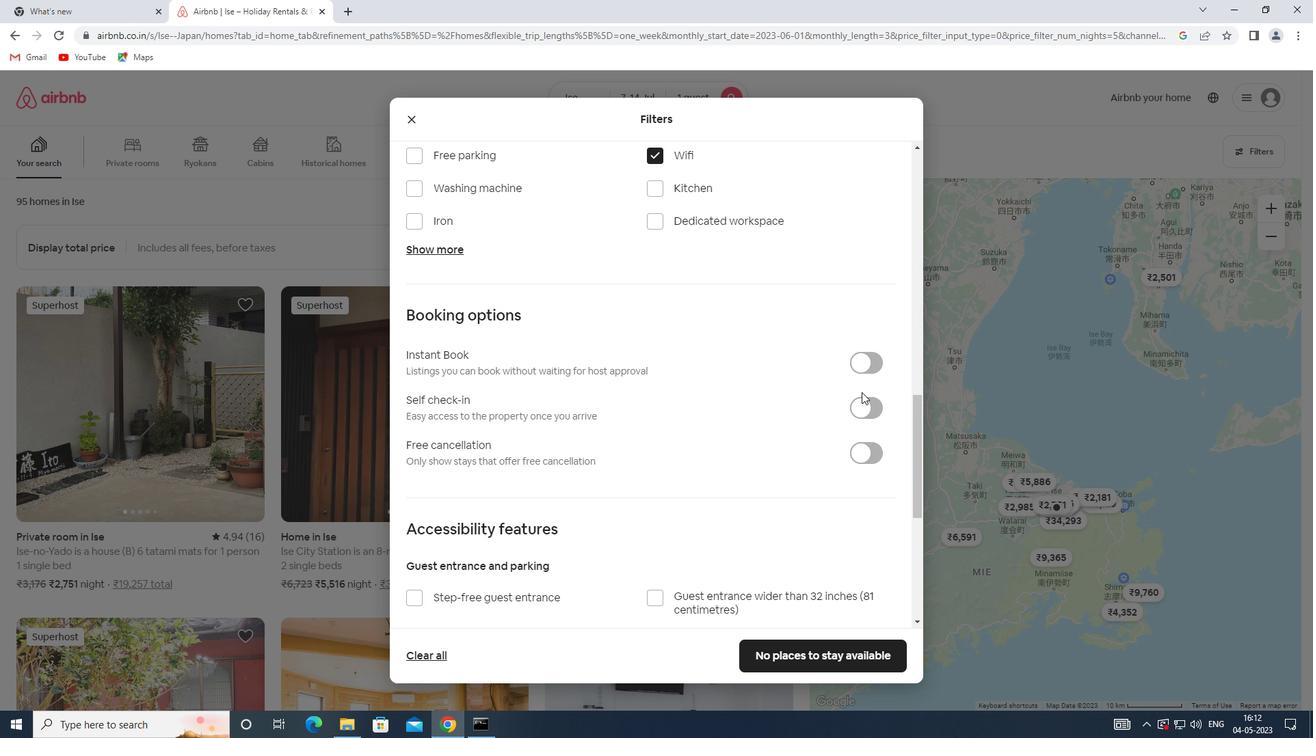 
Action: Mouse pressed left at (864, 404)
Screenshot: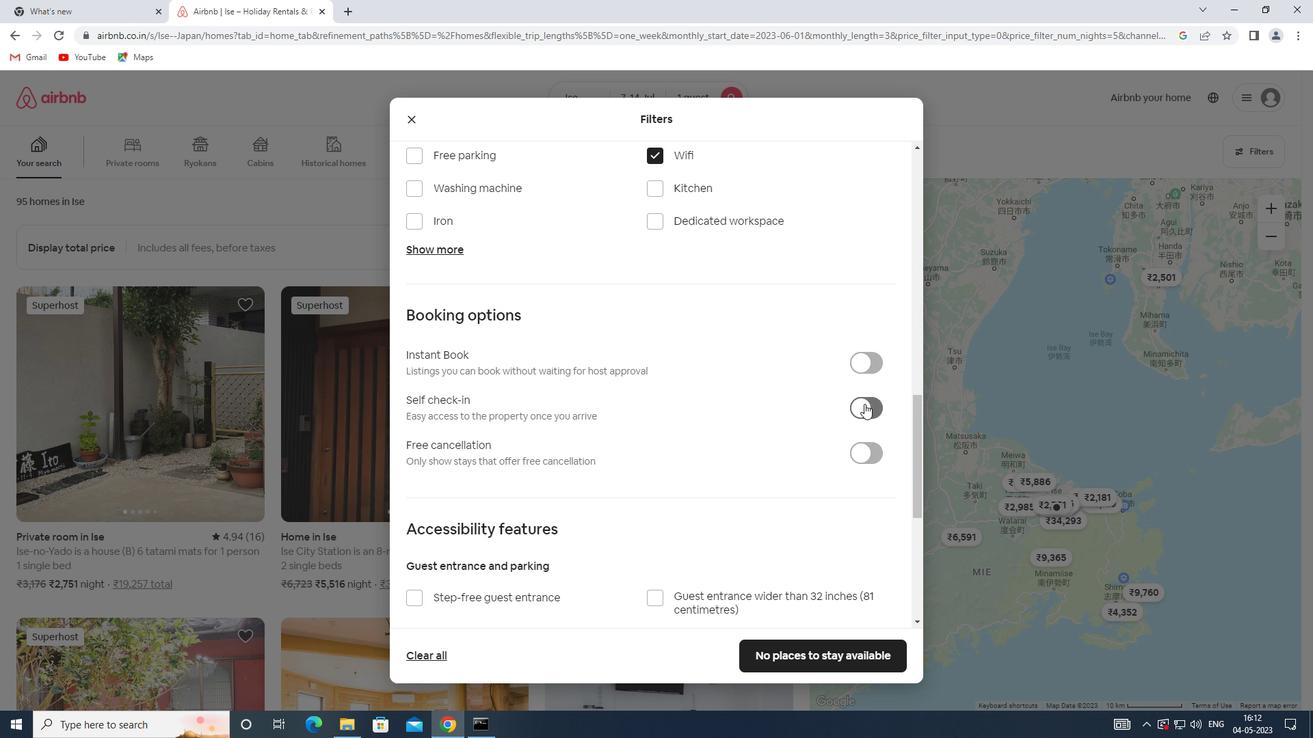 
Action: Mouse moved to (764, 456)
Screenshot: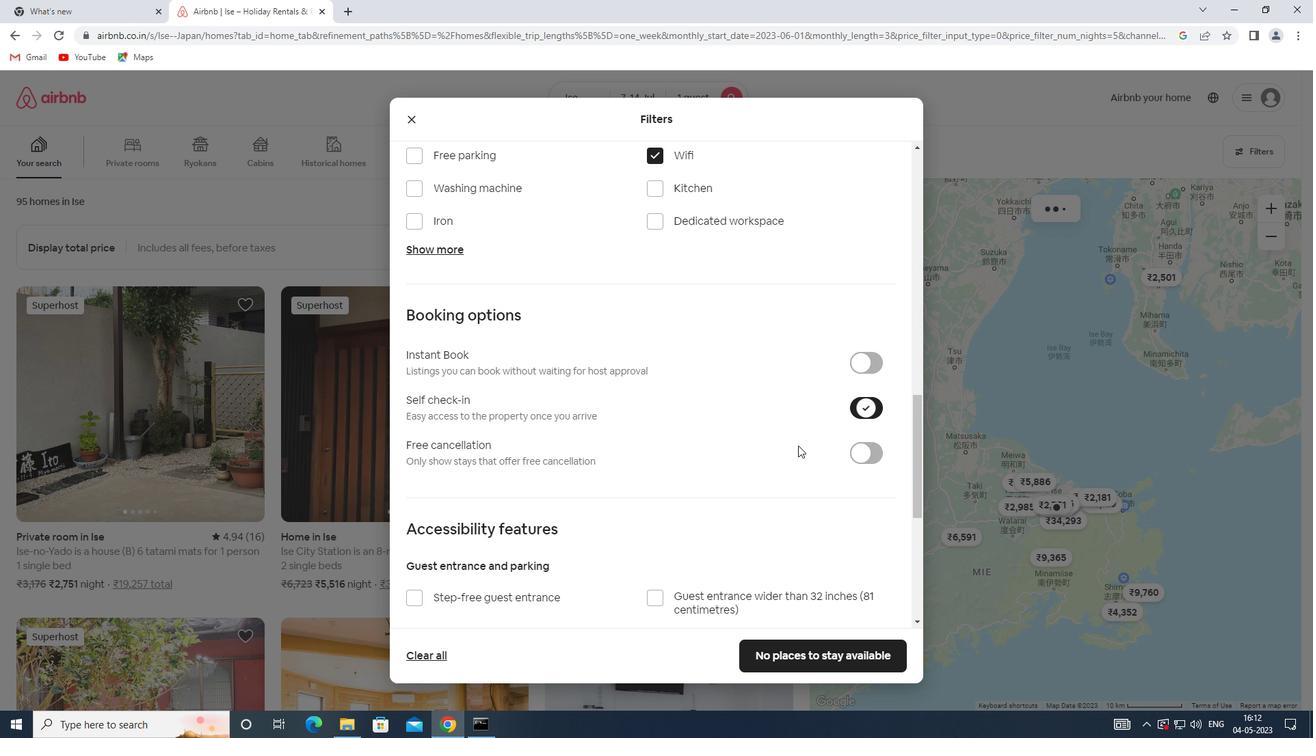 
Action: Mouse scrolled (764, 455) with delta (0, 0)
Screenshot: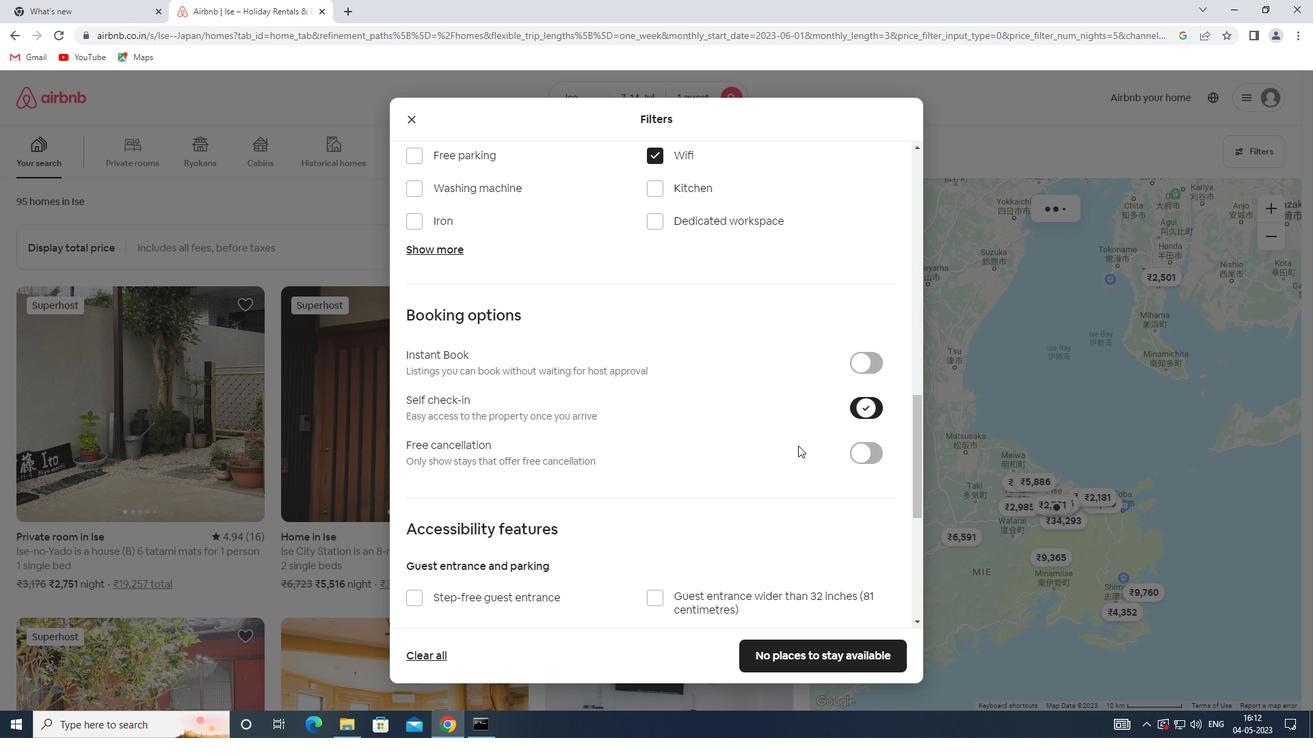 
Action: Mouse scrolled (764, 455) with delta (0, 0)
Screenshot: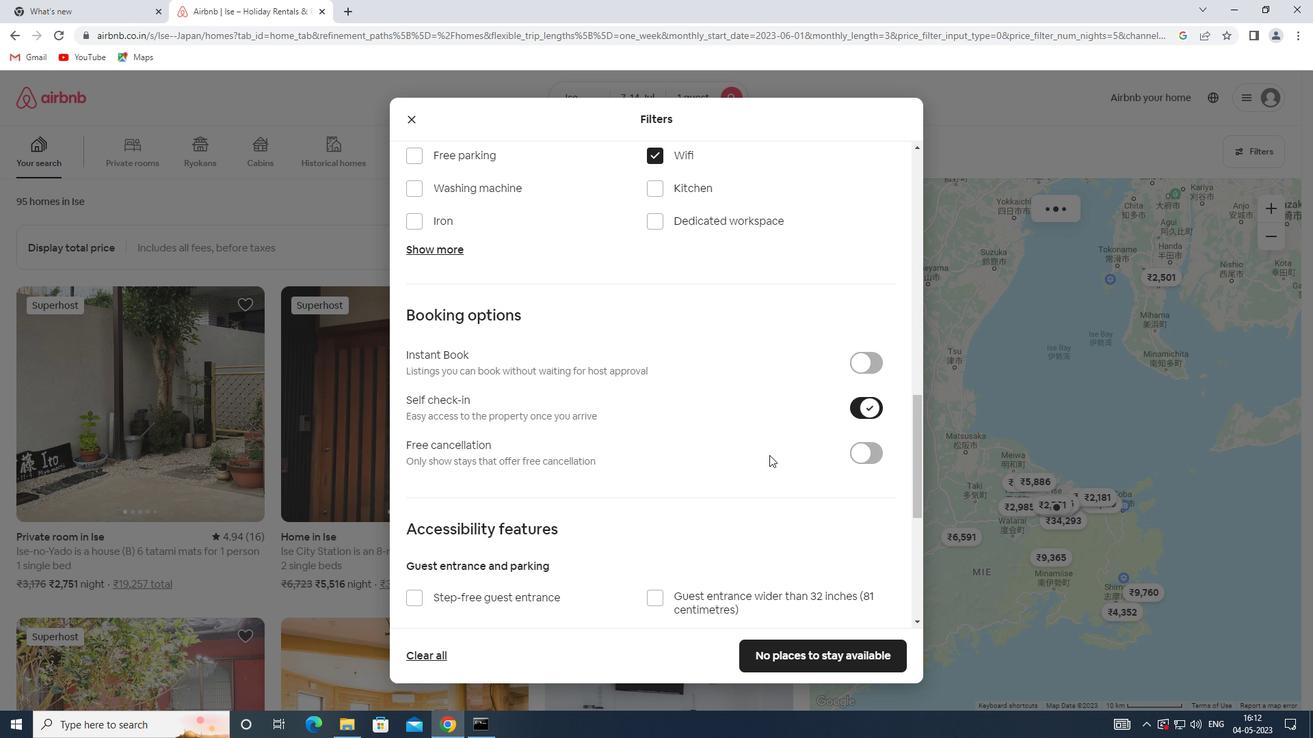 
Action: Mouse scrolled (764, 455) with delta (0, 0)
Screenshot: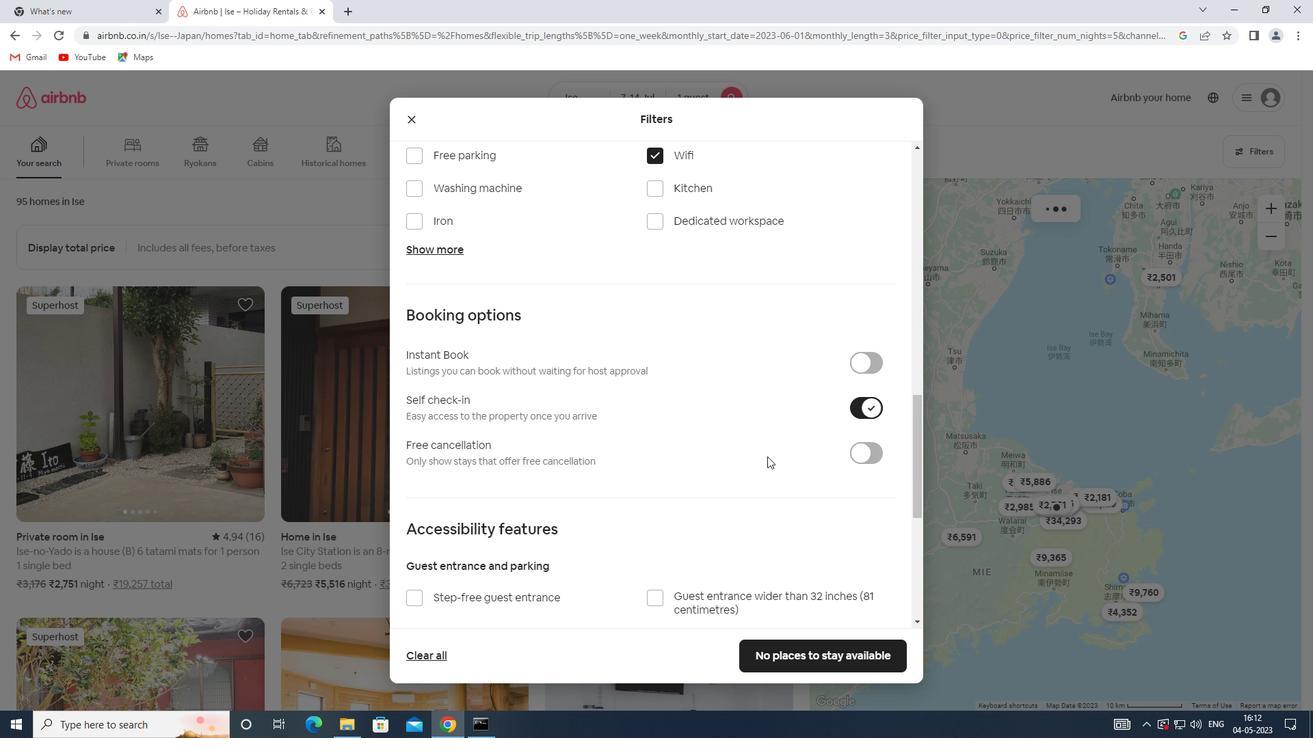 
Action: Mouse scrolled (764, 455) with delta (0, 0)
Screenshot: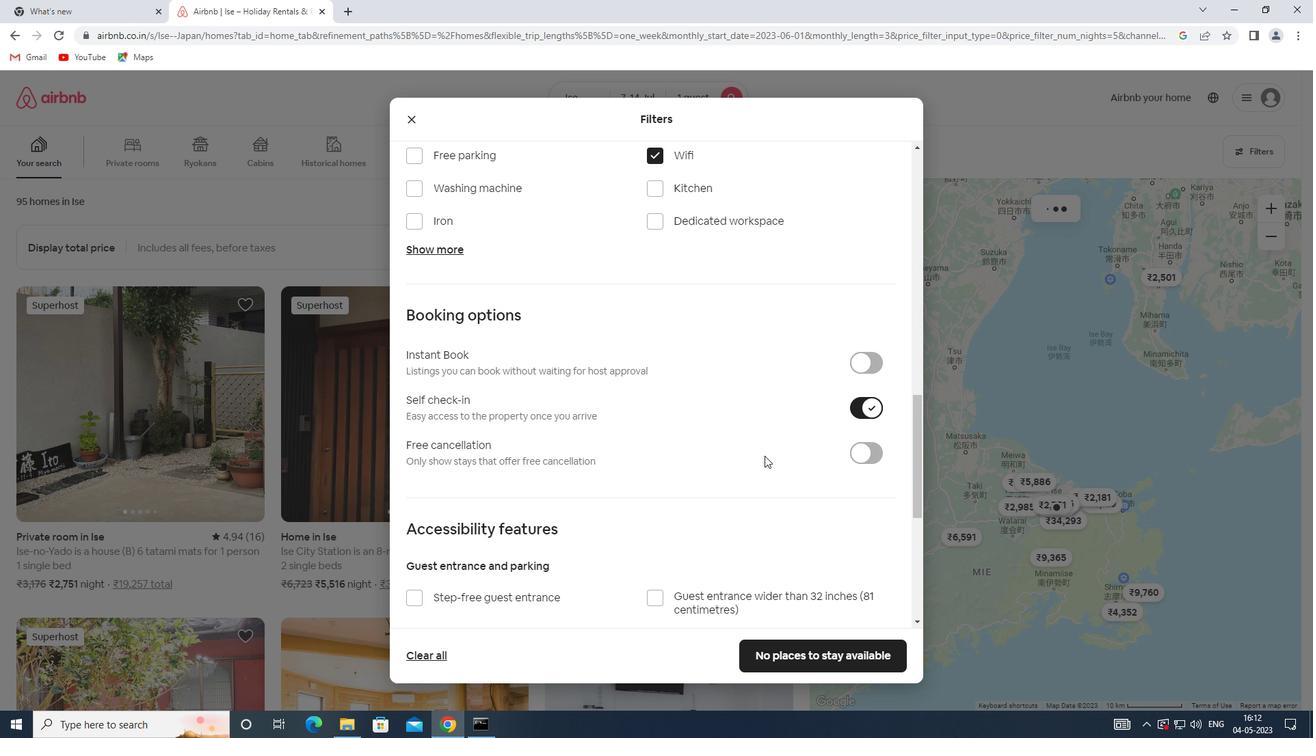 
Action: Mouse scrolled (764, 455) with delta (0, 0)
Screenshot: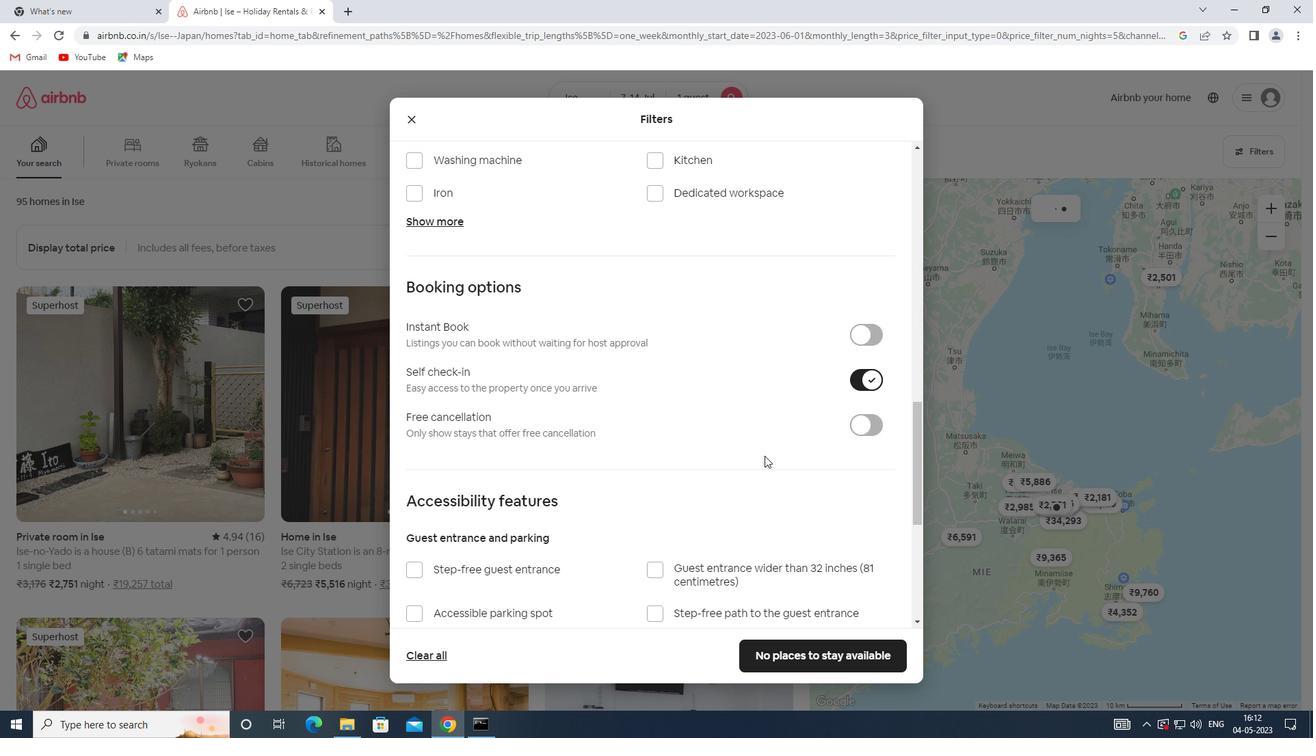 
Action: Mouse scrolled (764, 455) with delta (0, 0)
Screenshot: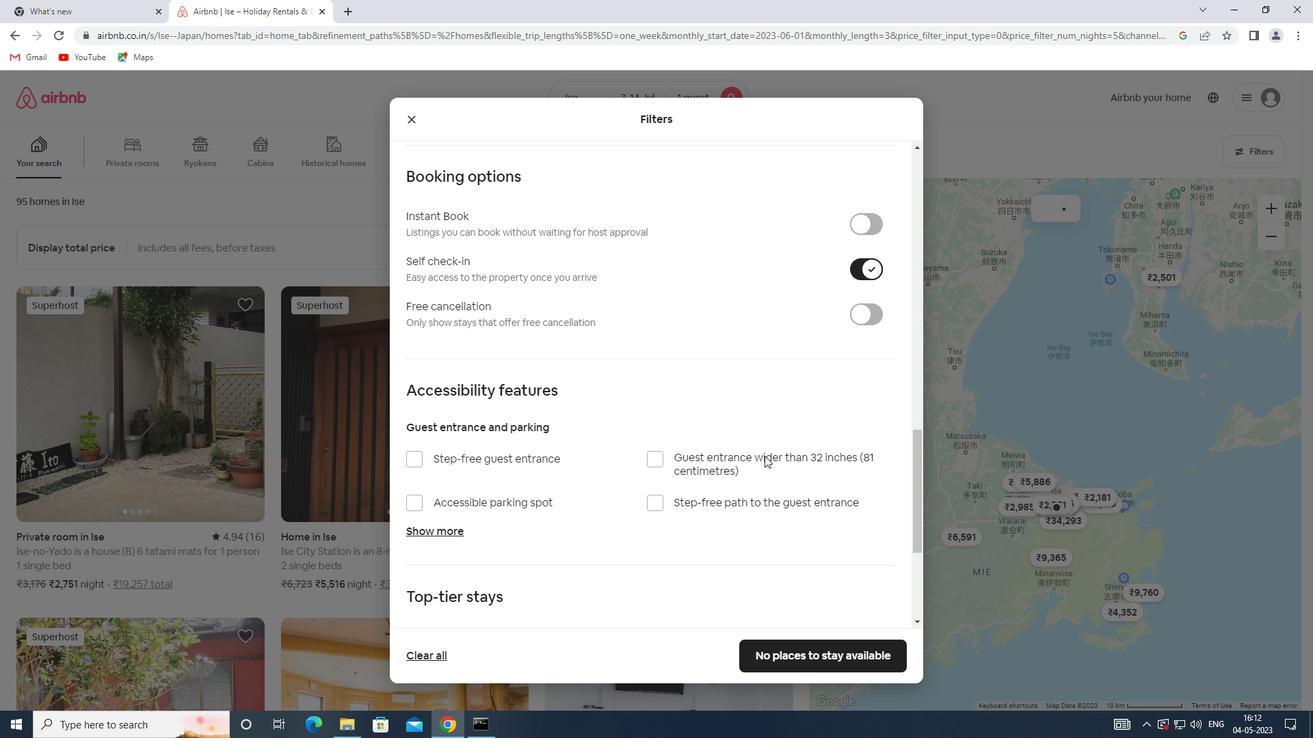 
Action: Mouse scrolled (764, 455) with delta (0, 0)
Screenshot: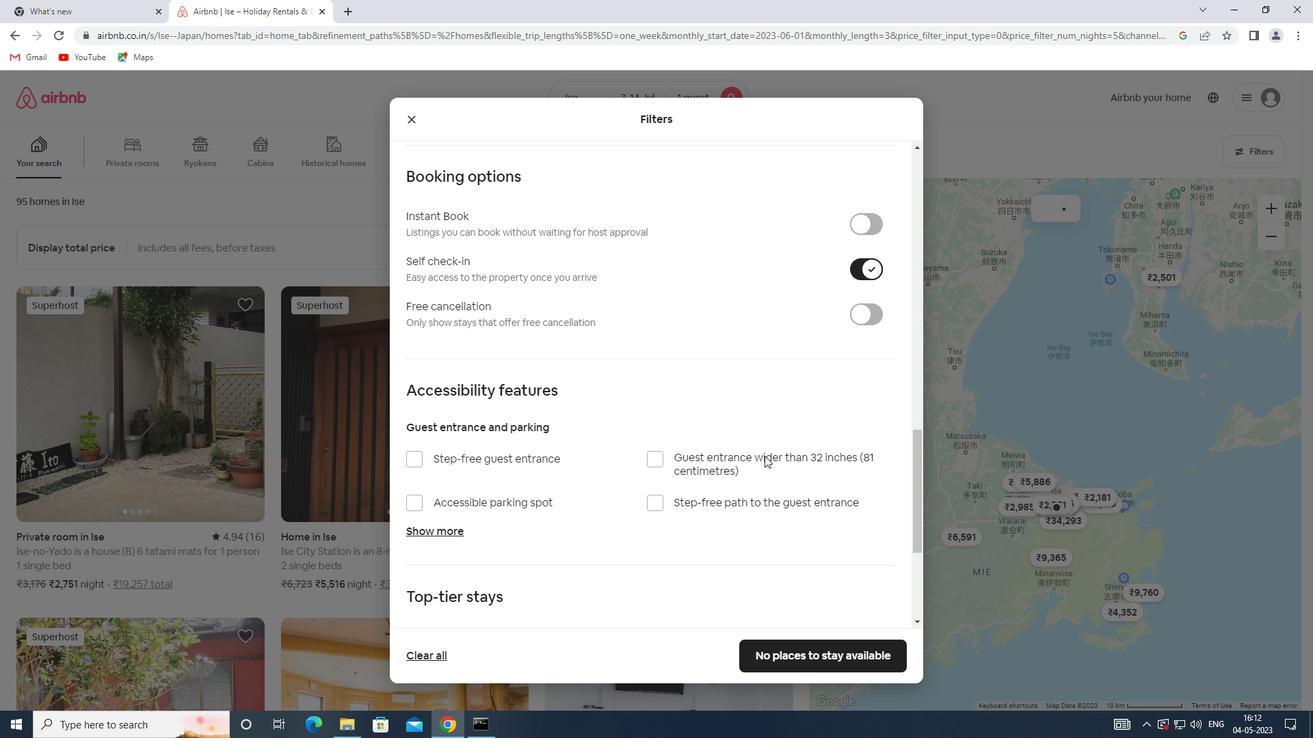 
Action: Mouse moved to (460, 534)
Screenshot: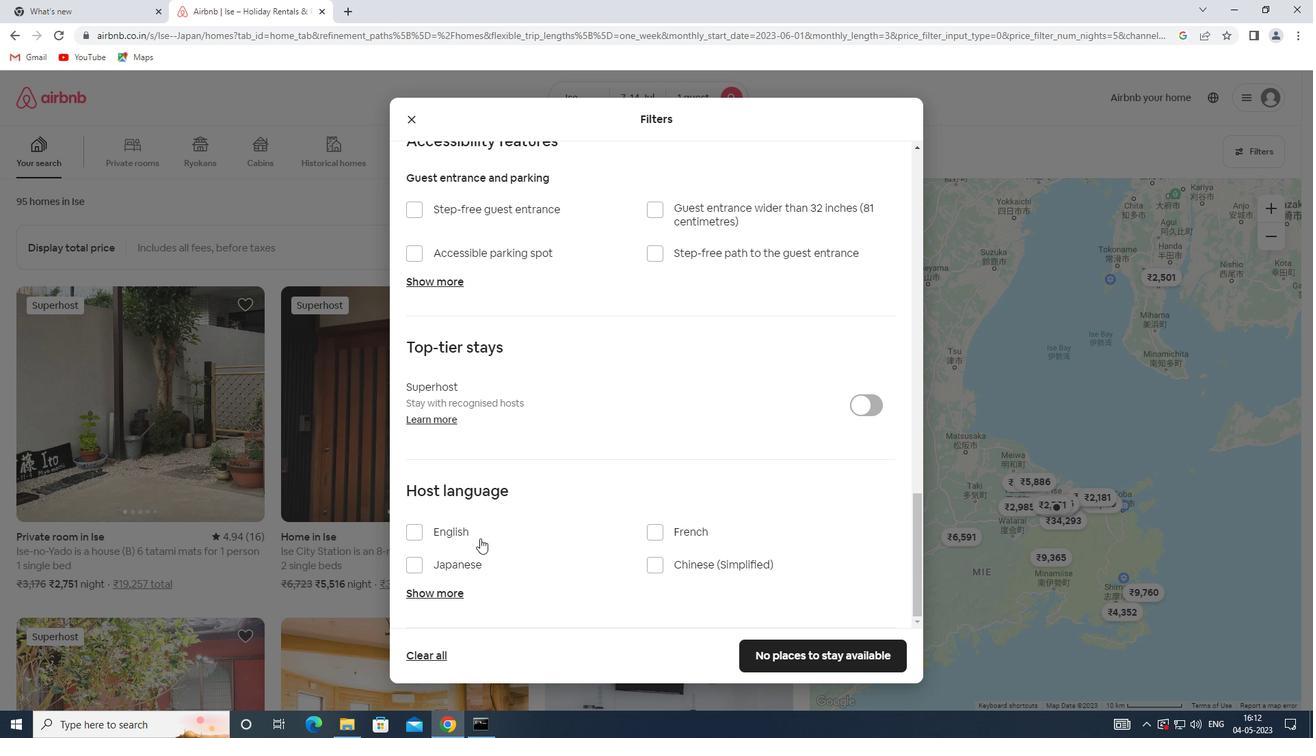 
Action: Mouse pressed left at (460, 534)
Screenshot: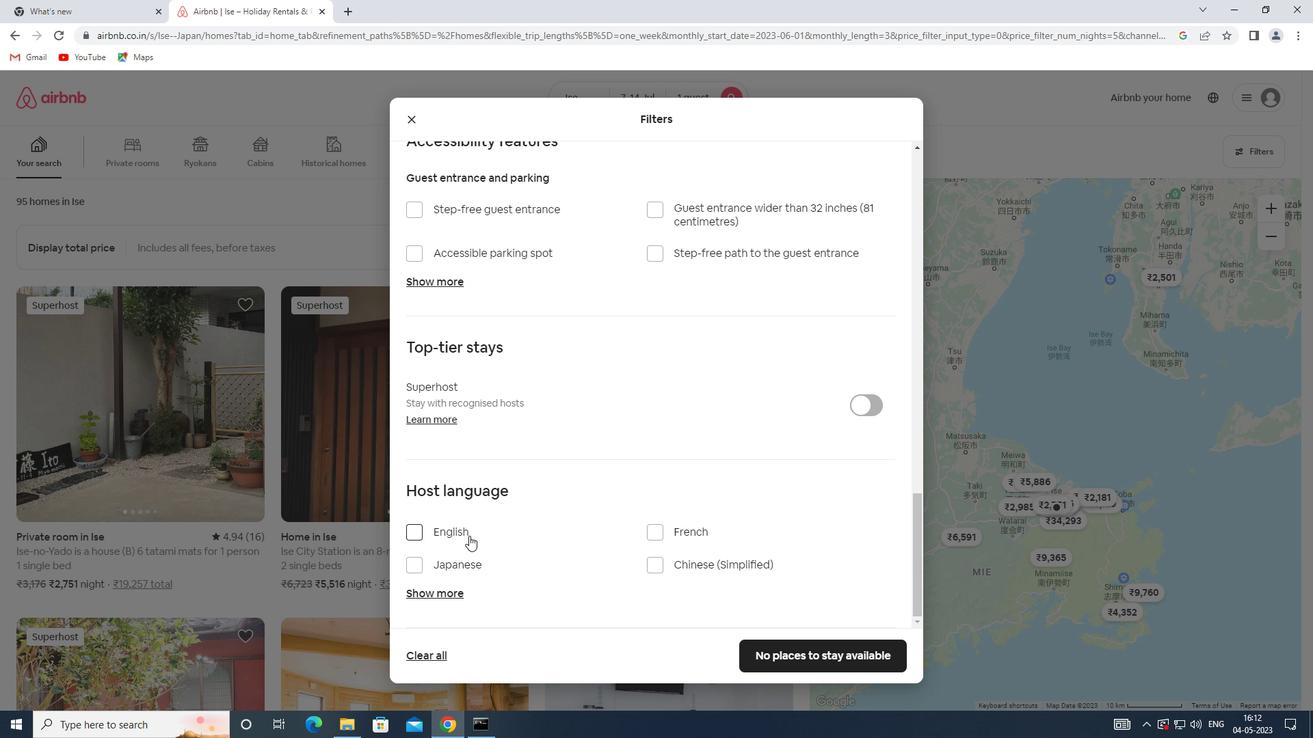 
Action: Mouse moved to (795, 656)
Screenshot: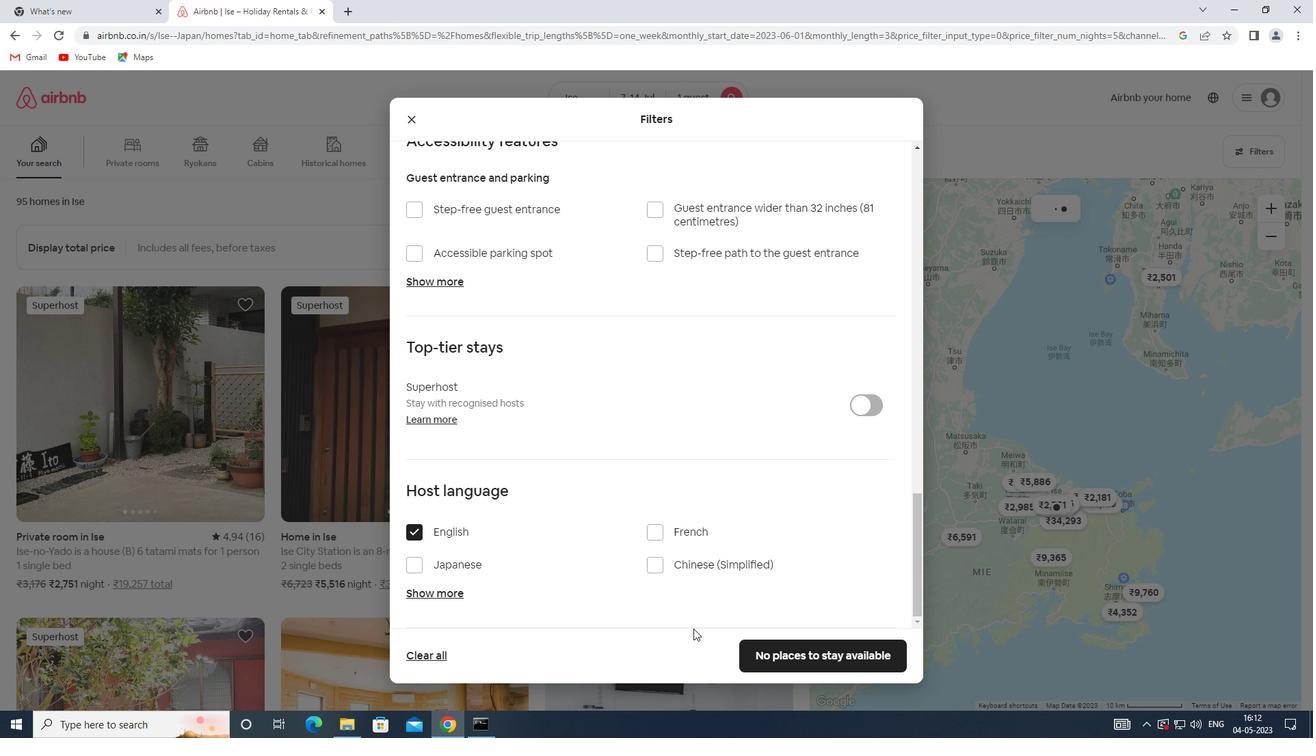 
Action: Mouse pressed left at (795, 656)
Screenshot: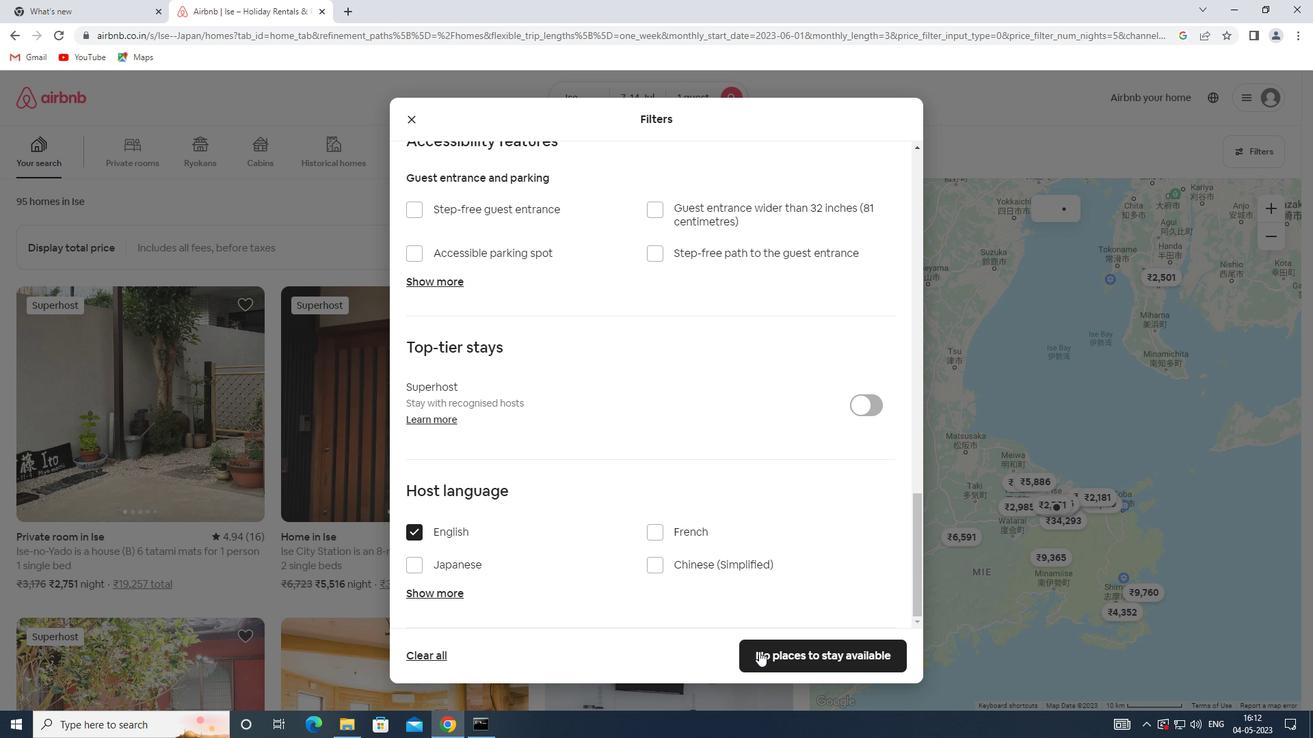 
